 Task: Plan a trip to La Jagua de Ibirico, Colombia from 22nd December, 2023 to 30th December, 2023 for 2 adults. Place can be entire room with 1  bedroom having 1 bed and 1 bathroom. Property type can be hotel. Amenities needed are: washing machine.
Action: Mouse moved to (449, 102)
Screenshot: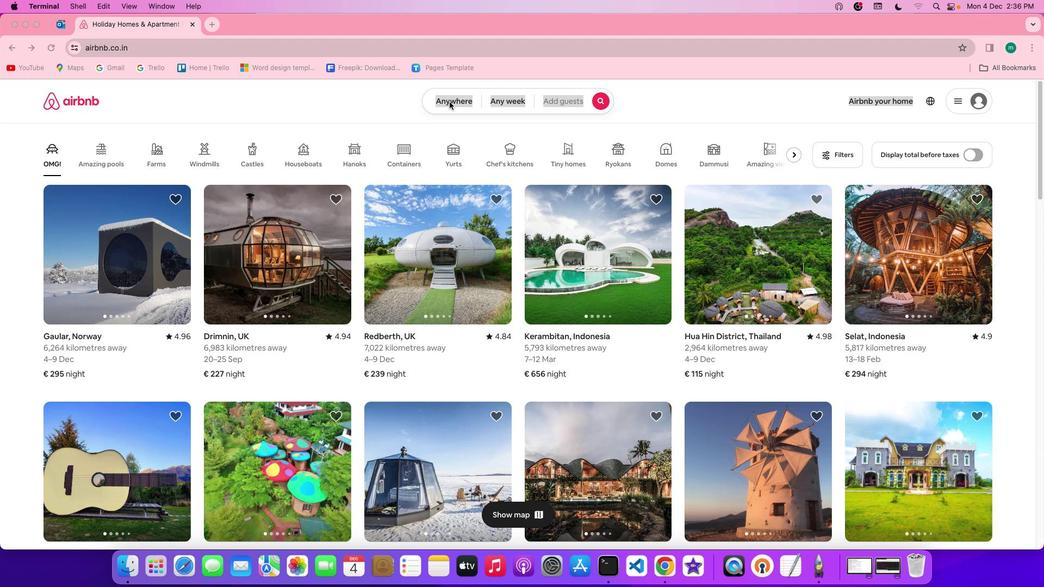 
Action: Mouse pressed left at (449, 102)
Screenshot: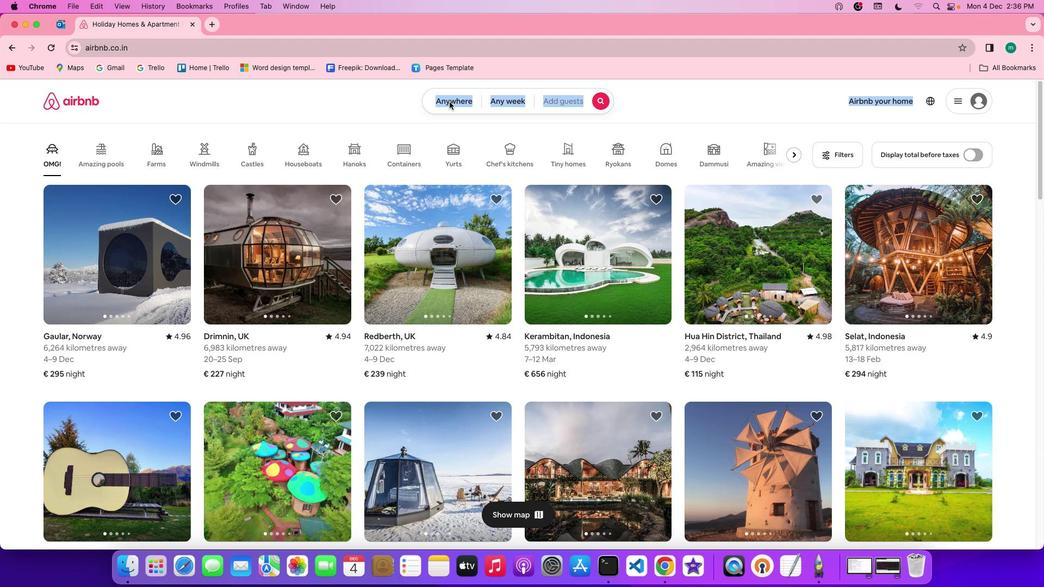 
Action: Mouse pressed left at (449, 102)
Screenshot: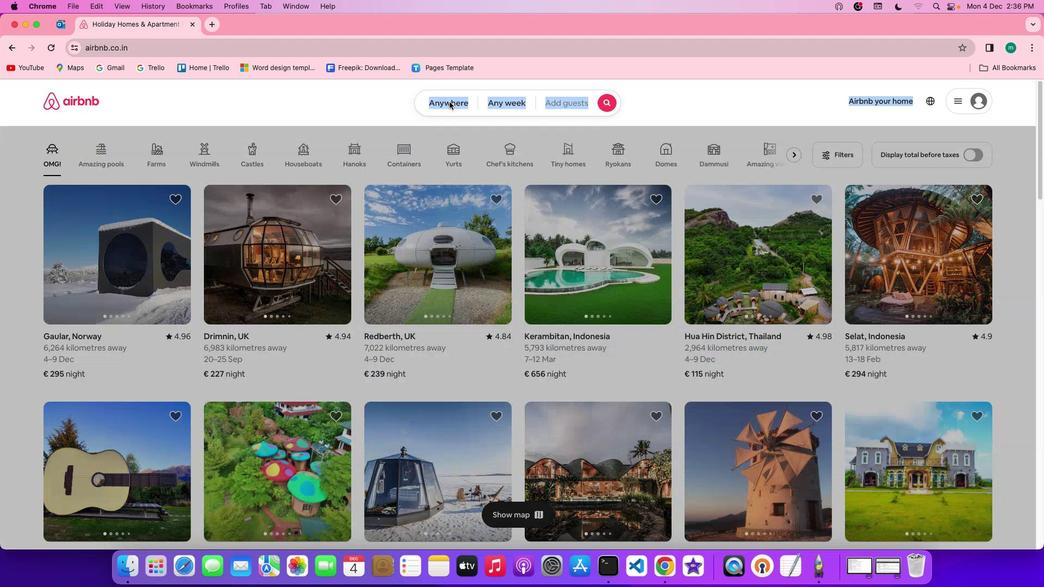
Action: Mouse moved to (374, 145)
Screenshot: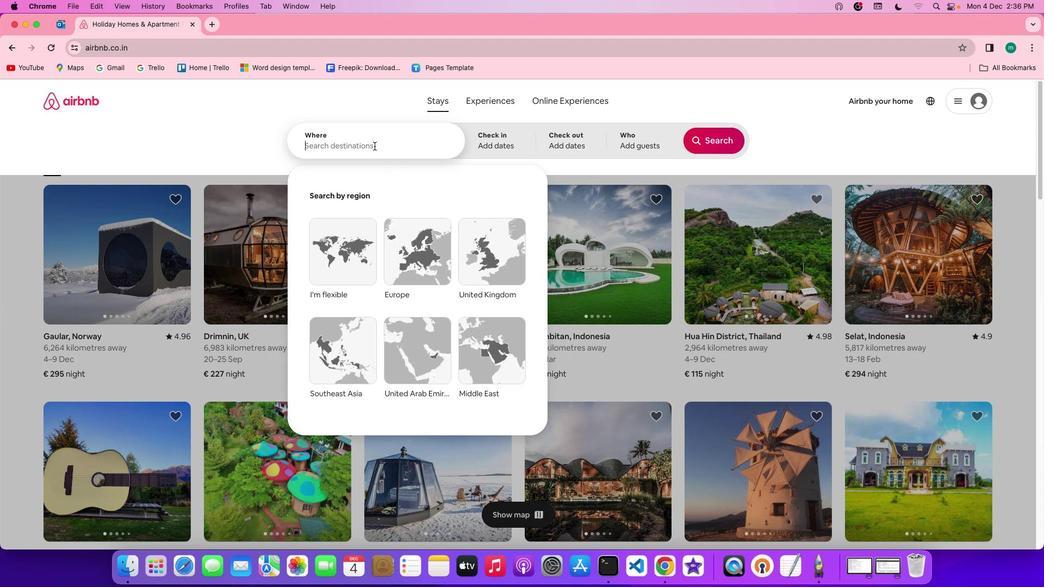 
Action: Mouse pressed left at (374, 145)
Screenshot: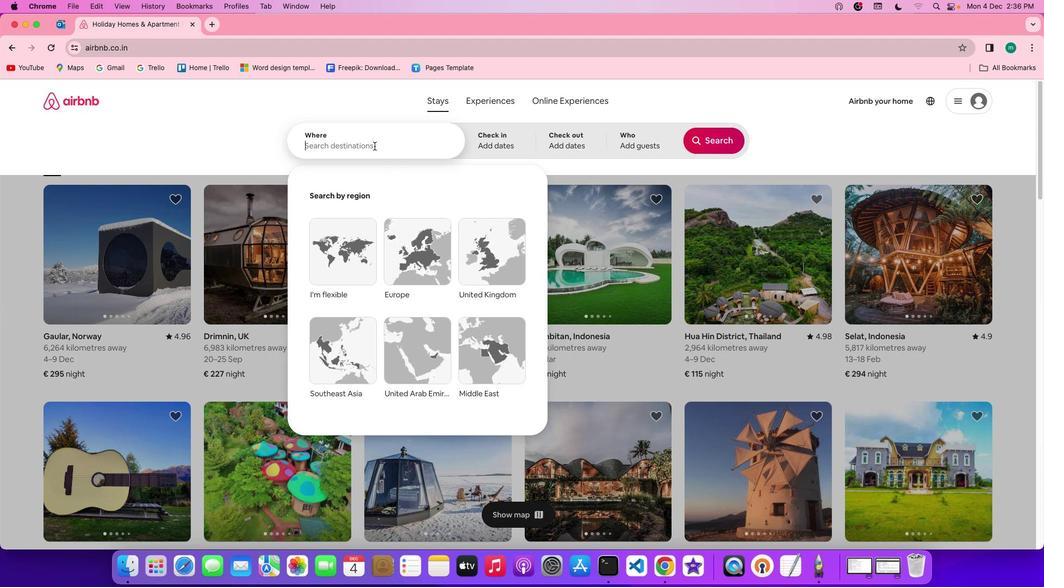 
Action: Key pressed Key.shift'L''a'Key.spaceKey.shift'J''a''g''u''a'Key.space'd''e'Key.spaceKey.shift'I''b''i''r''i''c''o'','Key.spaceKey.shift'c''o''l''u''m''b''i''a'
Screenshot: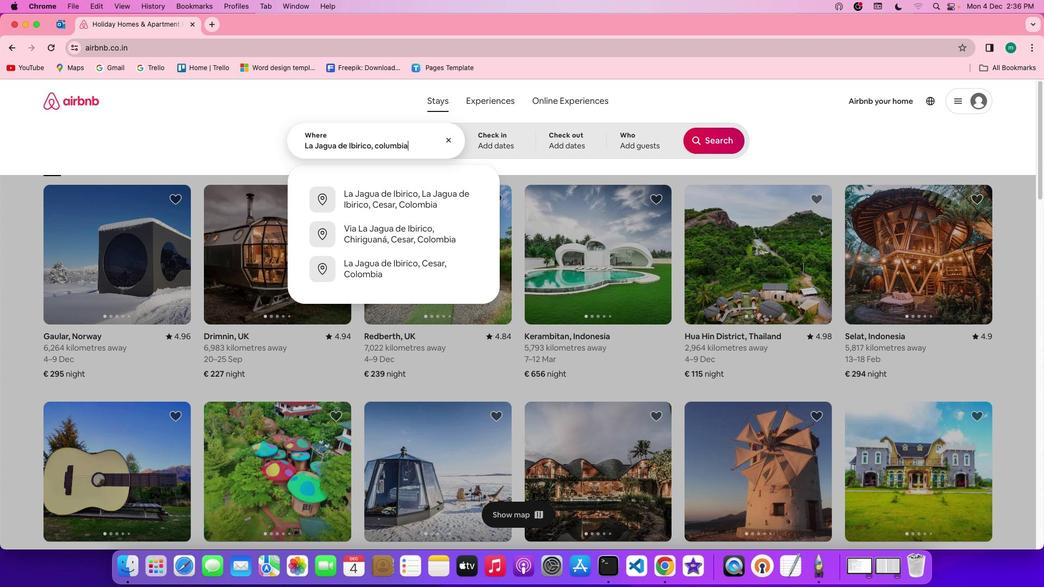 
Action: Mouse moved to (489, 134)
Screenshot: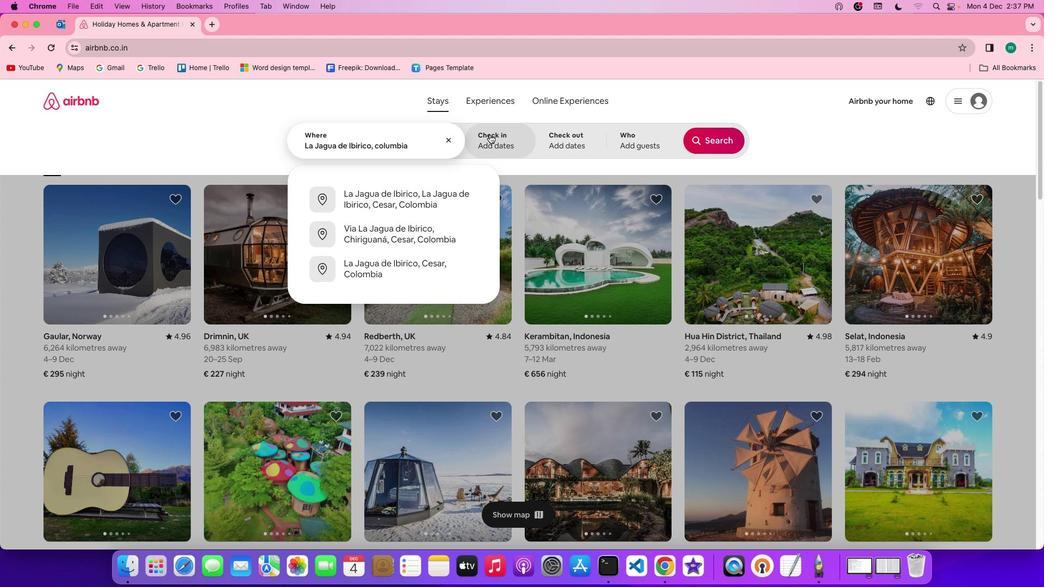 
Action: Mouse pressed left at (489, 134)
Screenshot: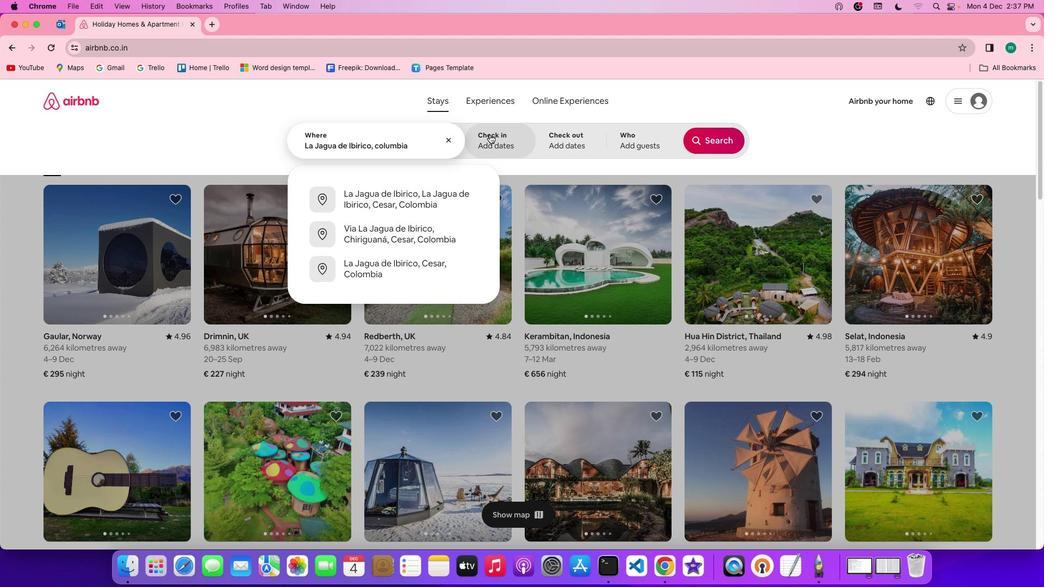 
Action: Mouse moved to (455, 351)
Screenshot: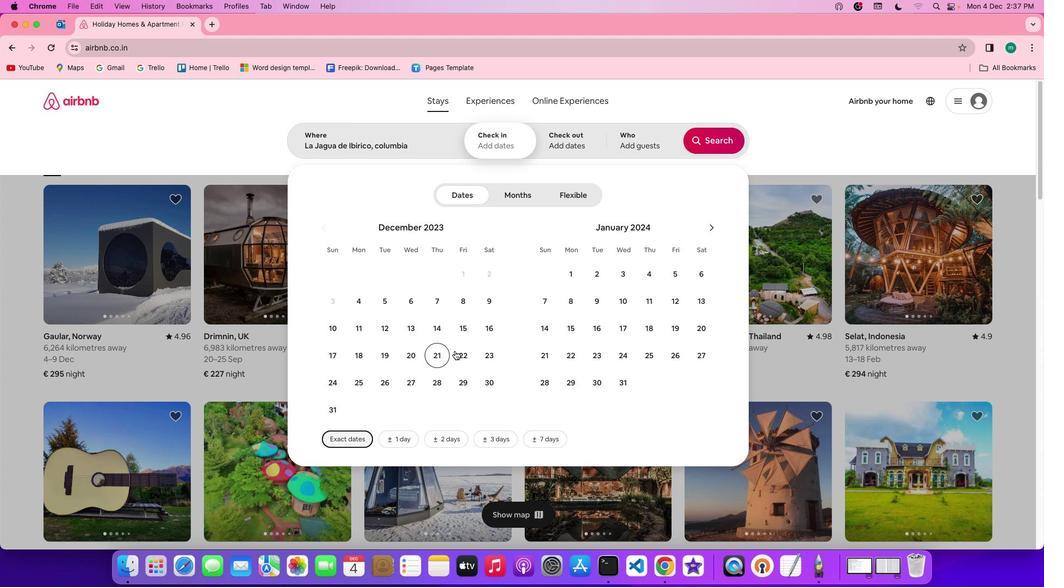 
Action: Mouse pressed left at (455, 351)
Screenshot: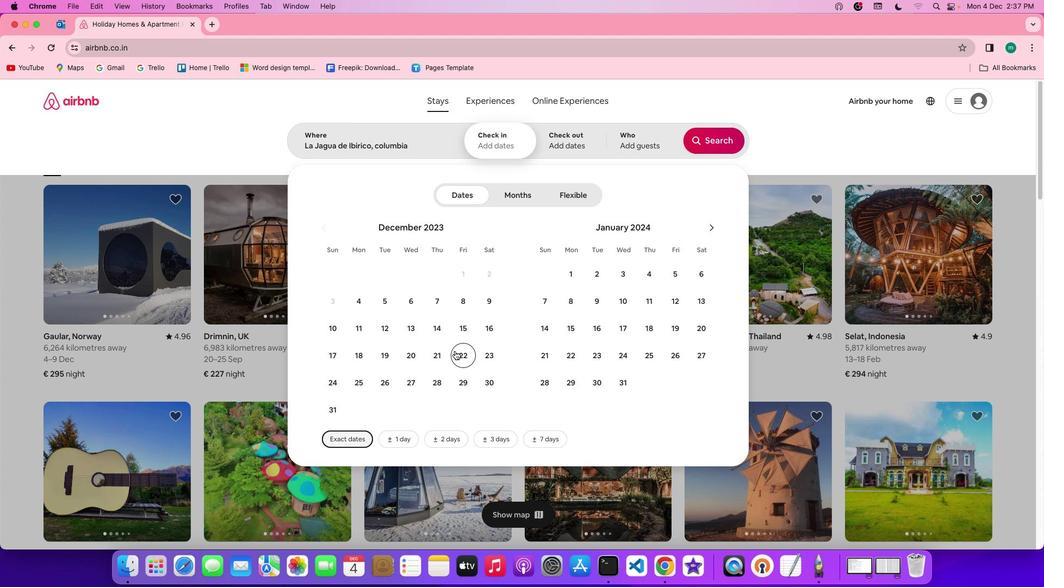 
Action: Mouse moved to (505, 337)
Screenshot: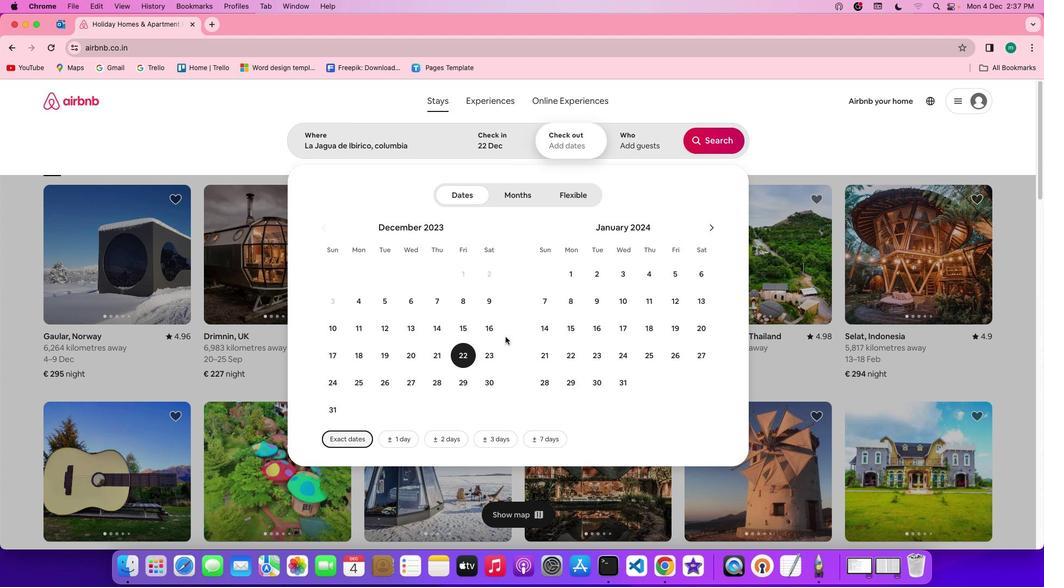 
Action: Mouse scrolled (505, 337) with delta (0, 0)
Screenshot: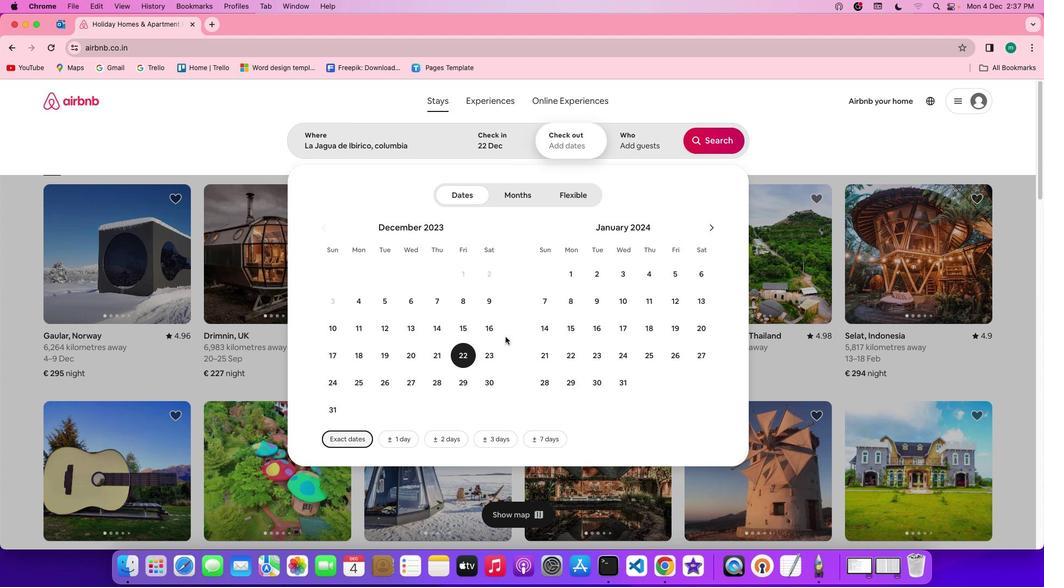 
Action: Mouse scrolled (505, 337) with delta (0, 0)
Screenshot: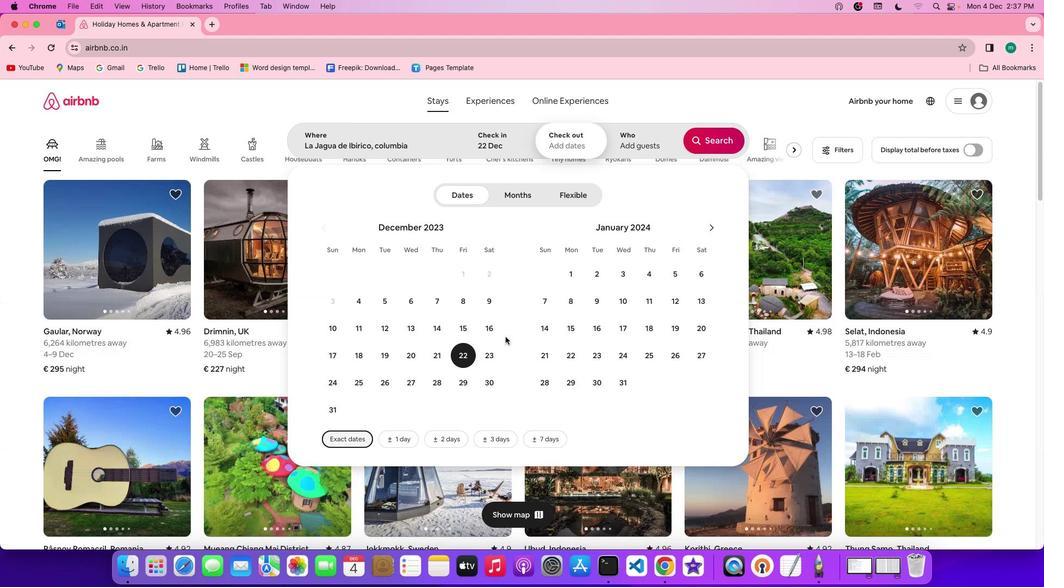 
Action: Mouse scrolled (505, 337) with delta (0, 0)
Screenshot: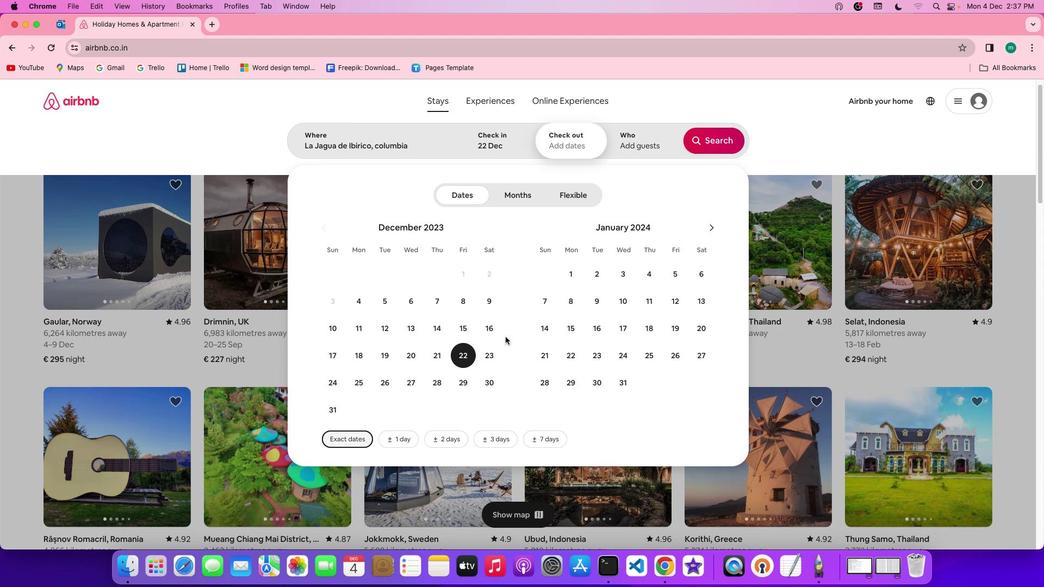 
Action: Mouse moved to (489, 377)
Screenshot: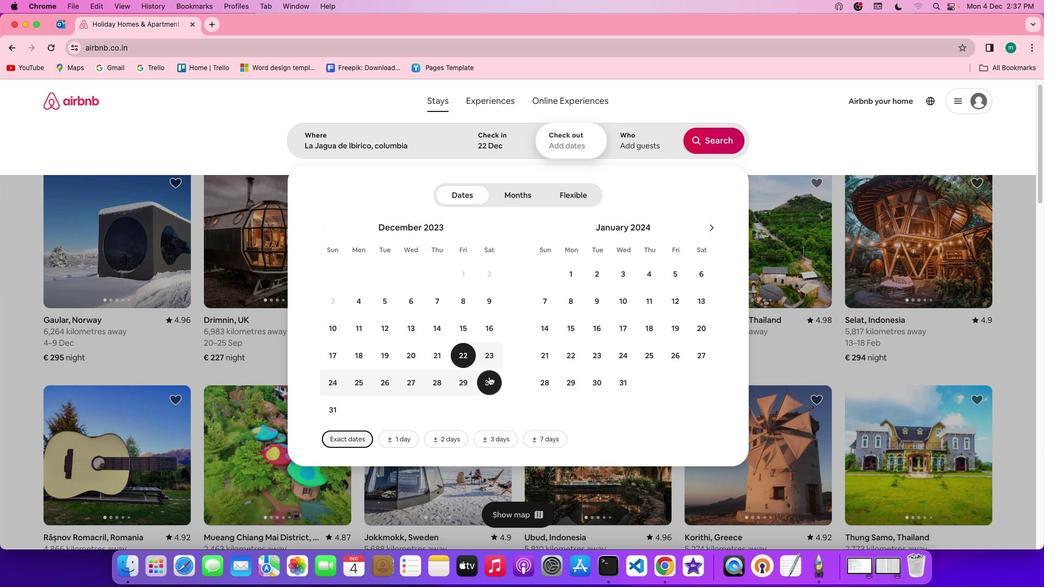 
Action: Mouse pressed left at (489, 377)
Screenshot: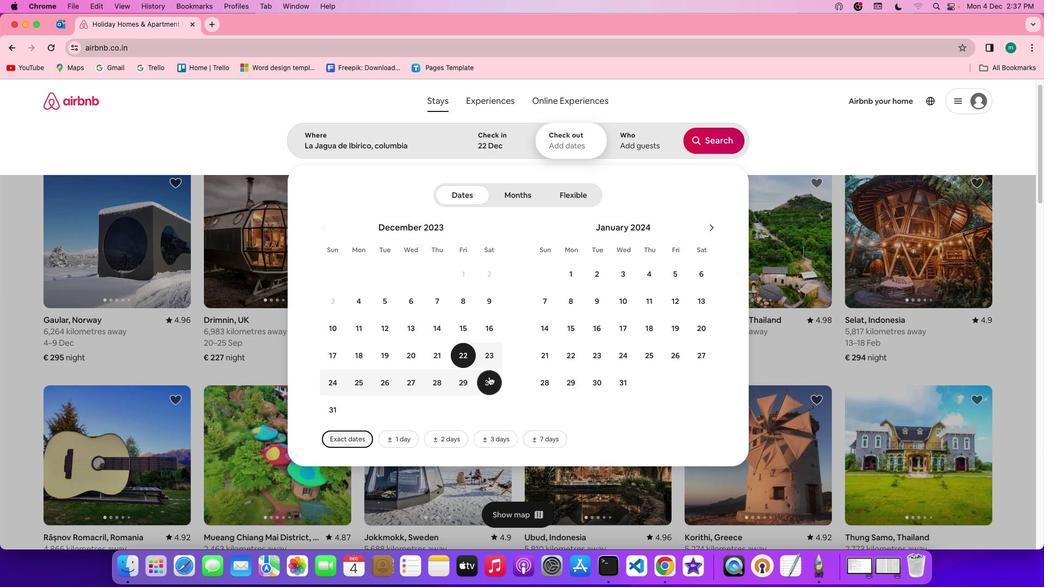 
Action: Mouse moved to (631, 145)
Screenshot: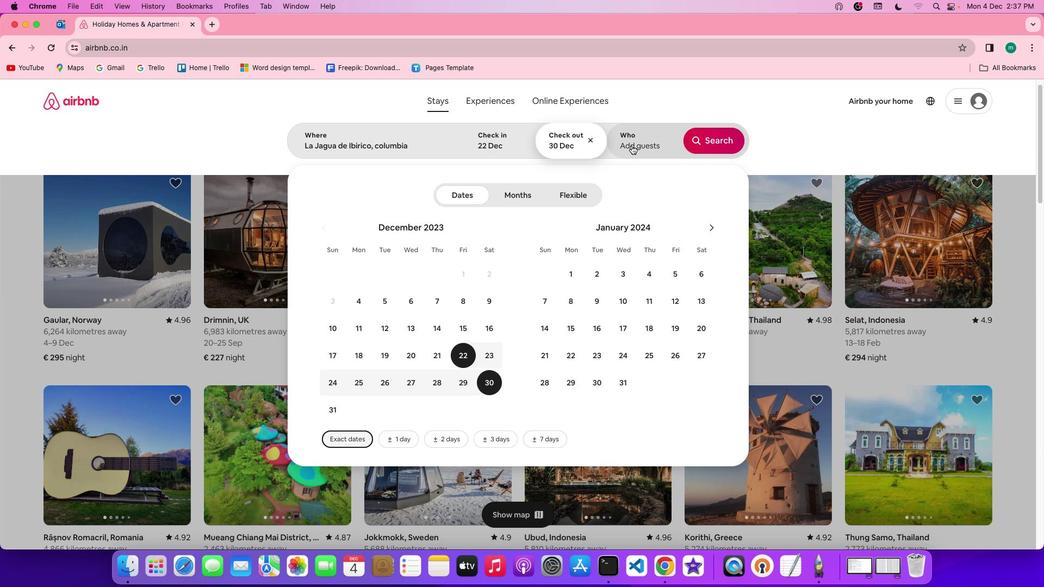 
Action: Mouse pressed left at (631, 145)
Screenshot: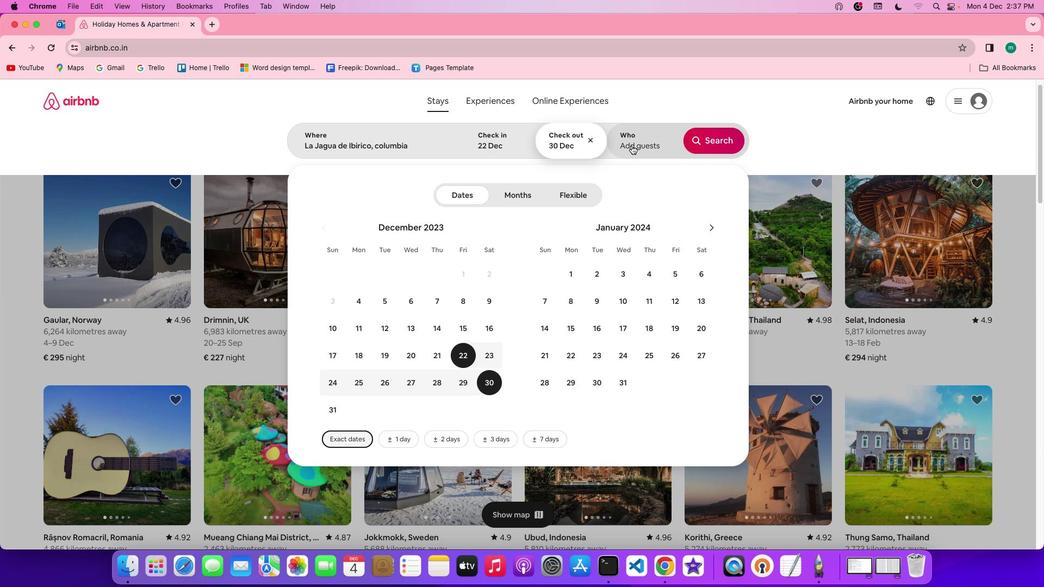 
Action: Mouse moved to (716, 194)
Screenshot: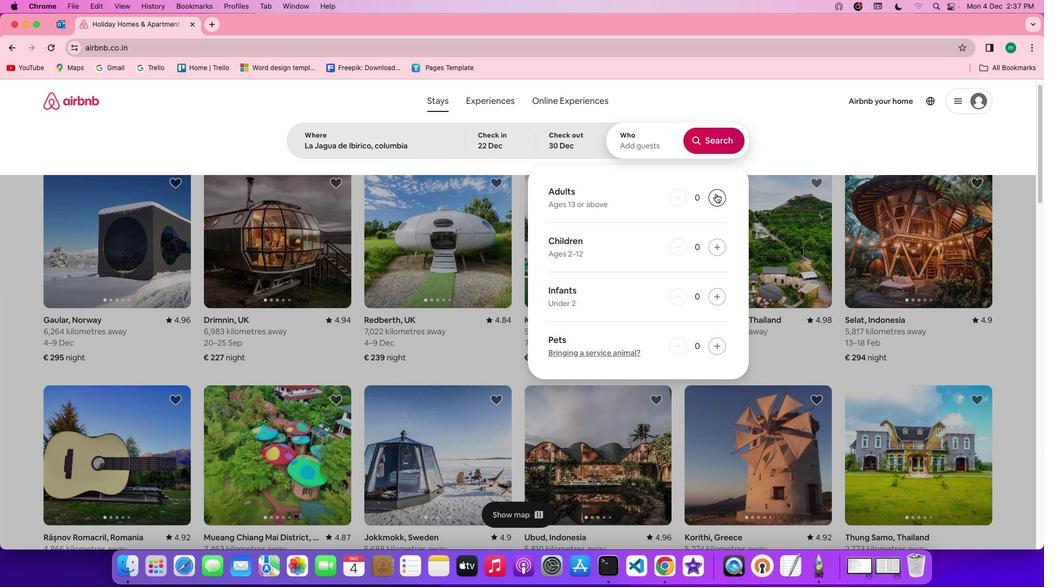 
Action: Mouse pressed left at (716, 194)
Screenshot: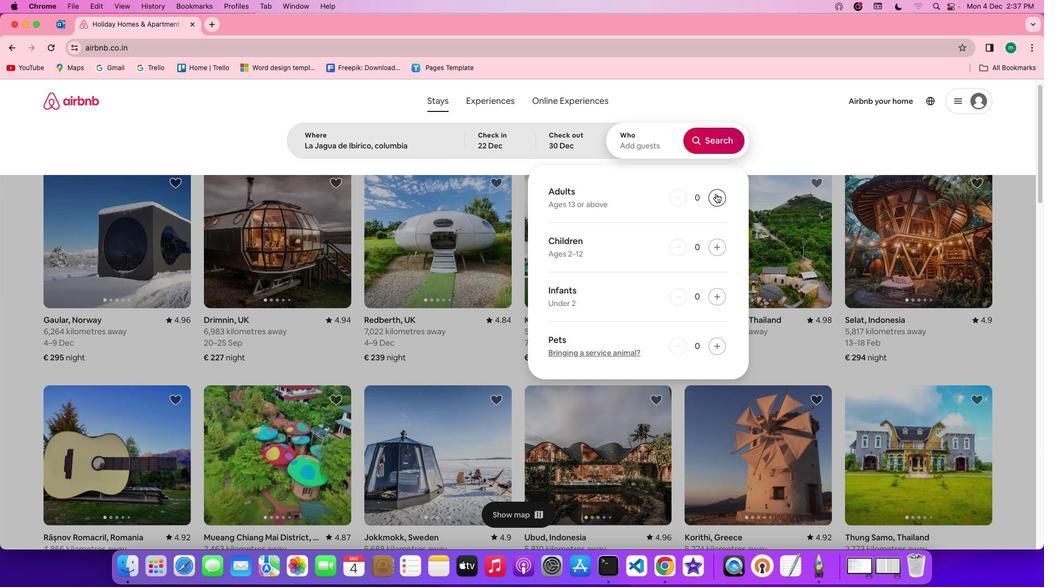 
Action: Mouse pressed left at (716, 194)
Screenshot: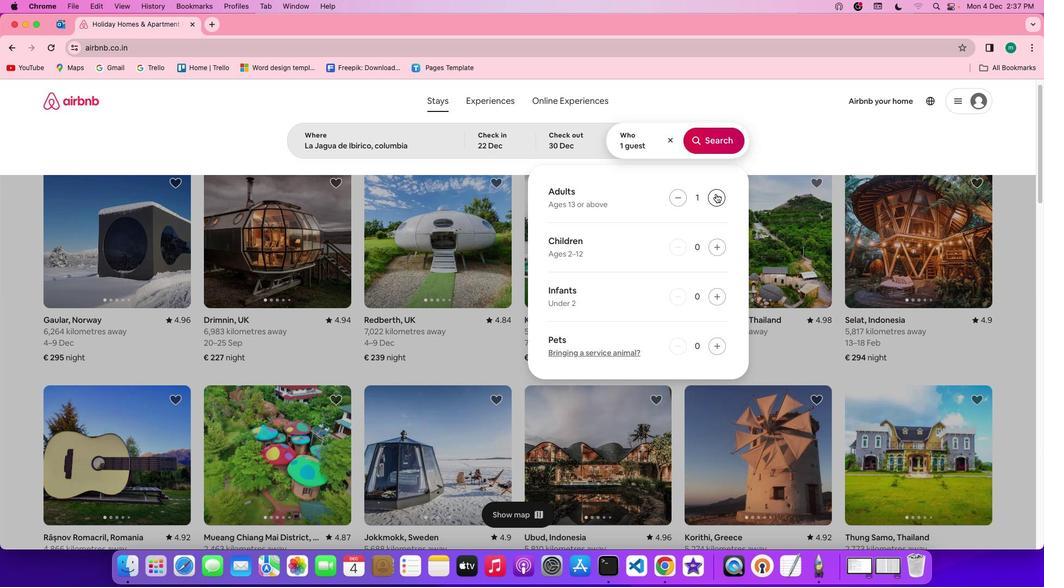 
Action: Mouse moved to (712, 146)
Screenshot: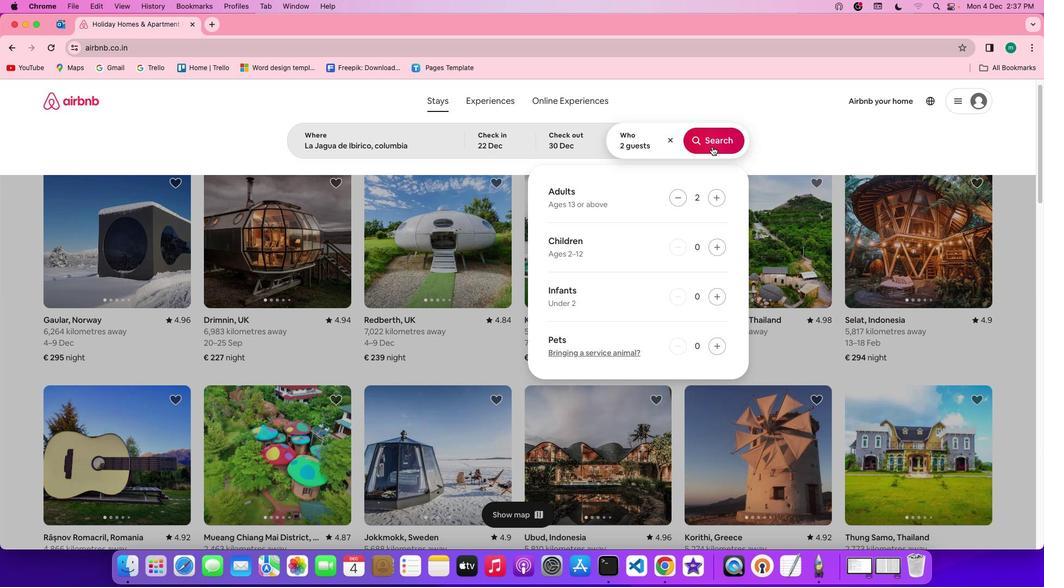 
Action: Mouse pressed left at (712, 146)
Screenshot: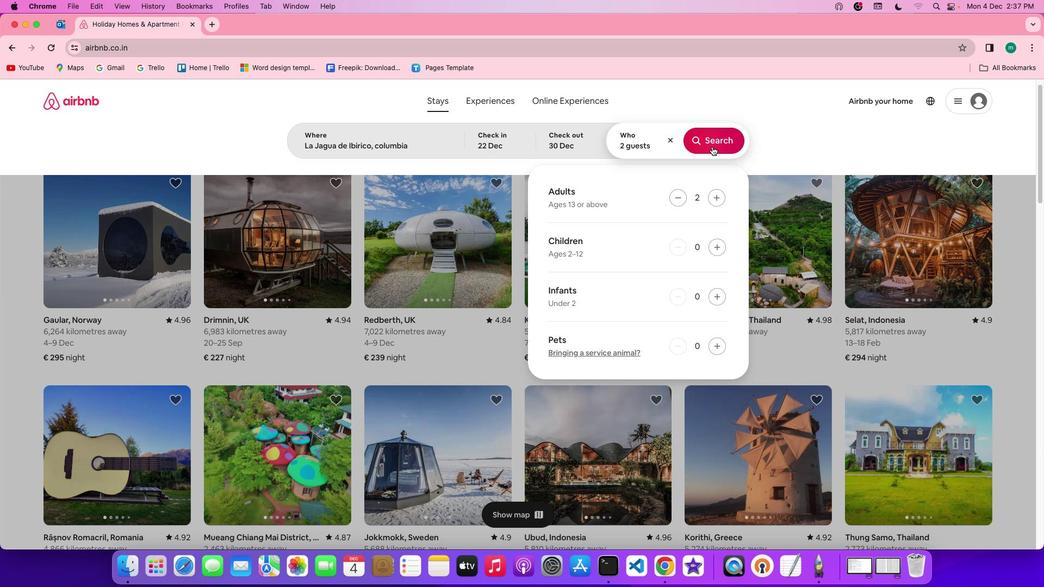 
Action: Mouse moved to (882, 142)
Screenshot: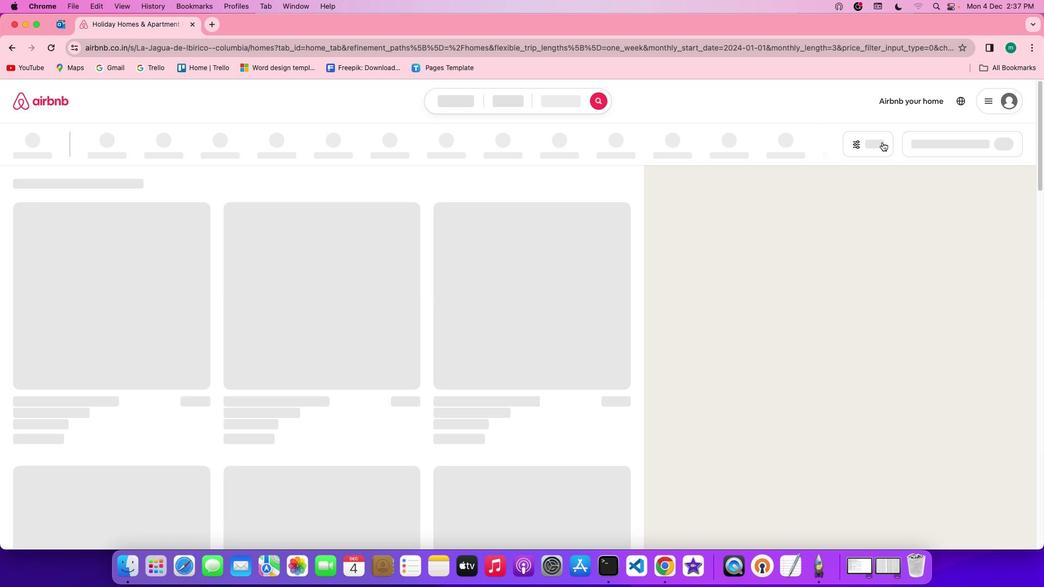 
Action: Mouse pressed left at (882, 142)
Screenshot: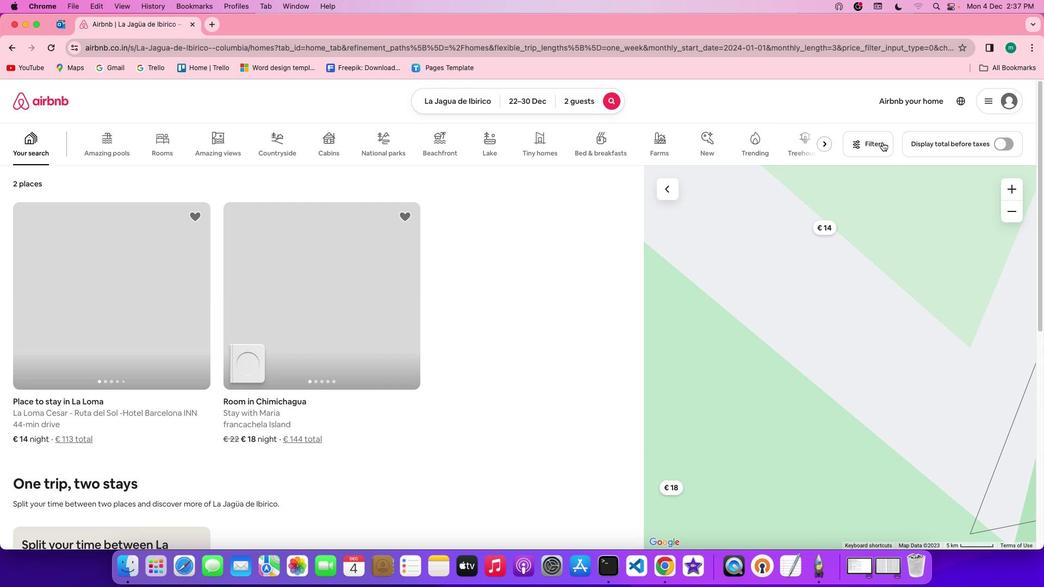 
Action: Mouse moved to (473, 394)
Screenshot: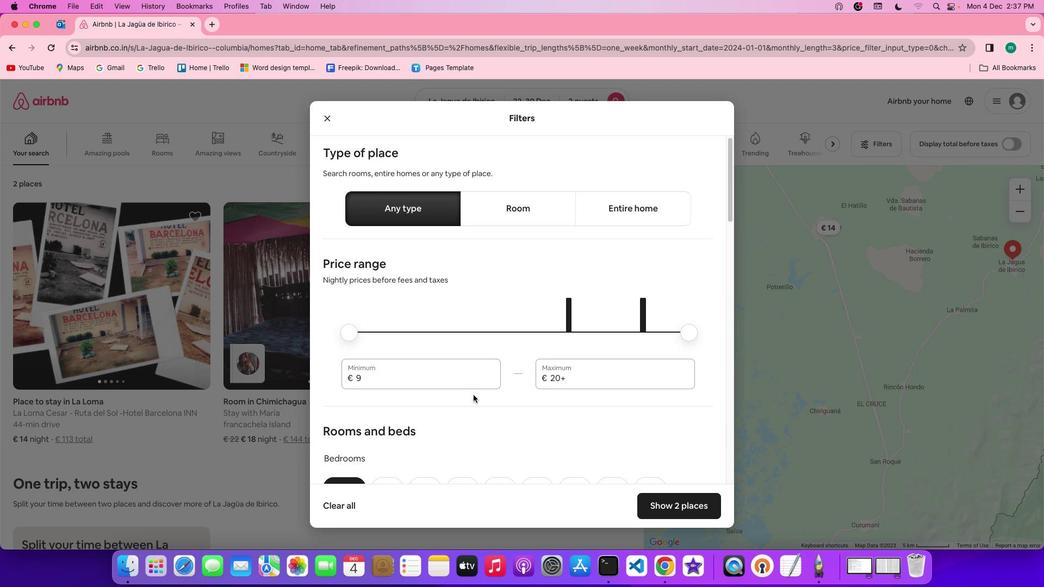 
Action: Mouse scrolled (473, 394) with delta (0, 0)
Screenshot: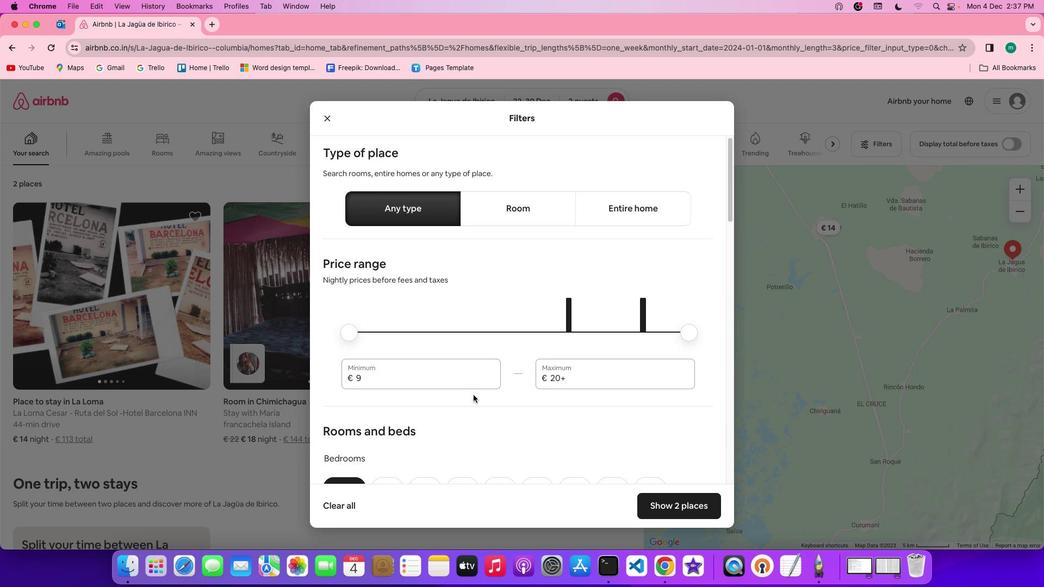 
Action: Mouse moved to (473, 394)
Screenshot: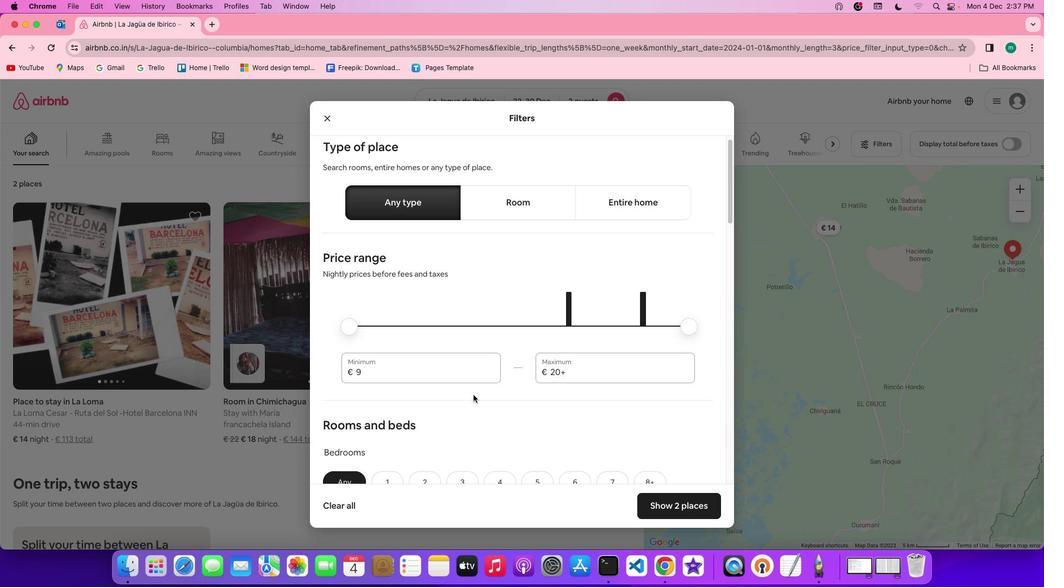 
Action: Mouse scrolled (473, 394) with delta (0, 0)
Screenshot: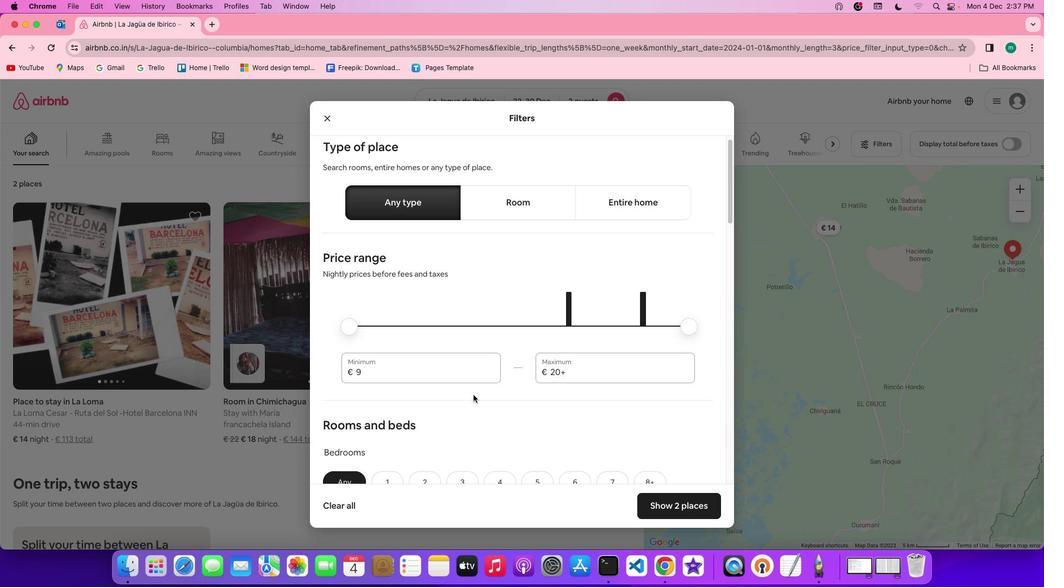 
Action: Mouse scrolled (473, 394) with delta (0, -1)
Screenshot: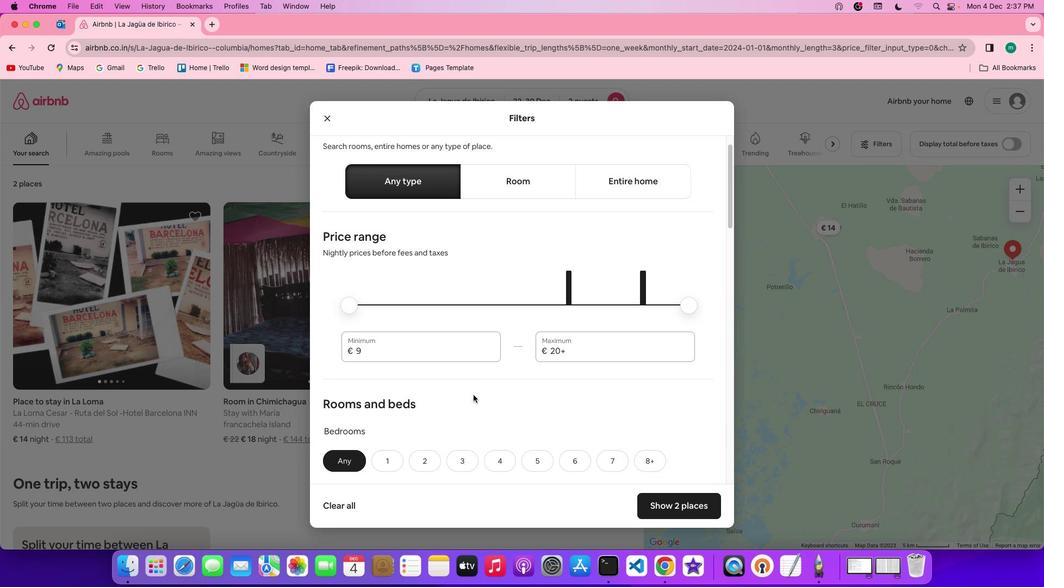 
Action: Mouse scrolled (473, 394) with delta (0, 0)
Screenshot: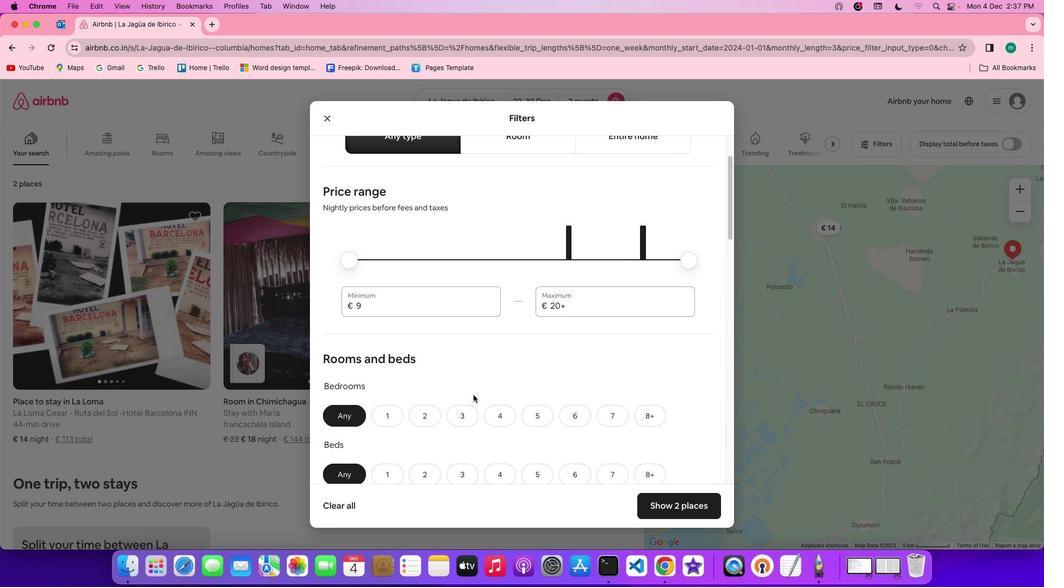 
Action: Mouse scrolled (473, 394) with delta (0, 0)
Screenshot: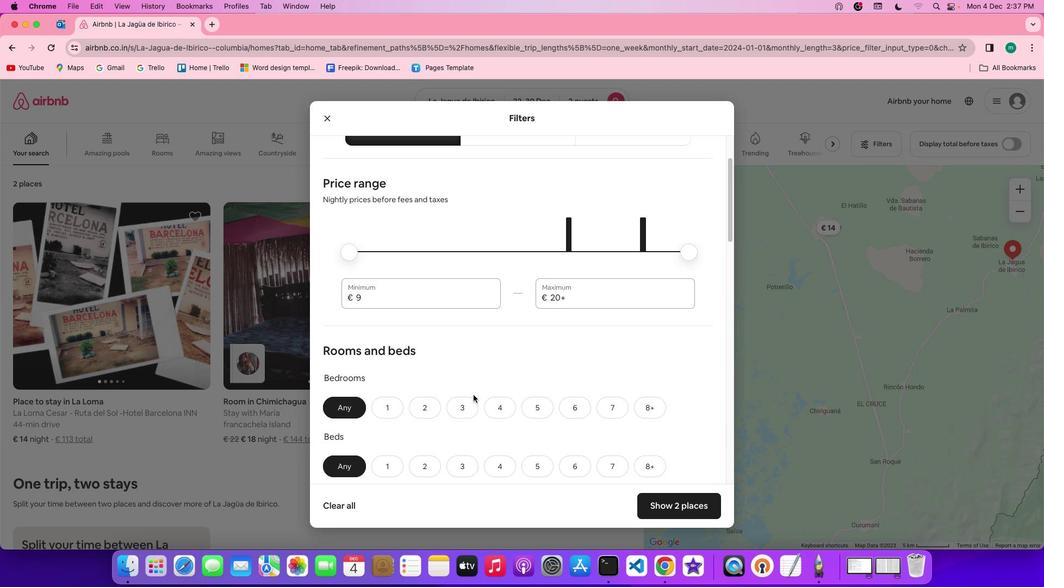 
Action: Mouse scrolled (473, 394) with delta (0, 0)
Screenshot: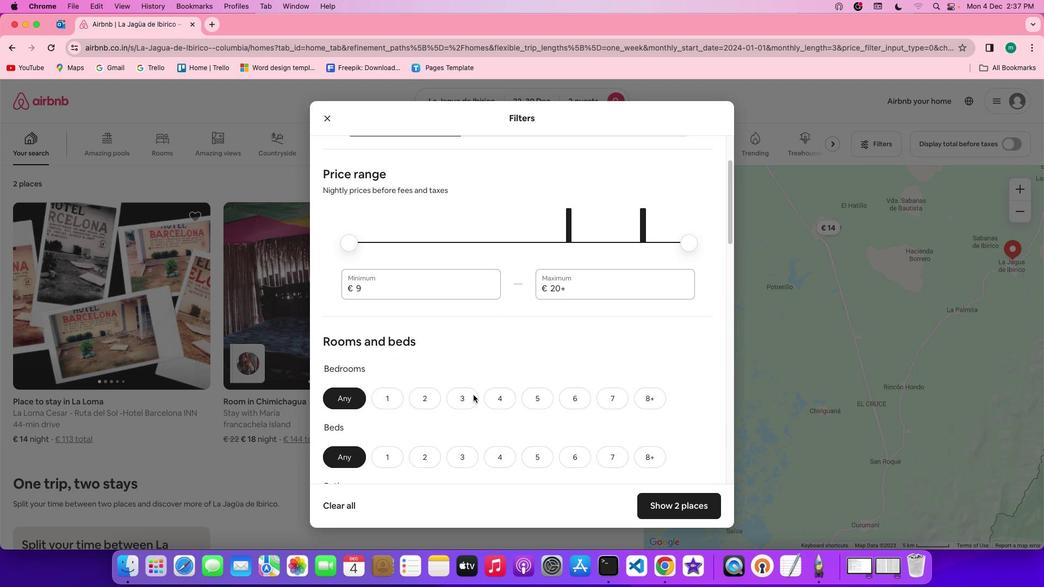 
Action: Mouse moved to (392, 376)
Screenshot: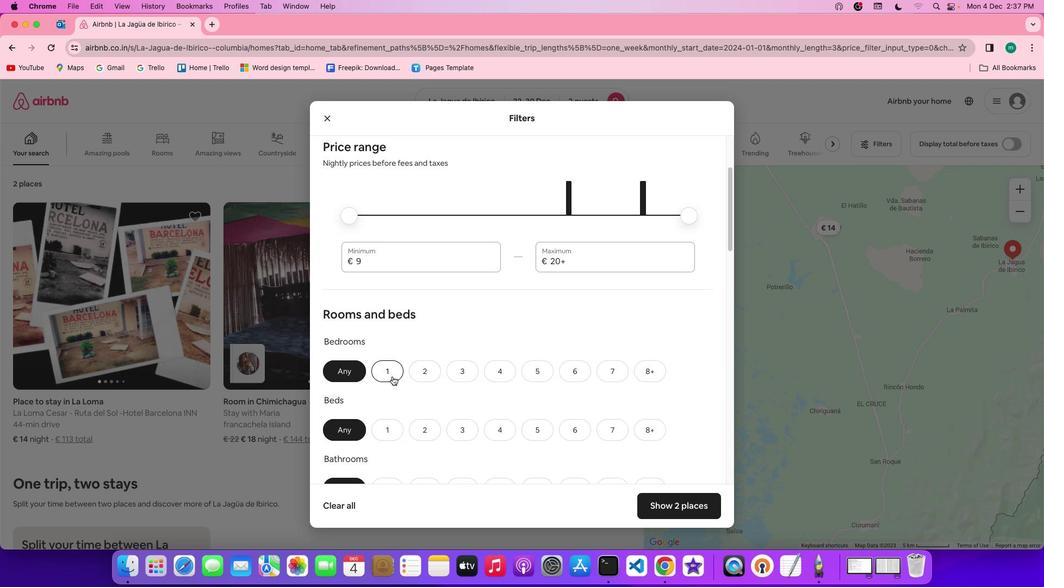 
Action: Mouse pressed left at (392, 376)
Screenshot: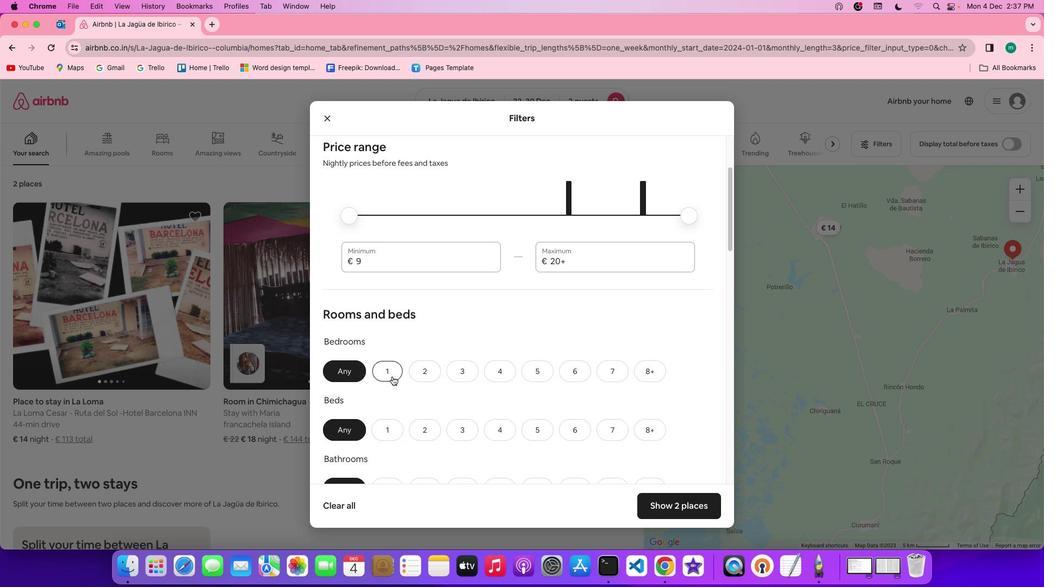 
Action: Mouse moved to (380, 431)
Screenshot: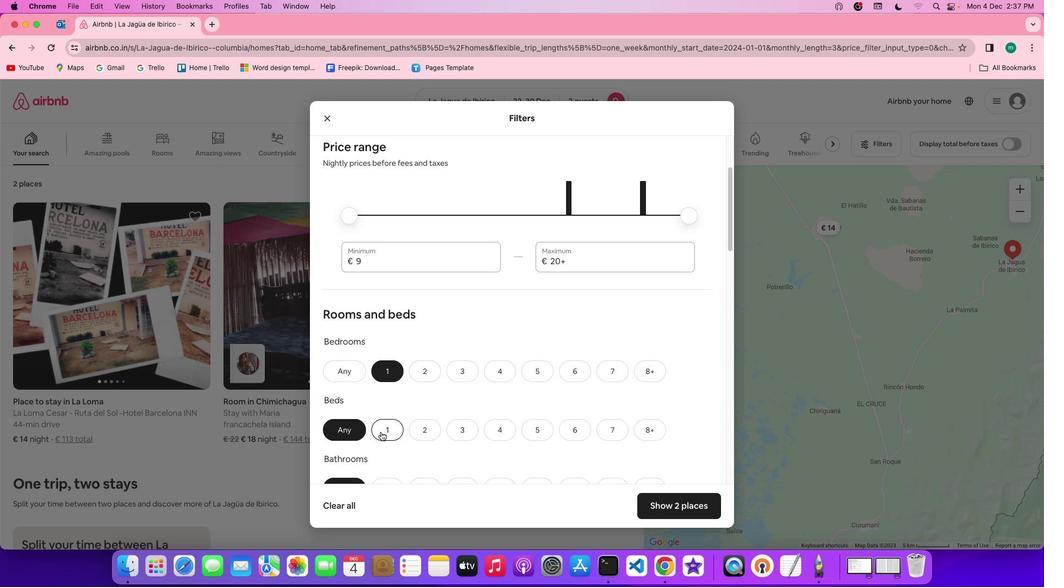 
Action: Mouse pressed left at (380, 431)
Screenshot: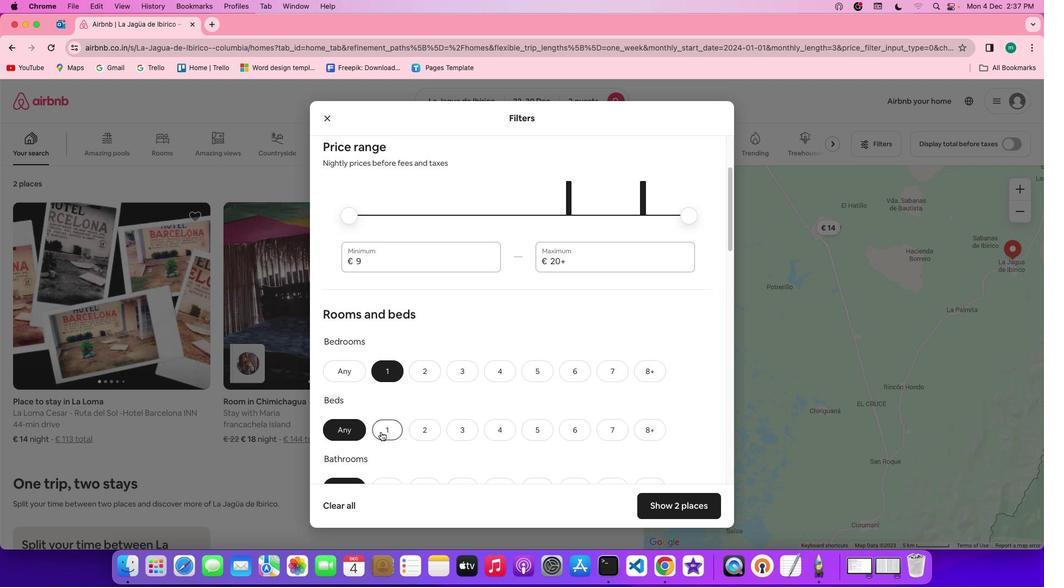 
Action: Mouse moved to (463, 456)
Screenshot: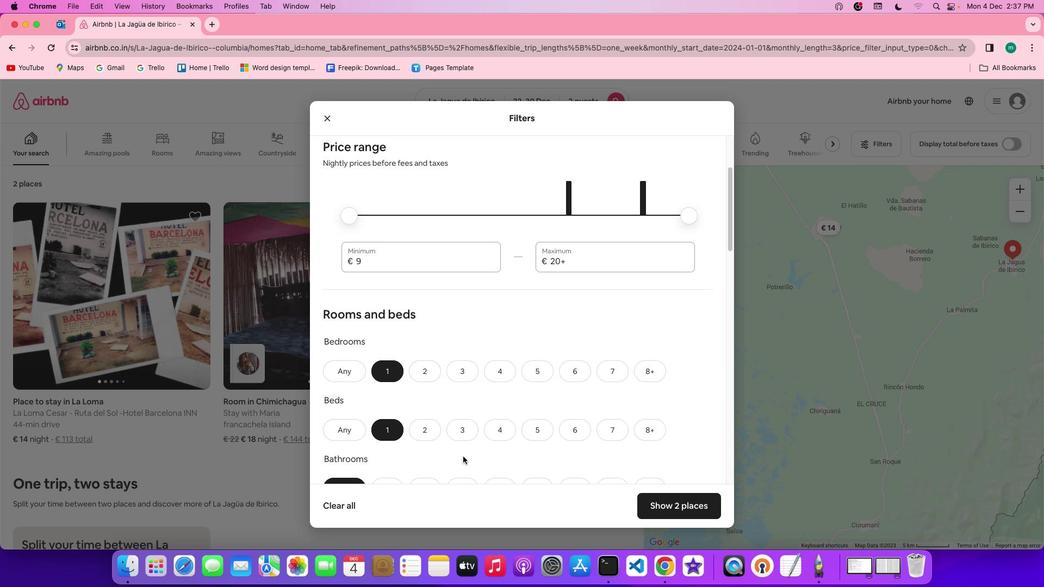 
Action: Mouse scrolled (463, 456) with delta (0, 0)
Screenshot: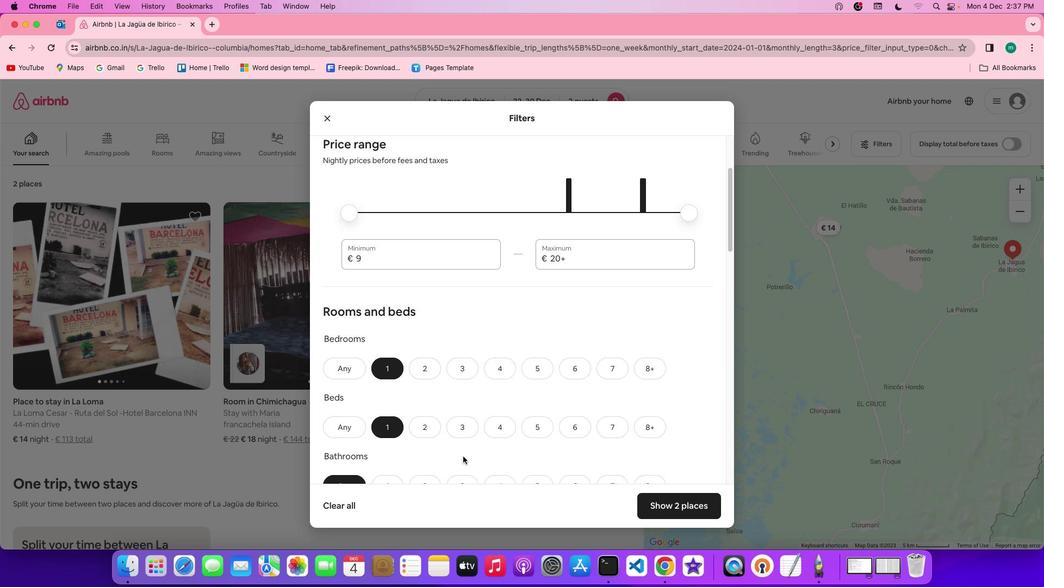
Action: Mouse scrolled (463, 456) with delta (0, 0)
Screenshot: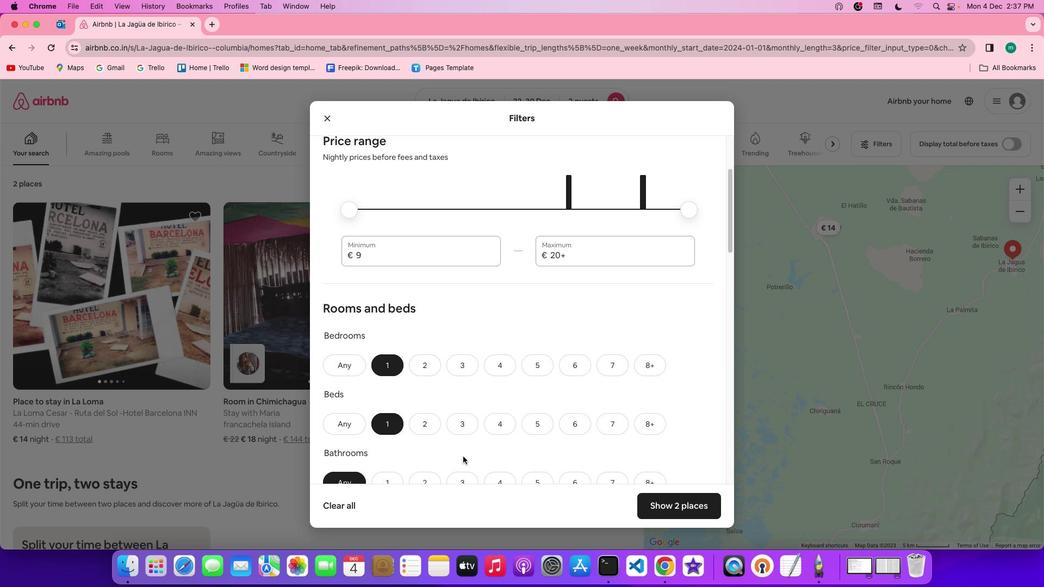 
Action: Mouse scrolled (463, 456) with delta (0, 0)
Screenshot: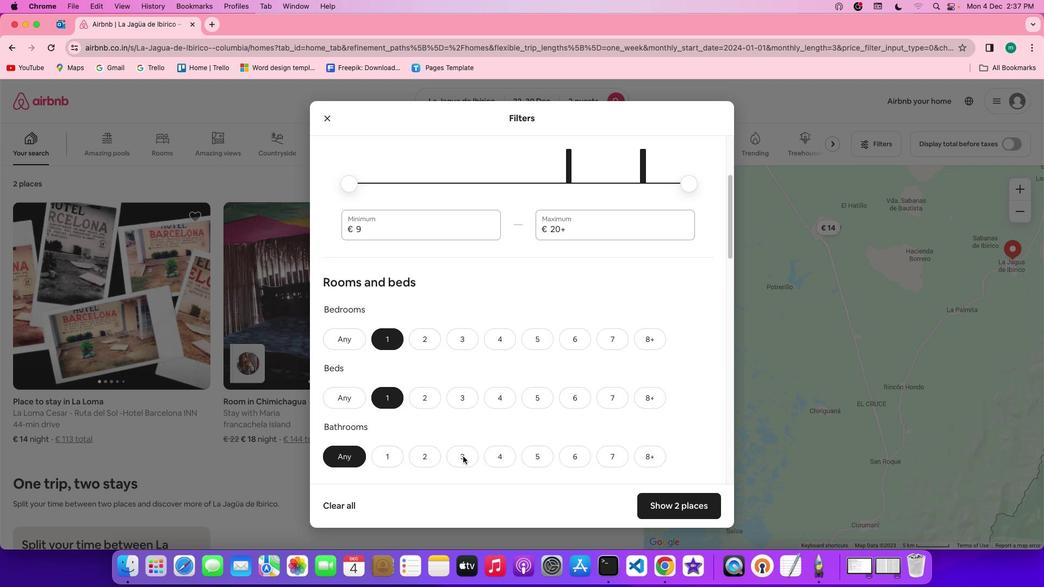 
Action: Mouse moved to (463, 456)
Screenshot: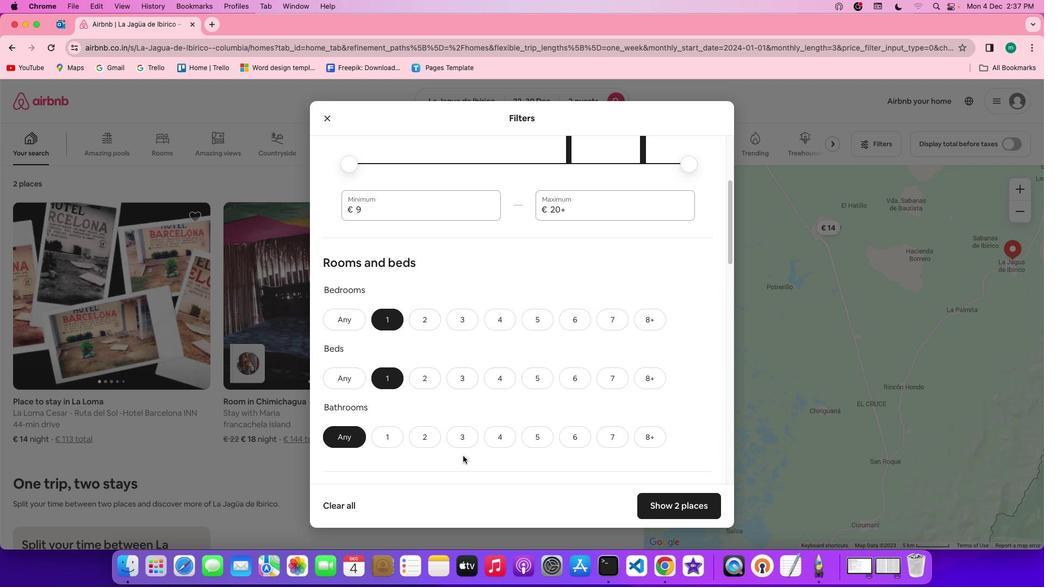 
Action: Mouse scrolled (463, 456) with delta (0, 0)
Screenshot: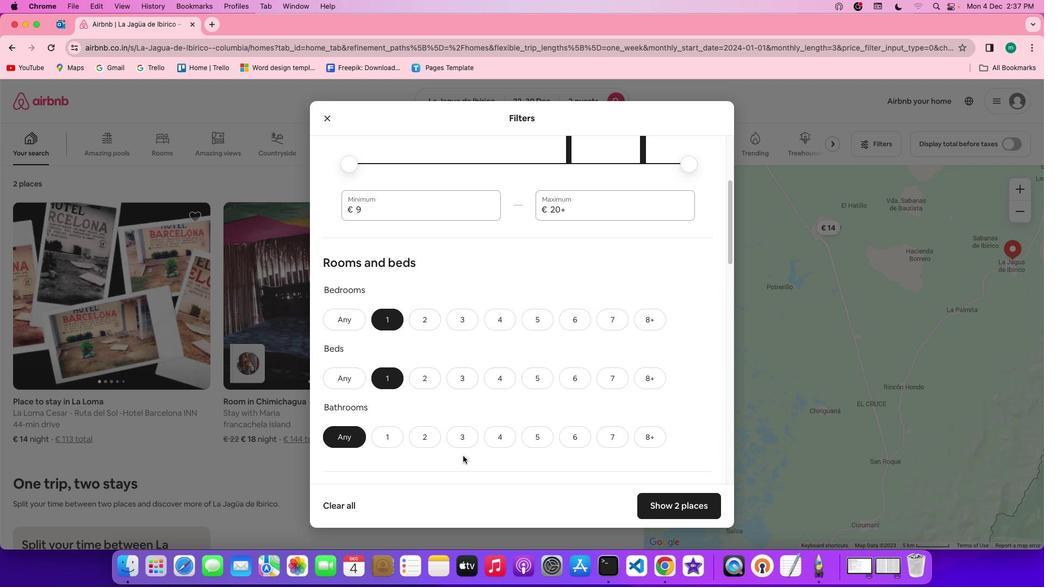 
Action: Mouse scrolled (463, 456) with delta (0, 0)
Screenshot: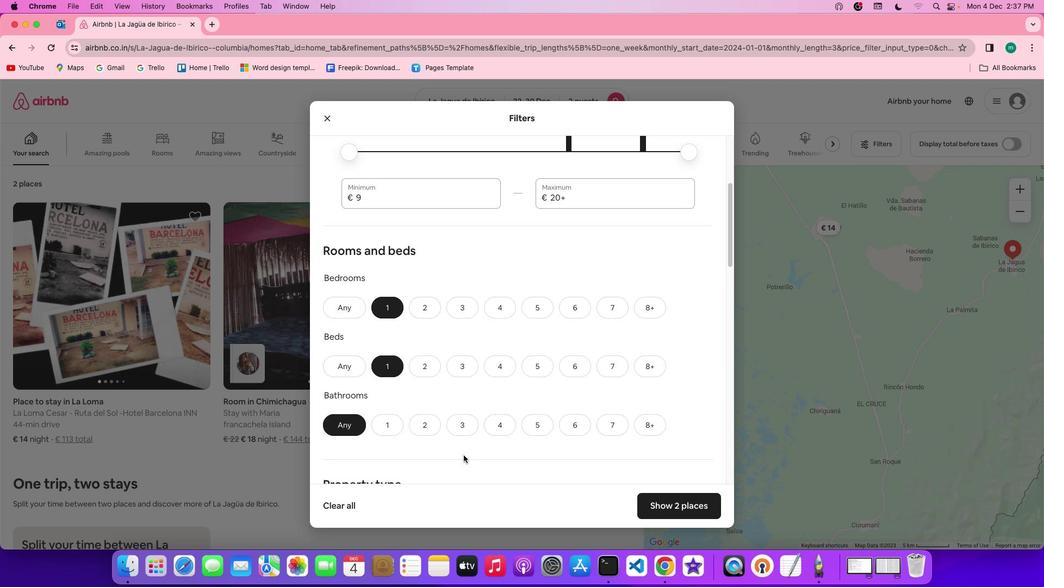 
Action: Mouse scrolled (463, 456) with delta (0, -1)
Screenshot: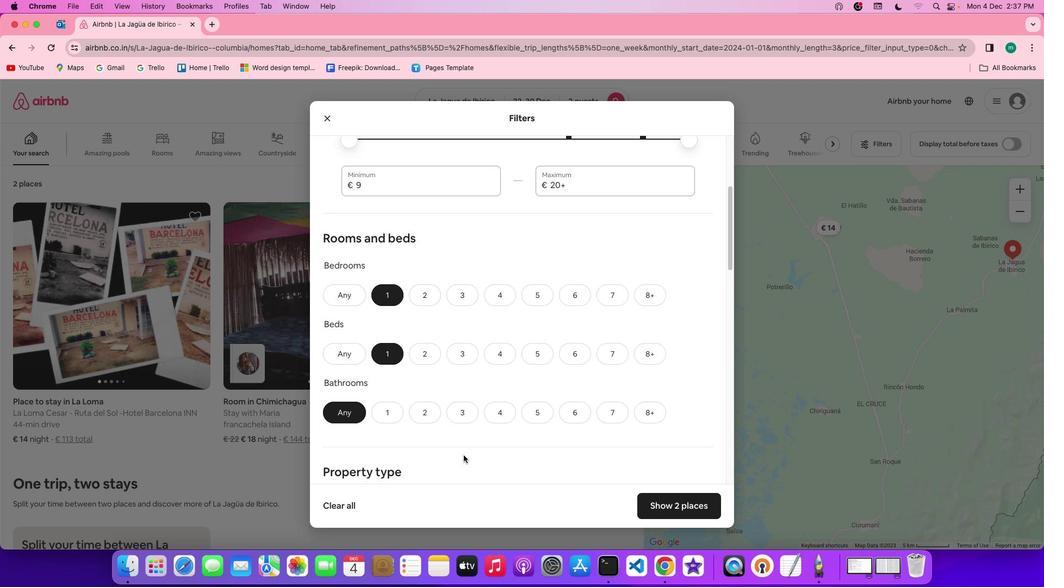 
Action: Mouse moved to (386, 372)
Screenshot: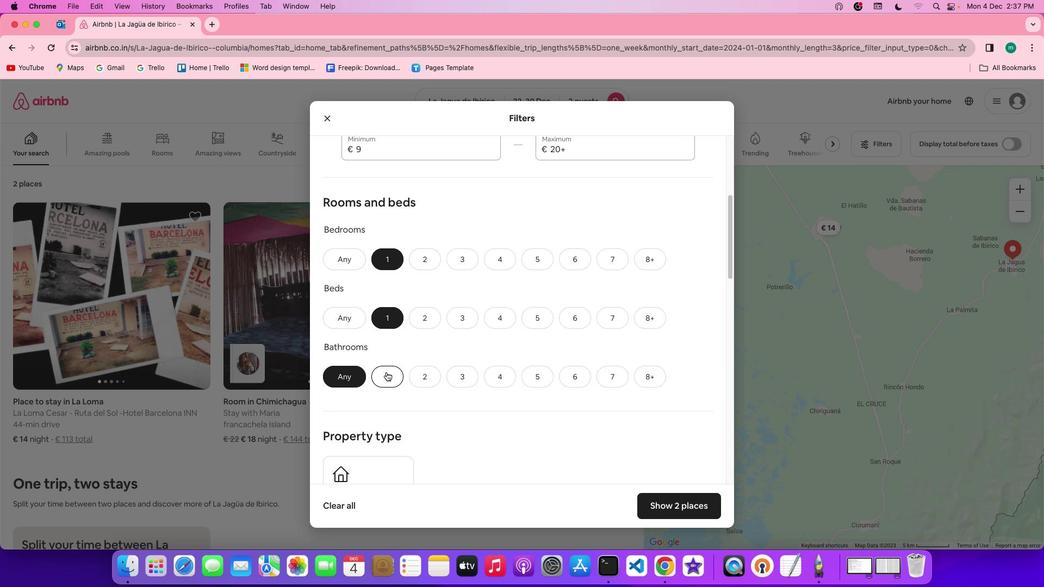 
Action: Mouse pressed left at (386, 372)
Screenshot: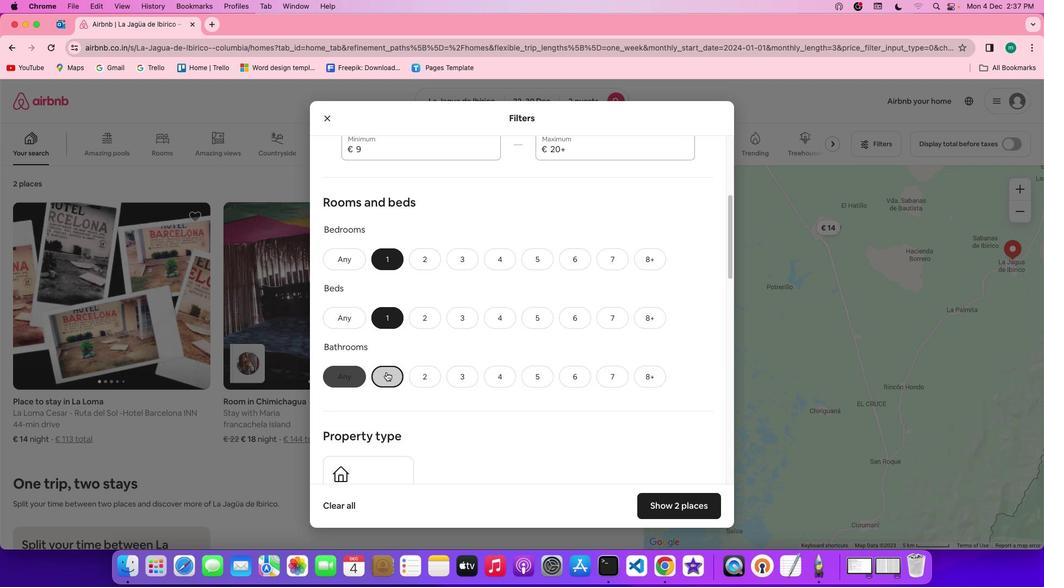 
Action: Mouse moved to (499, 384)
Screenshot: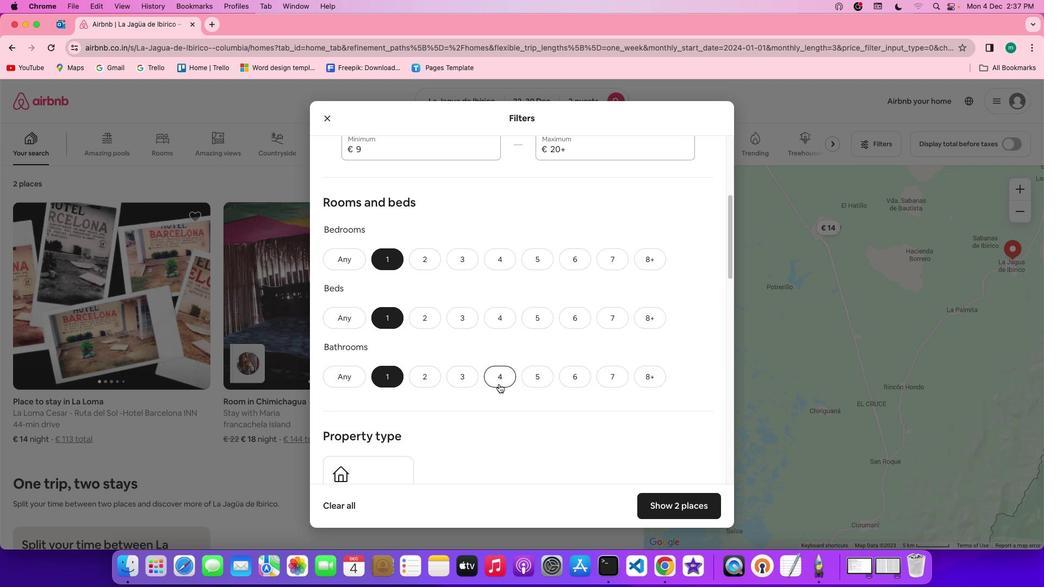 
Action: Mouse scrolled (499, 384) with delta (0, 0)
Screenshot: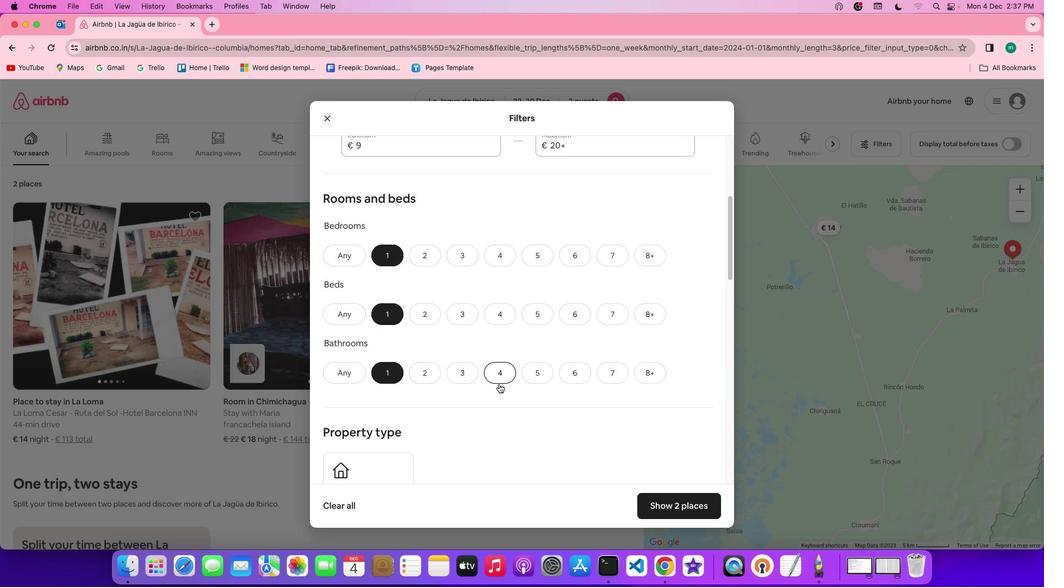 
Action: Mouse scrolled (499, 384) with delta (0, 0)
Screenshot: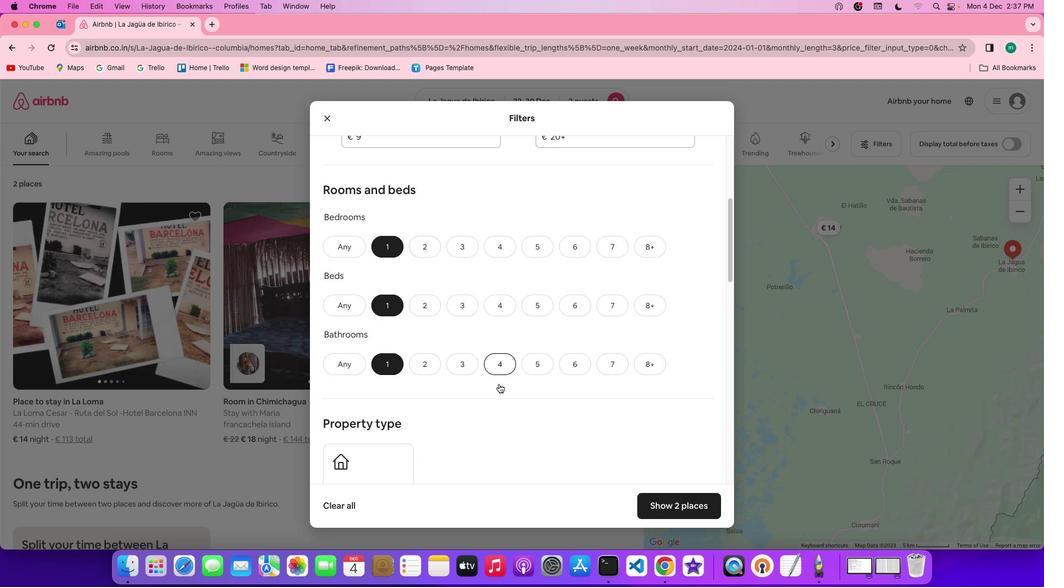 
Action: Mouse scrolled (499, 384) with delta (0, -1)
Screenshot: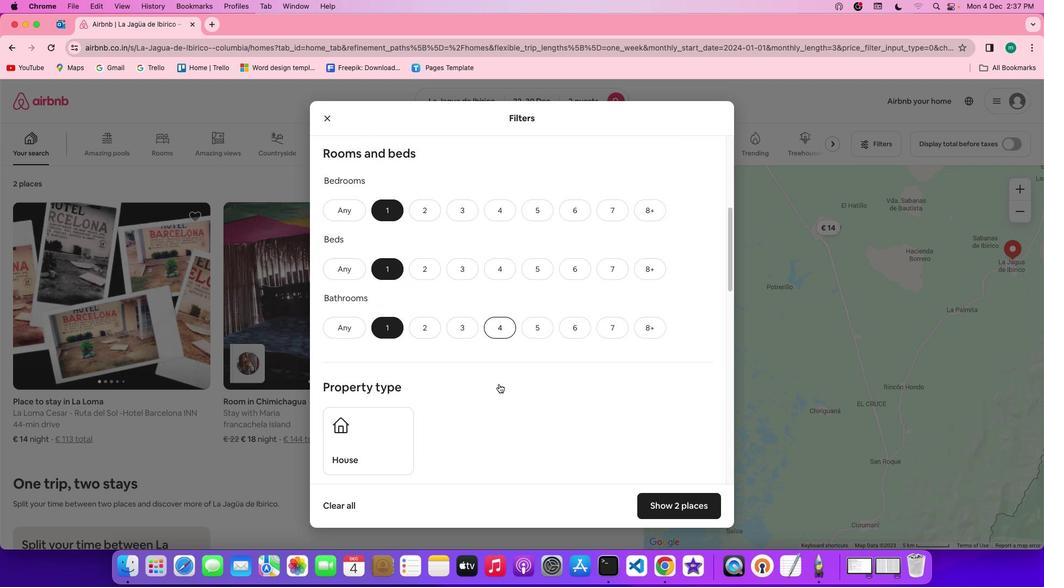 
Action: Mouse scrolled (499, 384) with delta (0, 0)
Screenshot: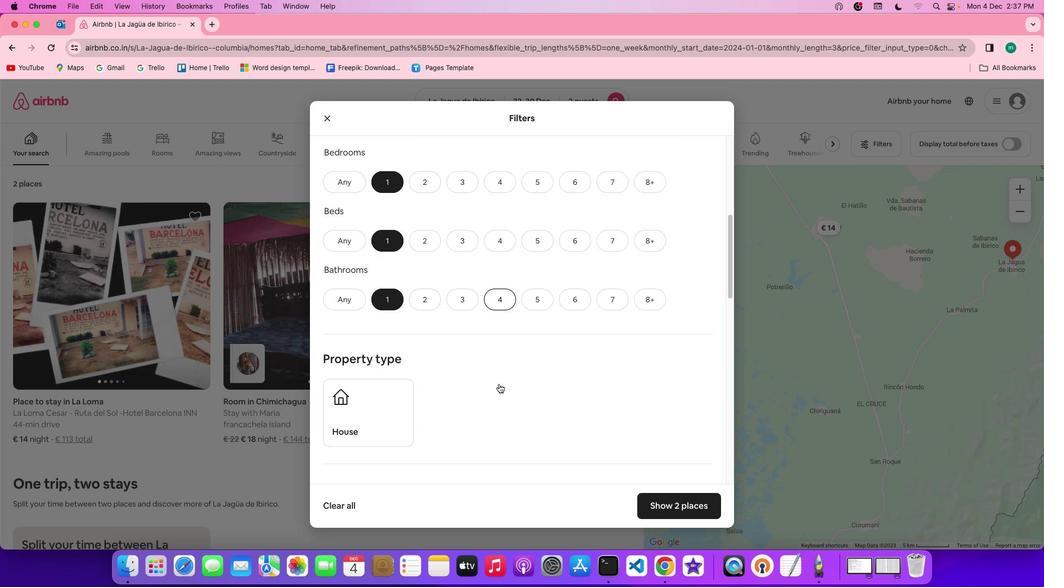 
Action: Mouse scrolled (499, 384) with delta (0, 0)
Screenshot: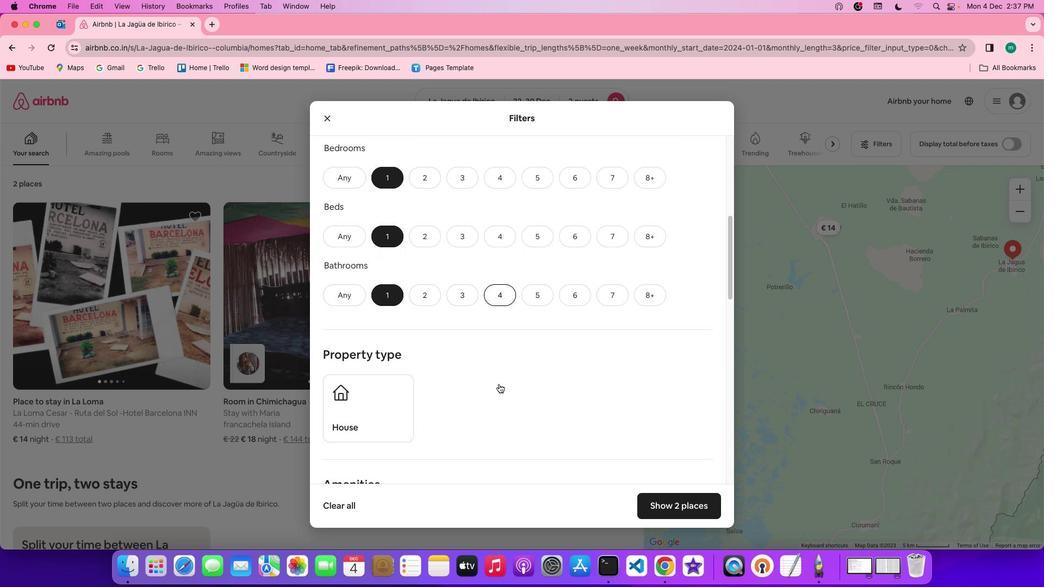 
Action: Mouse scrolled (499, 384) with delta (0, 0)
Screenshot: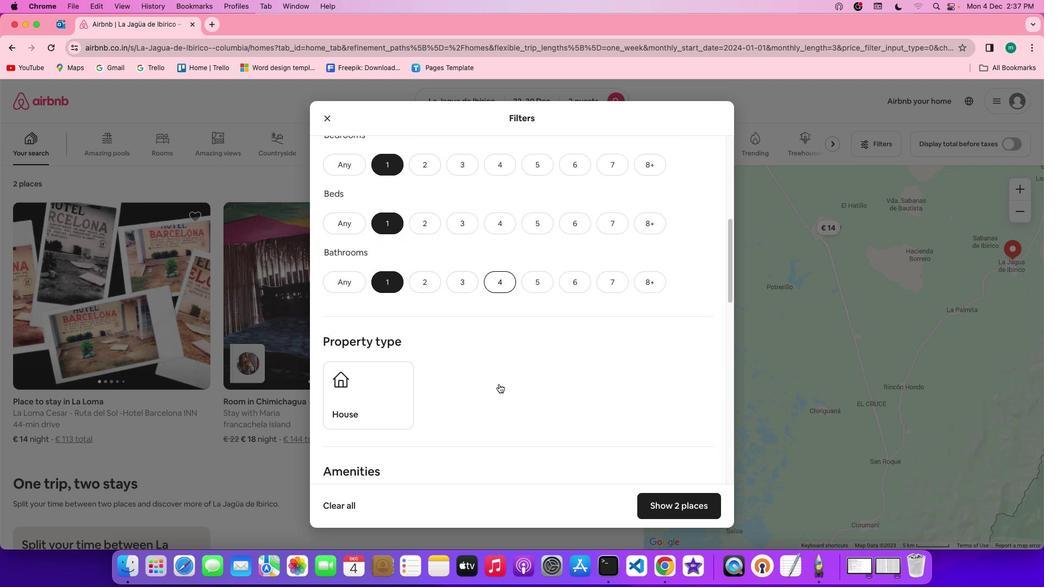 
Action: Mouse scrolled (499, 384) with delta (0, 0)
Screenshot: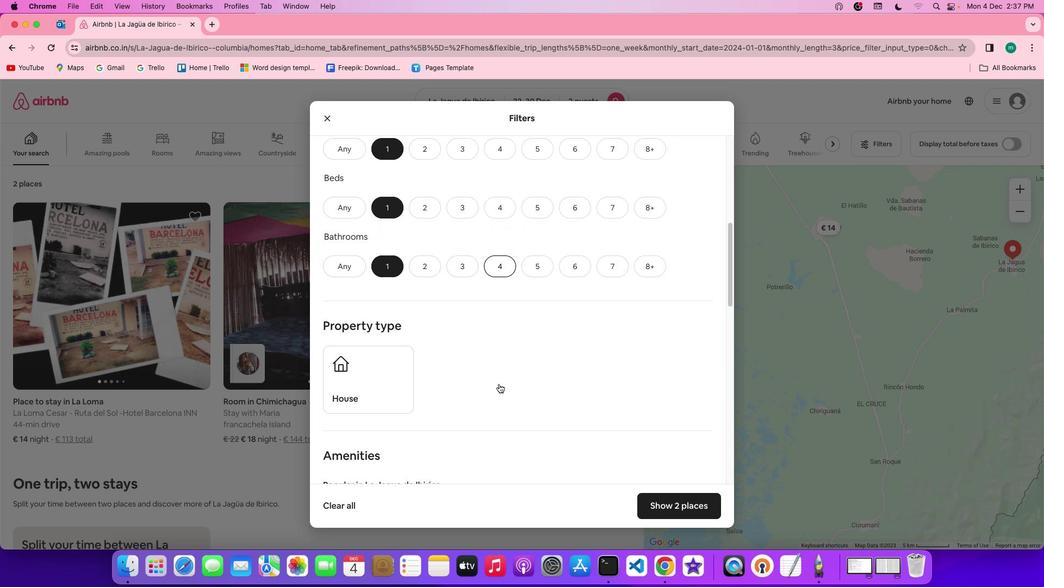 
Action: Mouse scrolled (499, 384) with delta (0, 0)
Screenshot: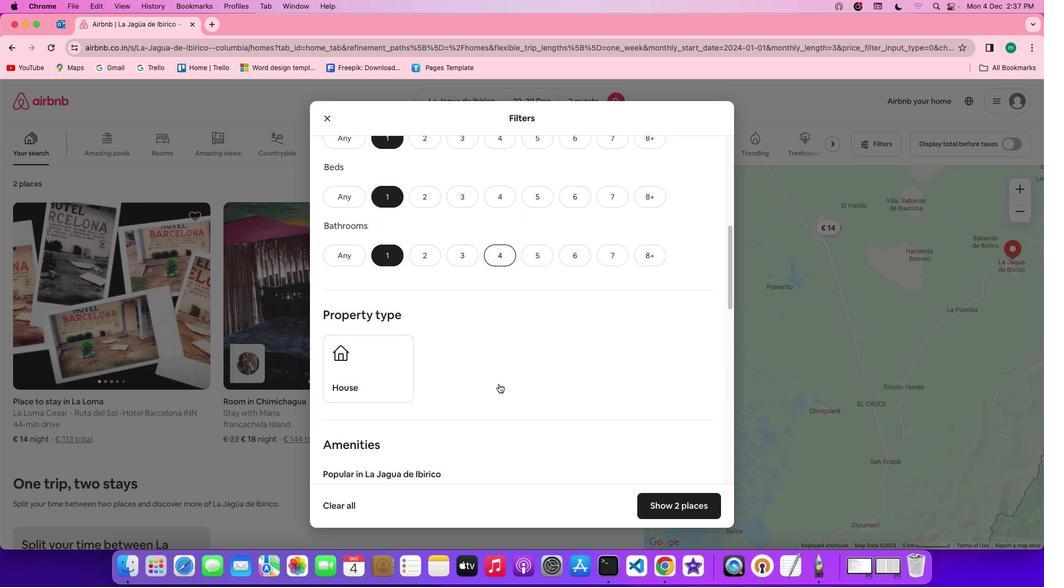 
Action: Mouse scrolled (499, 384) with delta (0, -1)
Screenshot: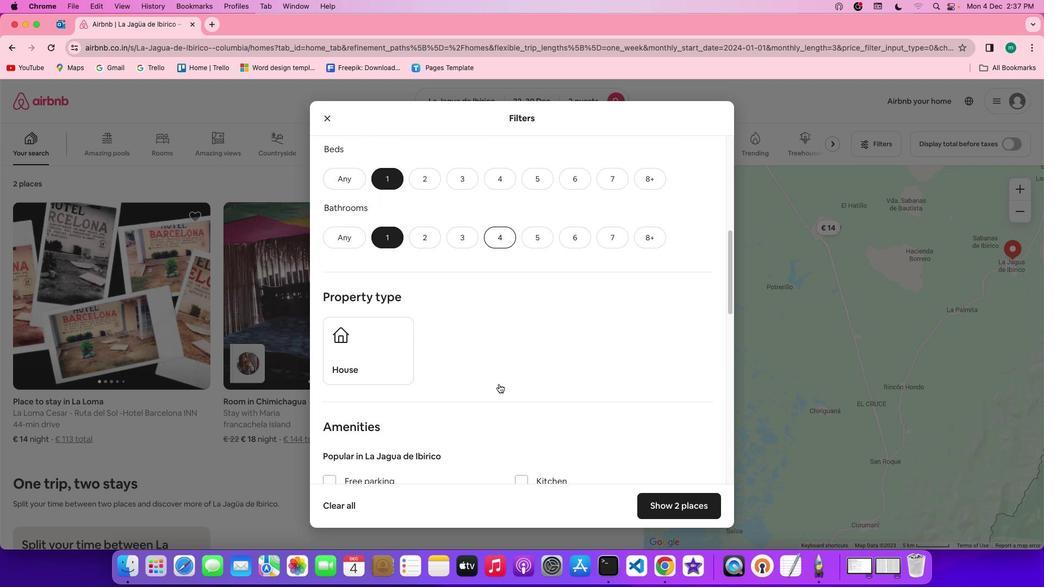 
Action: Mouse scrolled (499, 384) with delta (0, 0)
Screenshot: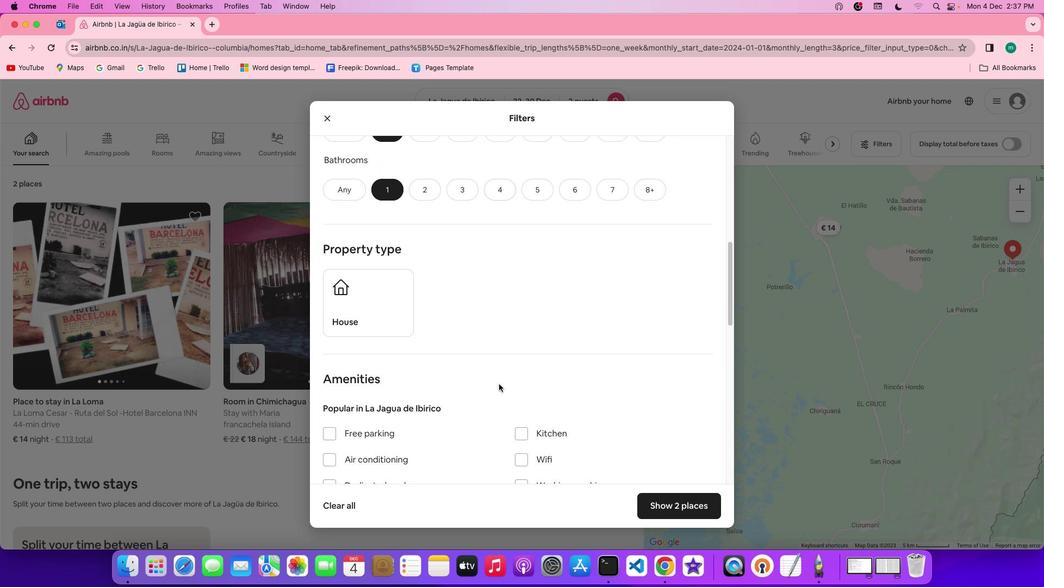 
Action: Mouse scrolled (499, 384) with delta (0, 0)
Screenshot: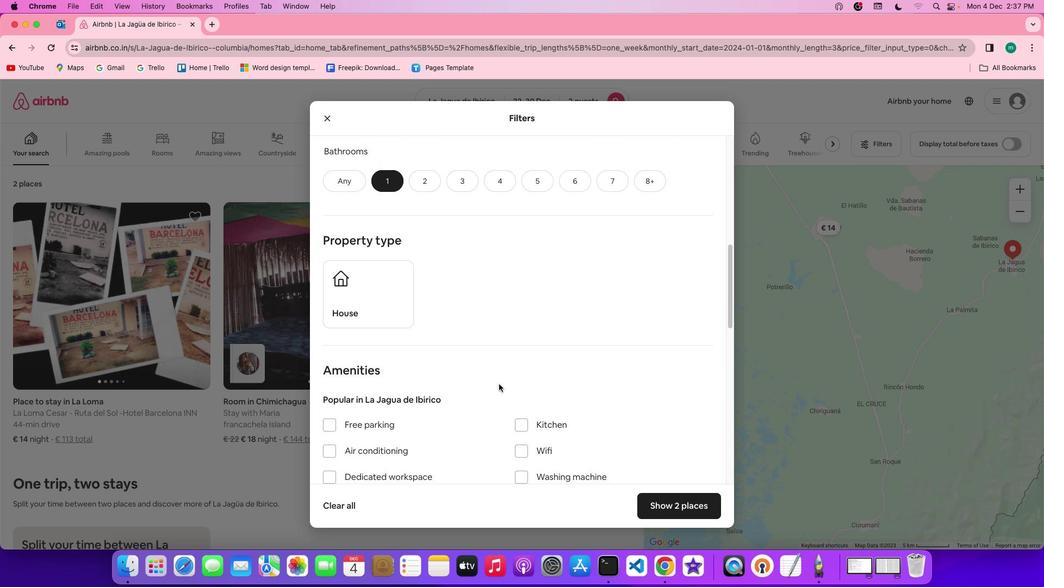 
Action: Mouse scrolled (499, 384) with delta (0, 0)
Screenshot: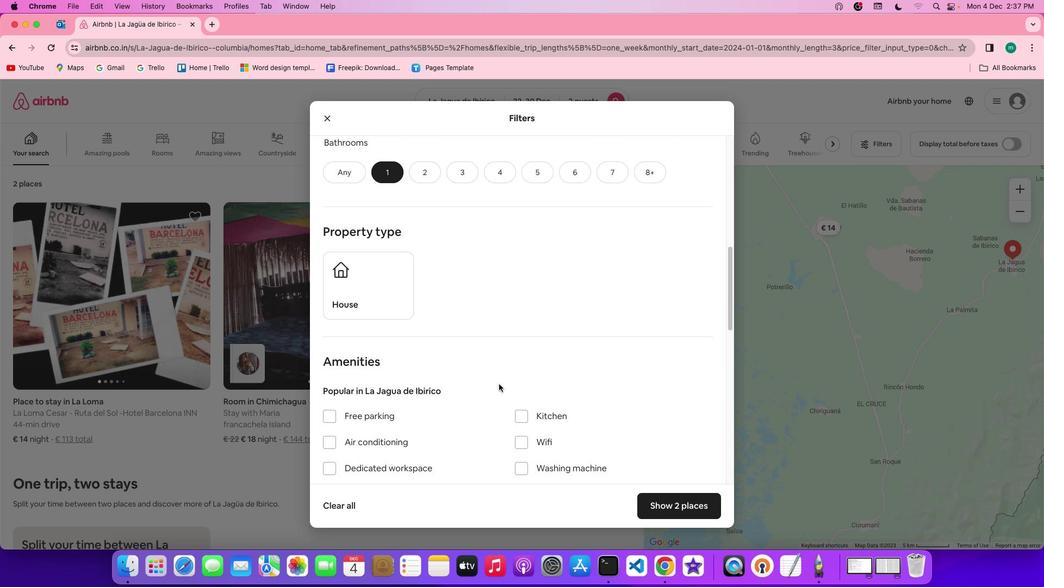 
Action: Mouse scrolled (499, 384) with delta (0, 0)
Screenshot: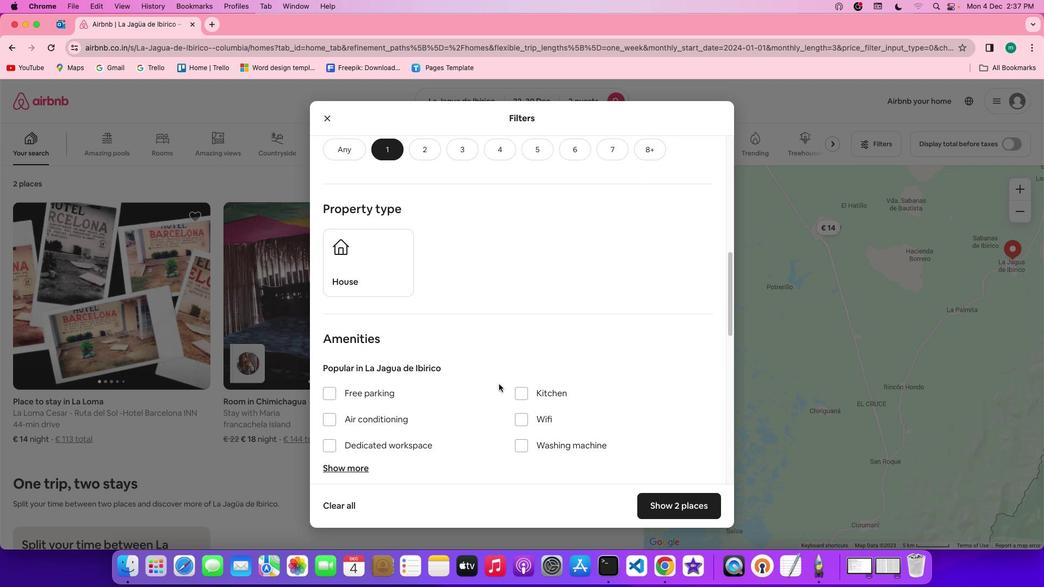 
Action: Mouse scrolled (499, 384) with delta (0, 0)
Screenshot: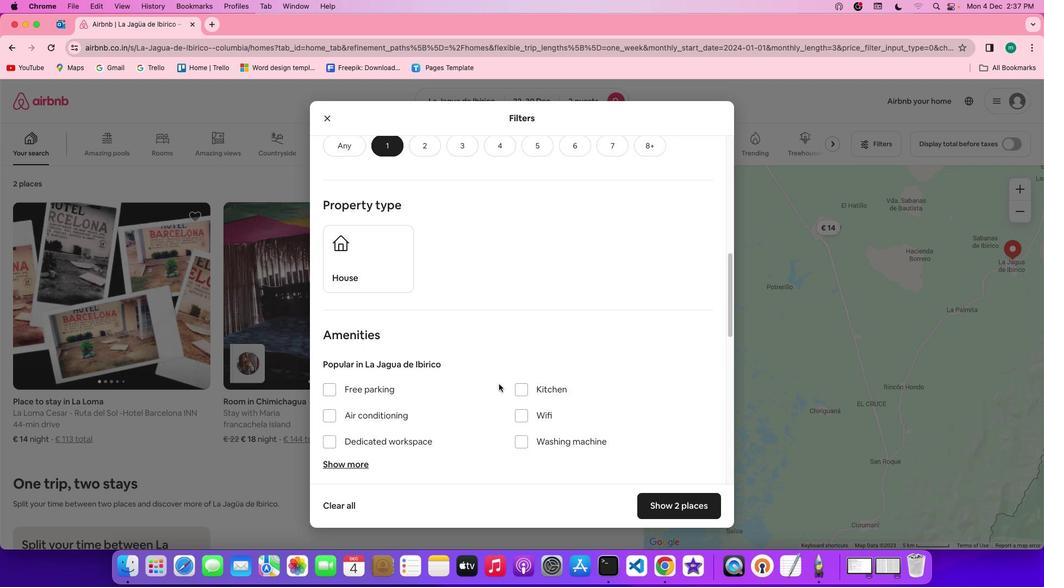 
Action: Mouse scrolled (499, 384) with delta (0, 0)
Screenshot: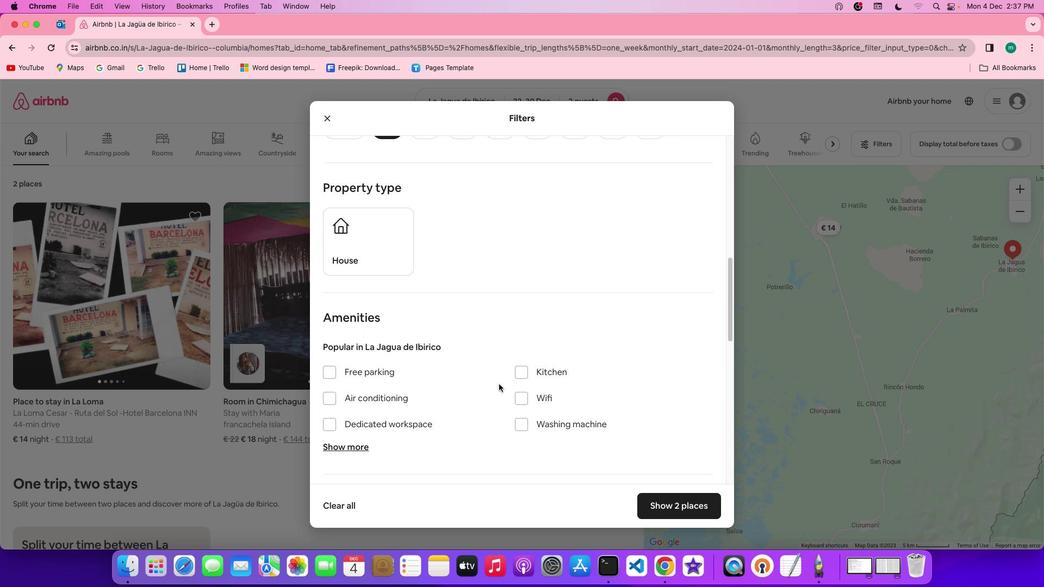 
Action: Mouse scrolled (499, 384) with delta (0, 0)
Screenshot: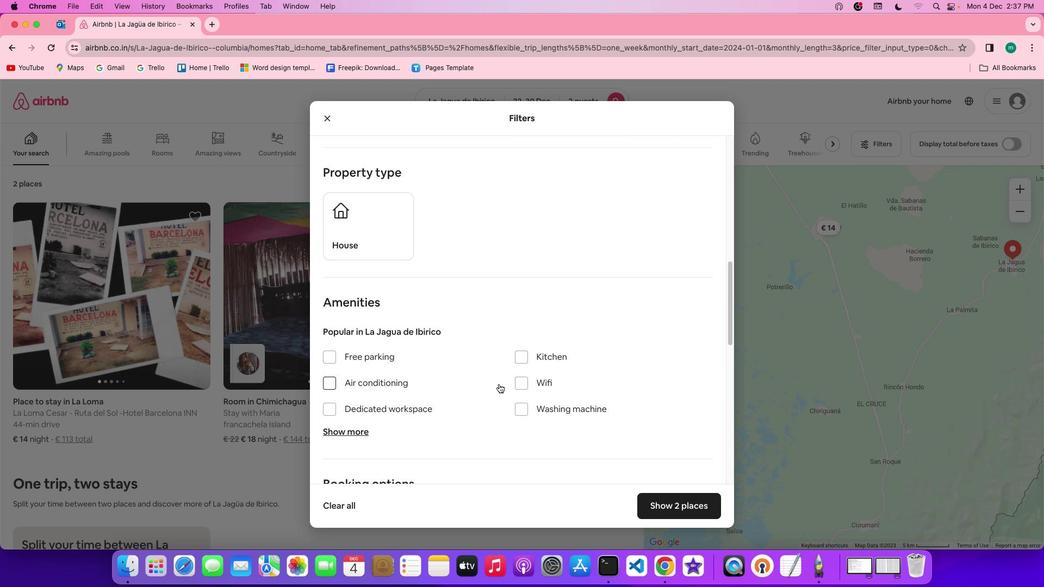 
Action: Mouse scrolled (499, 384) with delta (0, 0)
Screenshot: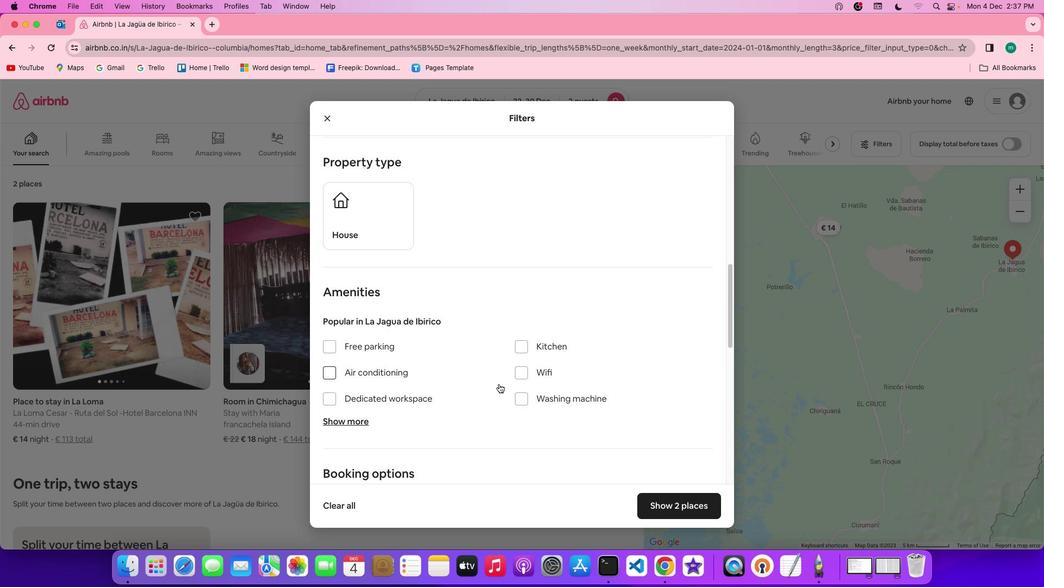 
Action: Mouse scrolled (499, 384) with delta (0, 0)
Screenshot: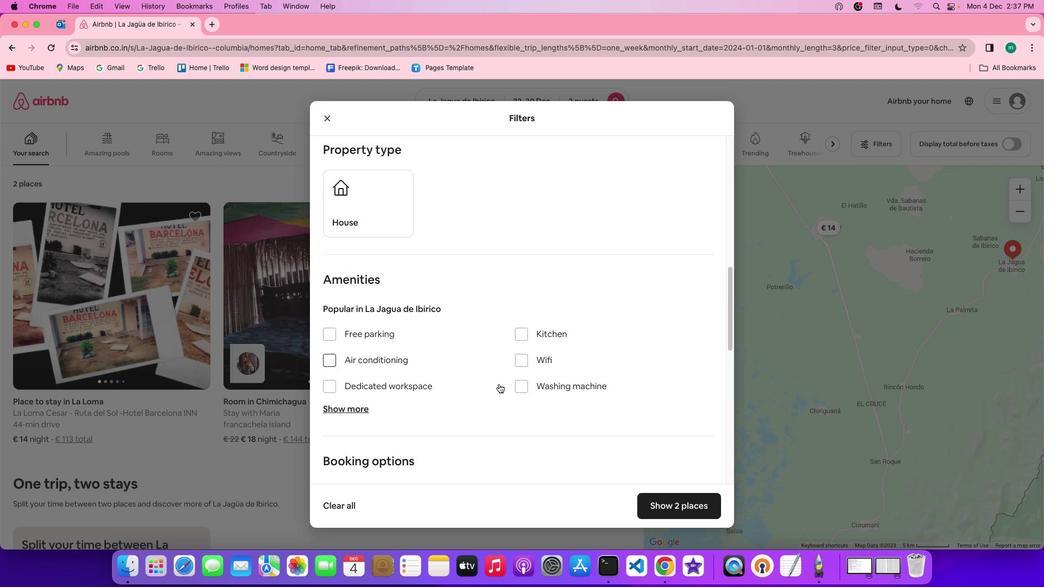 
Action: Mouse scrolled (499, 384) with delta (0, 0)
Screenshot: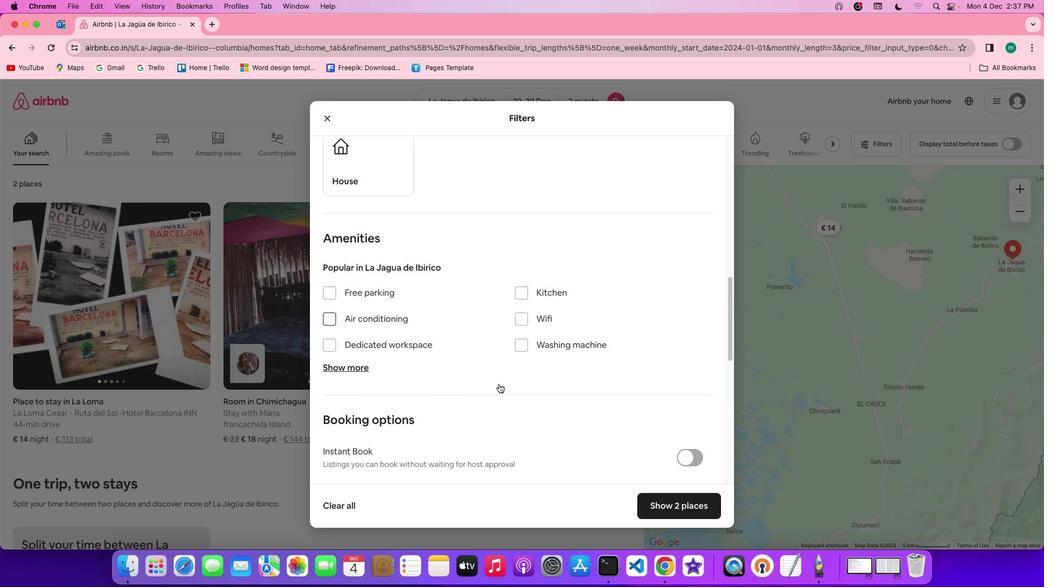 
Action: Mouse scrolled (499, 384) with delta (0, 0)
Screenshot: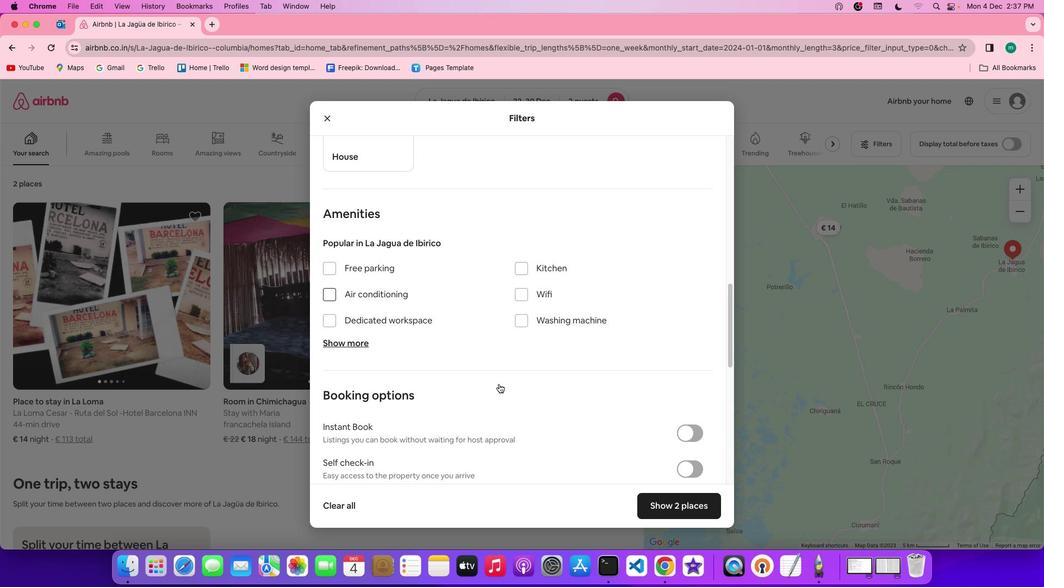 
Action: Mouse scrolled (499, 384) with delta (0, 0)
Screenshot: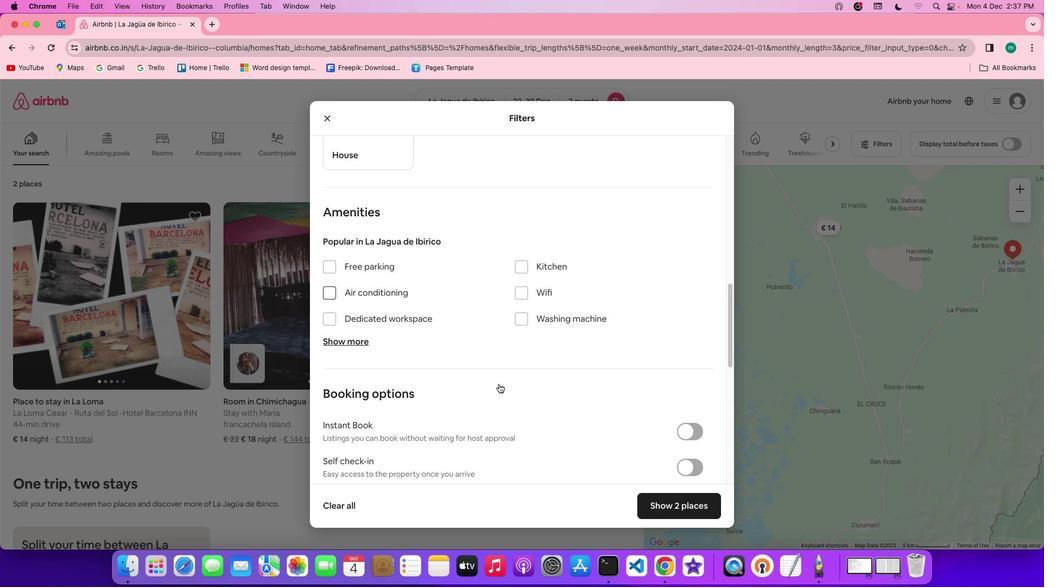 
Action: Mouse scrolled (499, 384) with delta (0, 0)
Screenshot: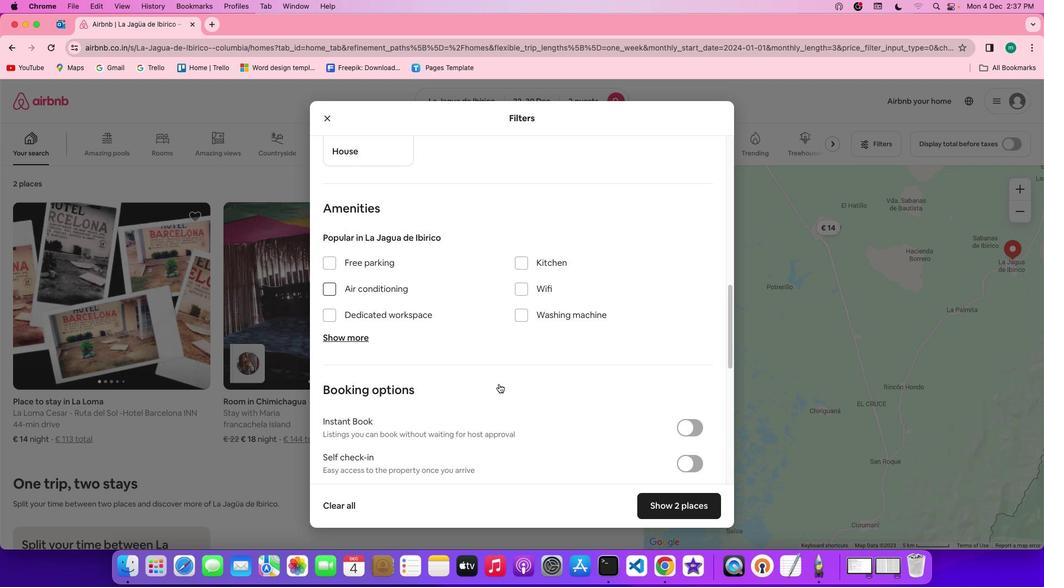 
Action: Mouse scrolled (499, 384) with delta (0, 0)
Screenshot: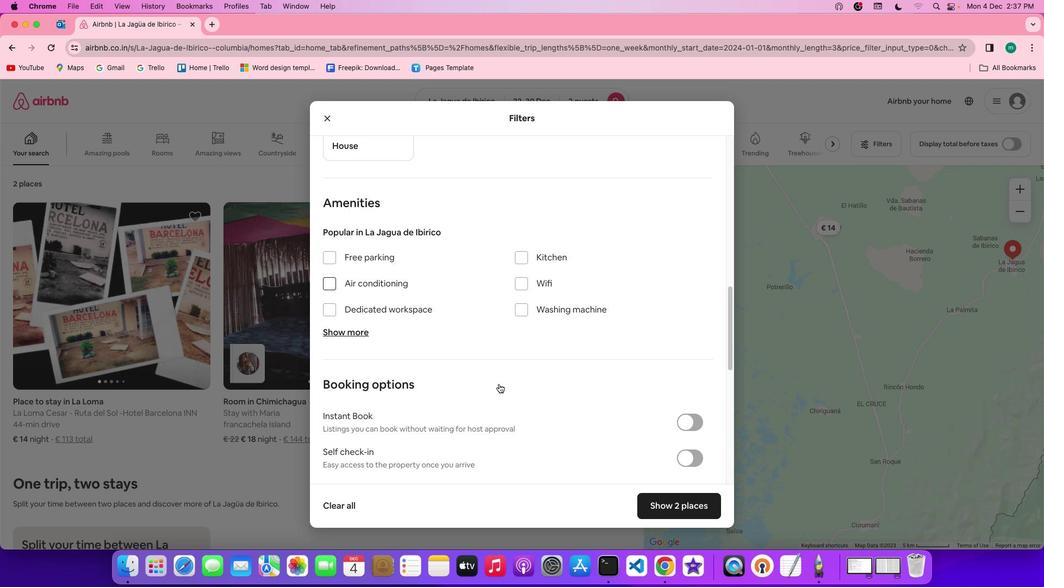 
Action: Mouse scrolled (499, 384) with delta (0, 0)
Screenshot: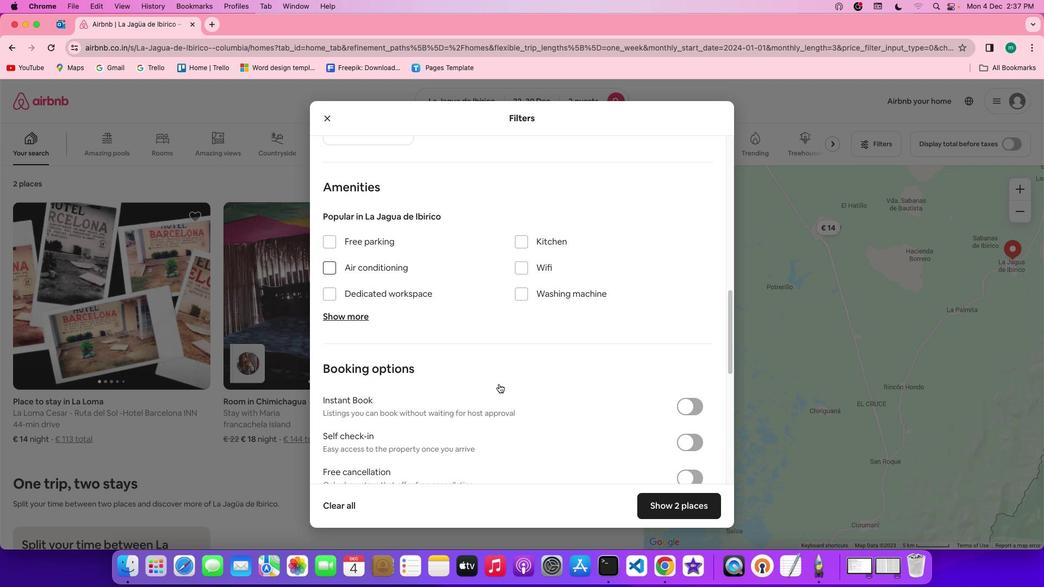 
Action: Mouse scrolled (499, 384) with delta (0, 0)
Screenshot: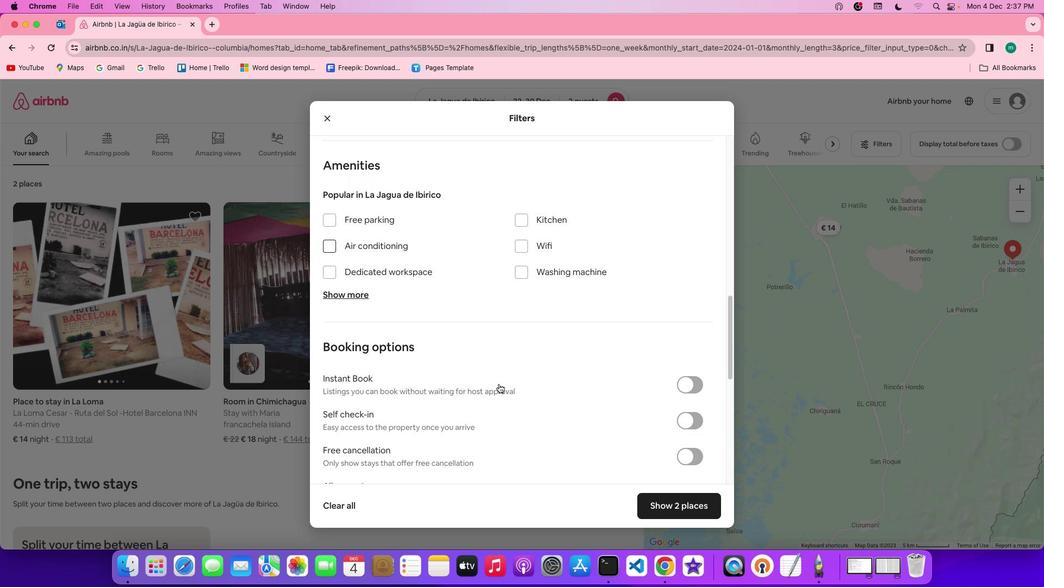 
Action: Mouse scrolled (499, 384) with delta (0, 0)
Screenshot: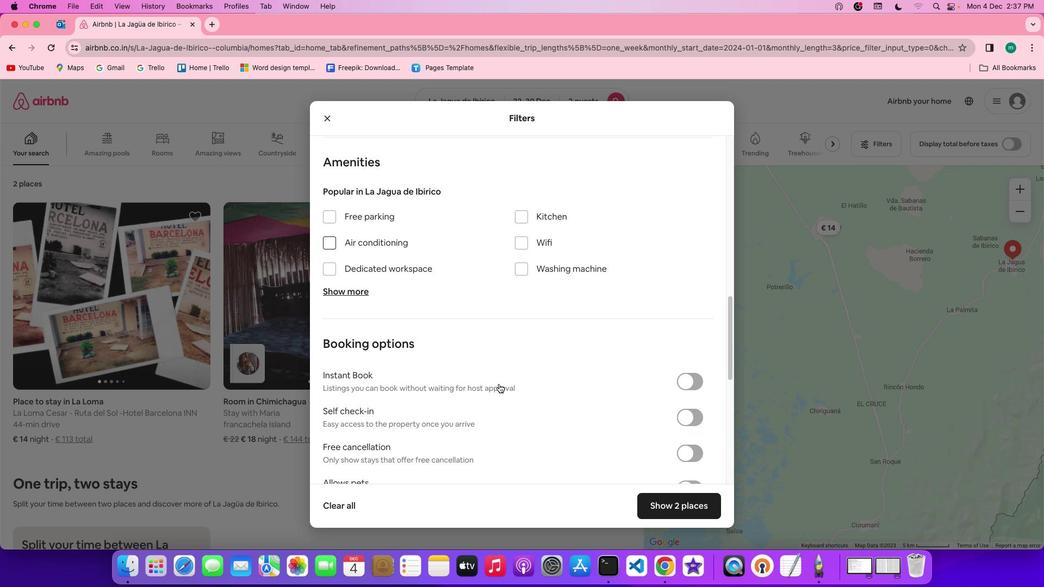 
Action: Mouse scrolled (499, 384) with delta (0, 0)
Screenshot: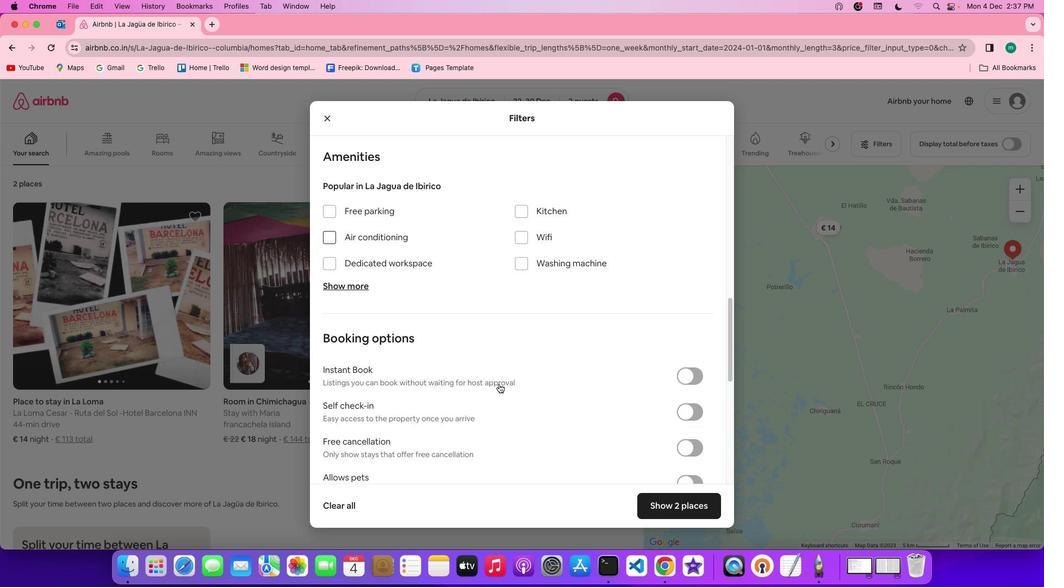 
Action: Mouse scrolled (499, 384) with delta (0, 0)
Screenshot: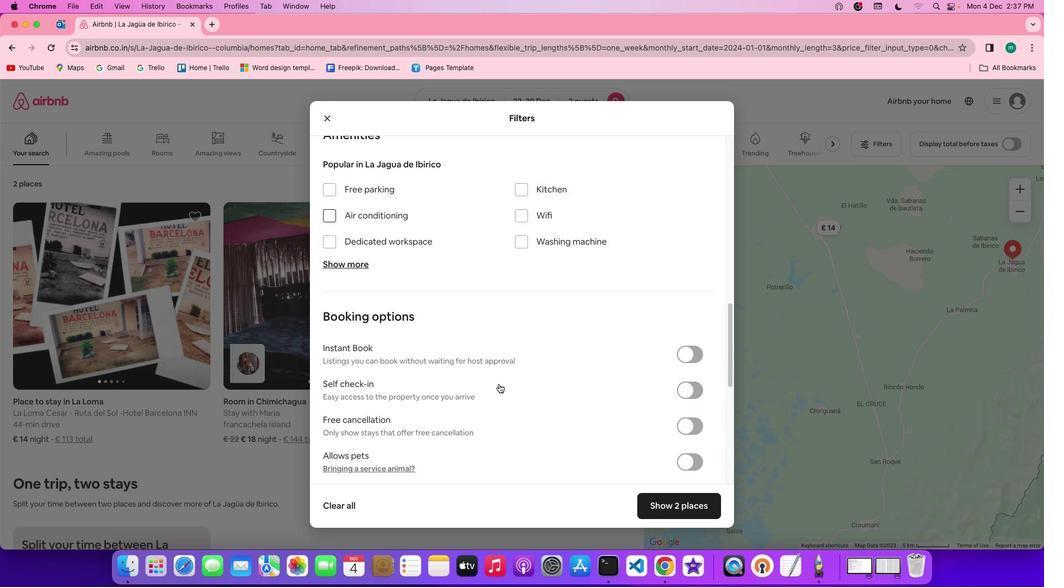 
Action: Mouse scrolled (499, 384) with delta (0, 0)
Screenshot: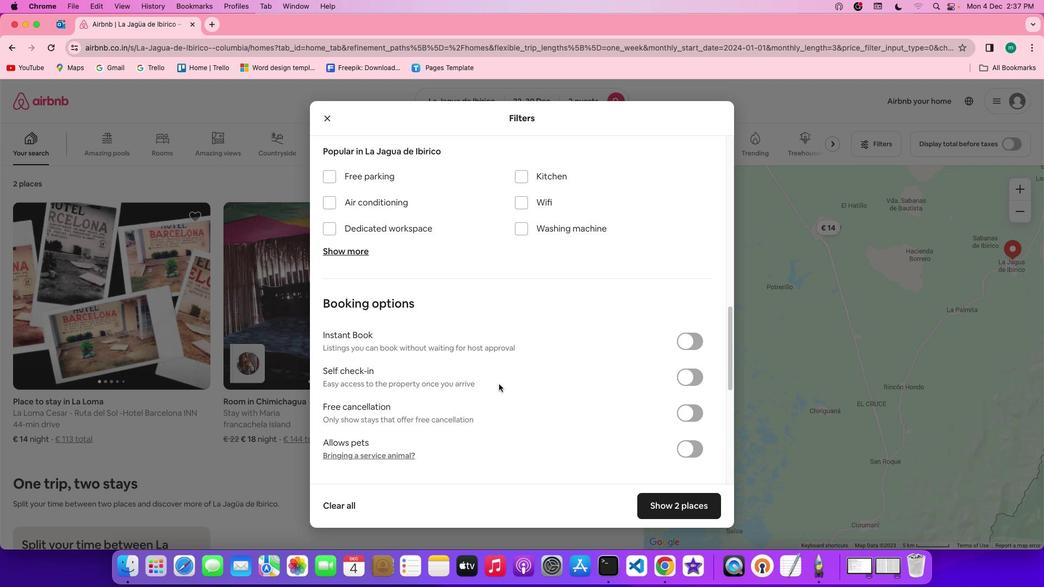 
Action: Mouse scrolled (499, 384) with delta (0, 0)
Screenshot: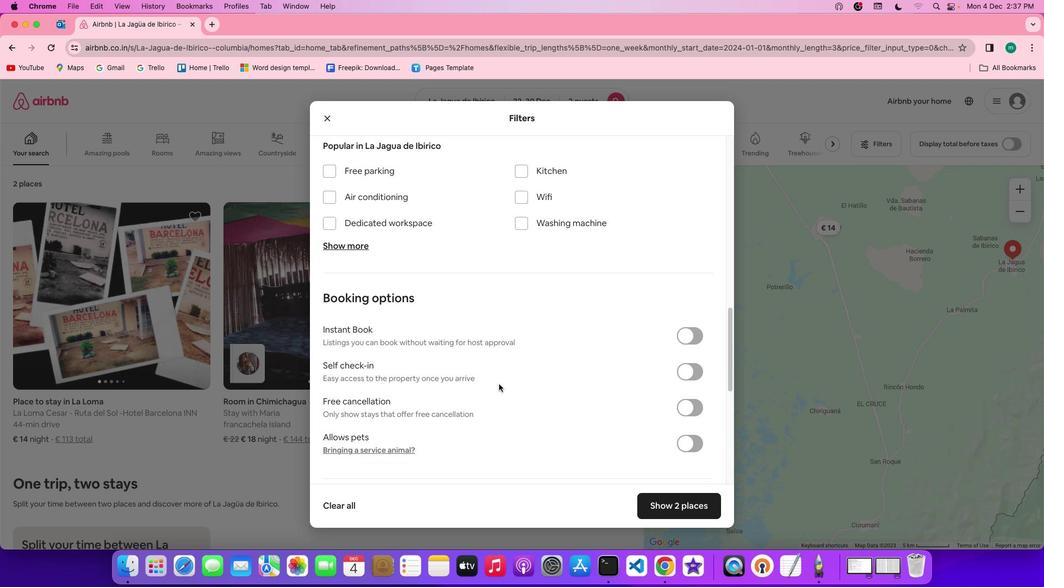 
Action: Mouse scrolled (499, 384) with delta (0, 0)
Screenshot: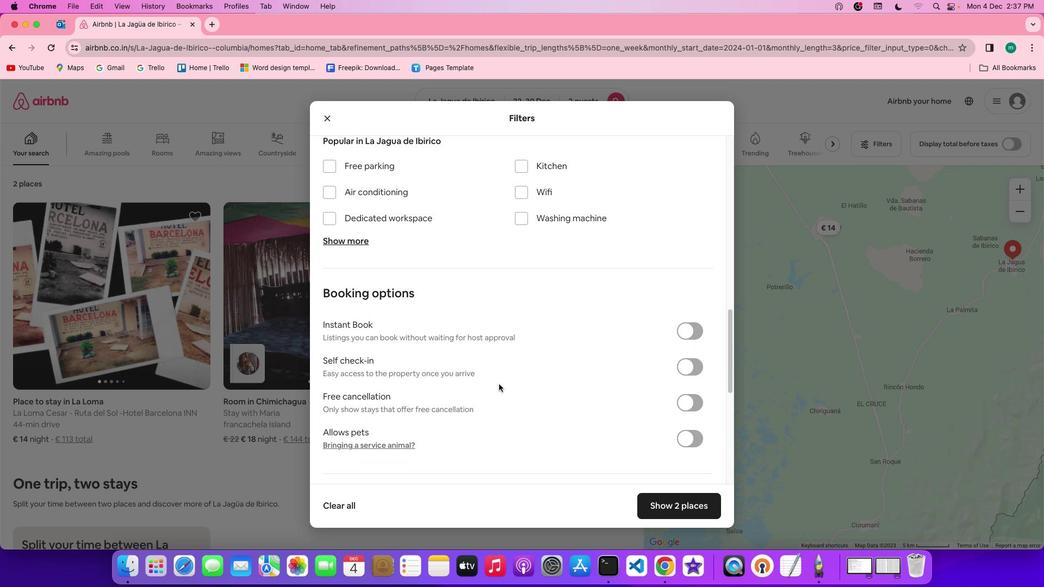 
Action: Mouse scrolled (499, 384) with delta (0, 0)
Screenshot: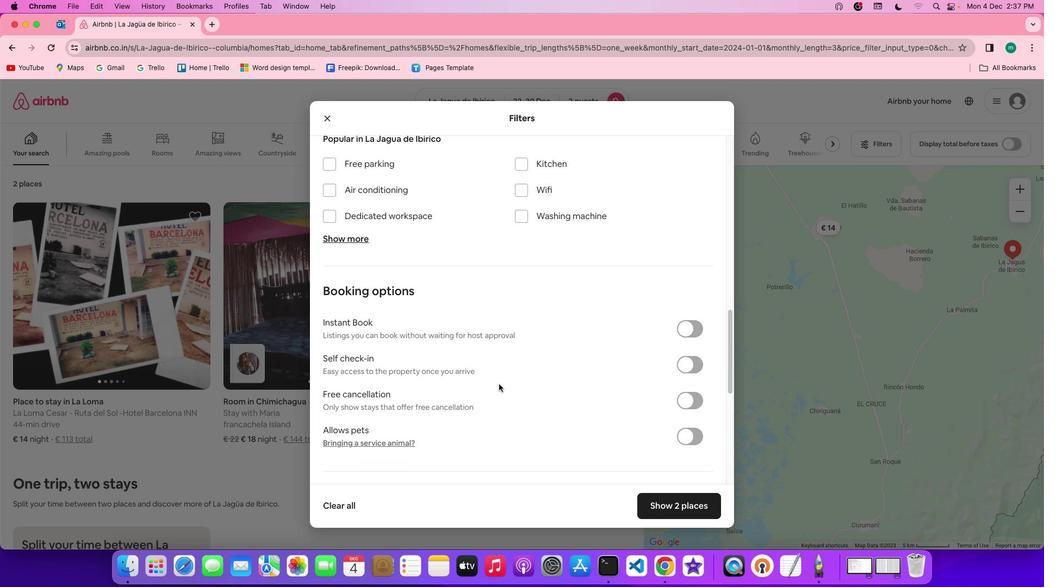 
Action: Mouse scrolled (499, 384) with delta (0, 0)
Screenshot: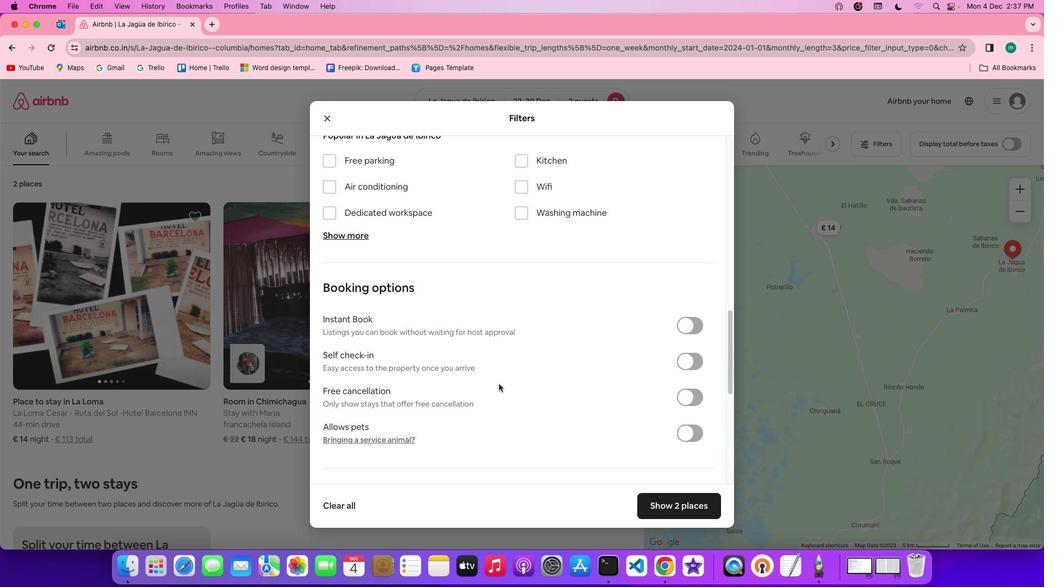 
Action: Mouse scrolled (499, 384) with delta (0, 0)
Screenshot: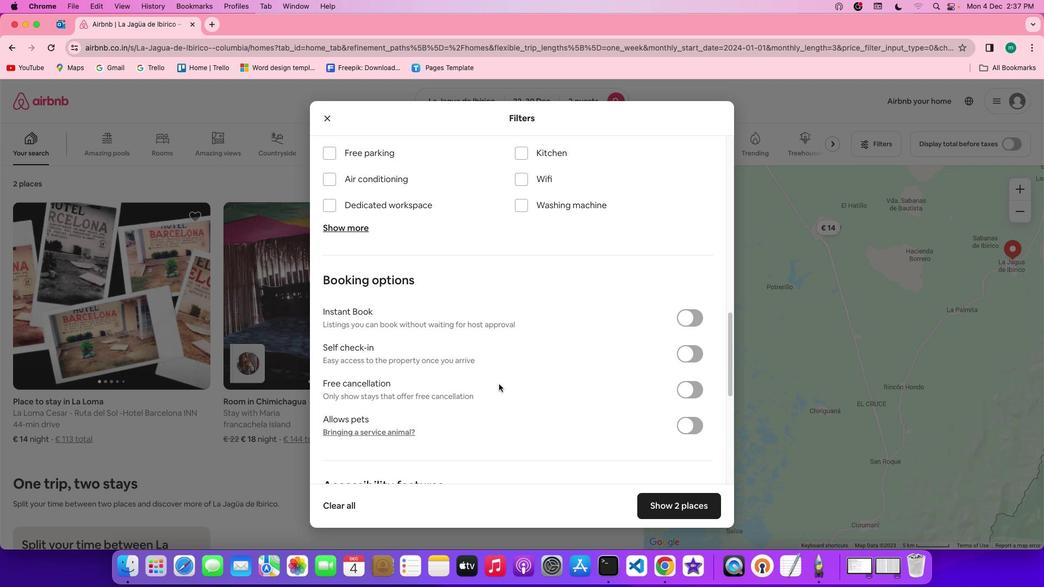 
Action: Mouse moved to (544, 384)
Screenshot: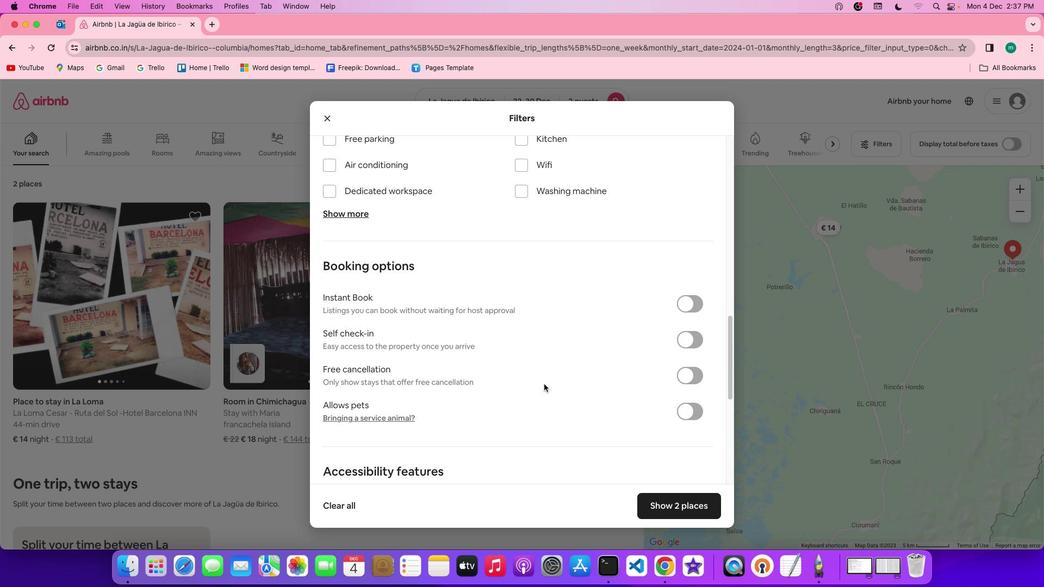 
Action: Mouse scrolled (544, 384) with delta (0, 0)
Screenshot: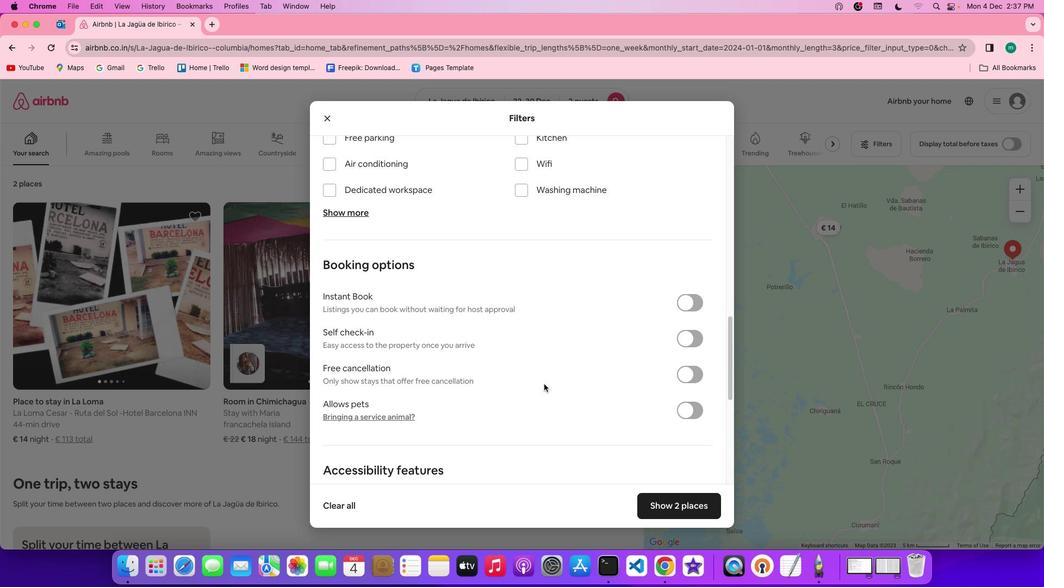 
Action: Mouse scrolled (544, 384) with delta (0, 0)
Screenshot: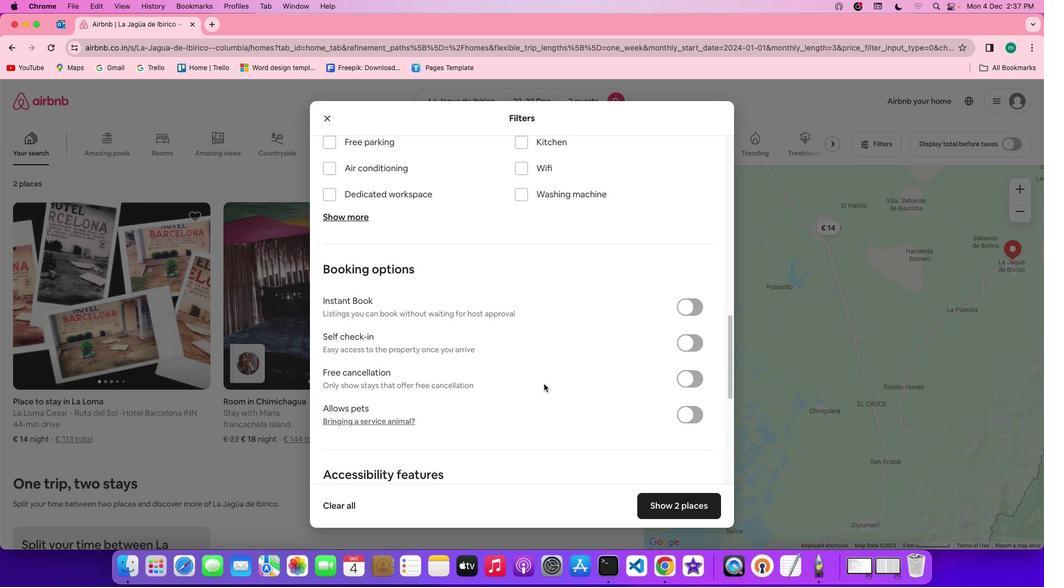 
Action: Mouse scrolled (544, 384) with delta (0, 0)
Screenshot: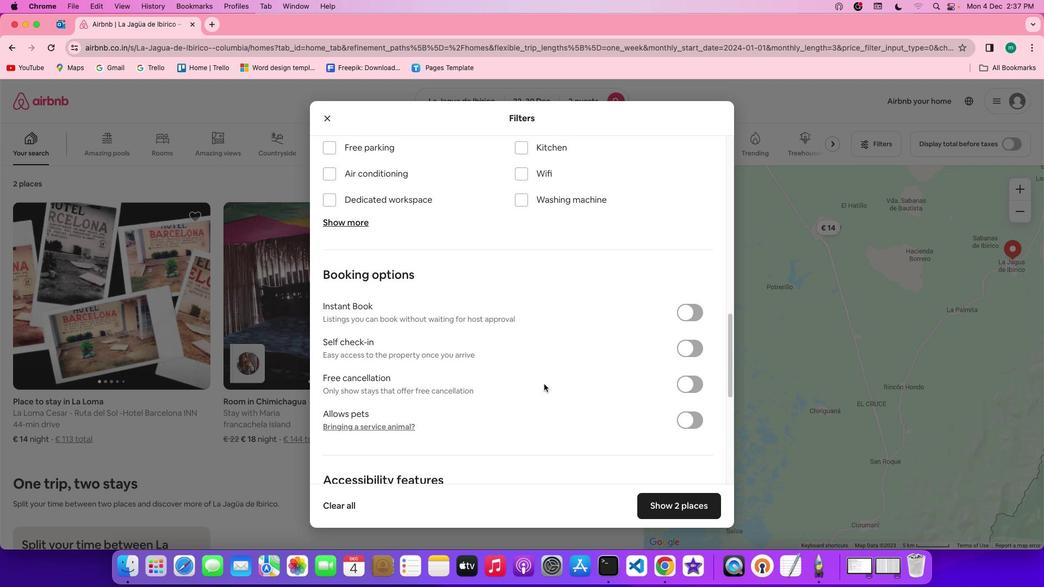 
Action: Mouse scrolled (544, 384) with delta (0, 0)
Screenshot: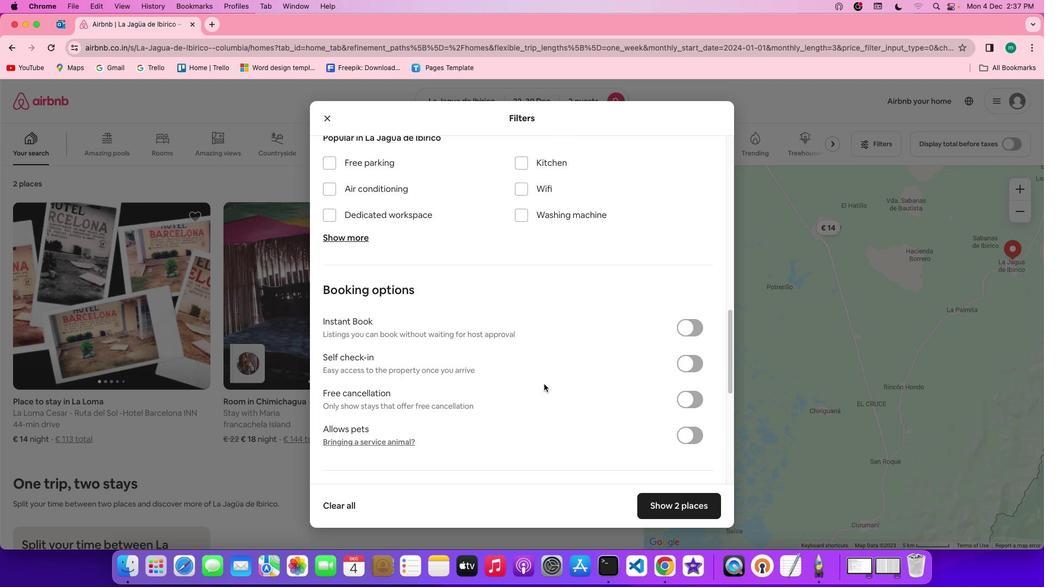 
Action: Mouse scrolled (544, 384) with delta (0, 0)
Screenshot: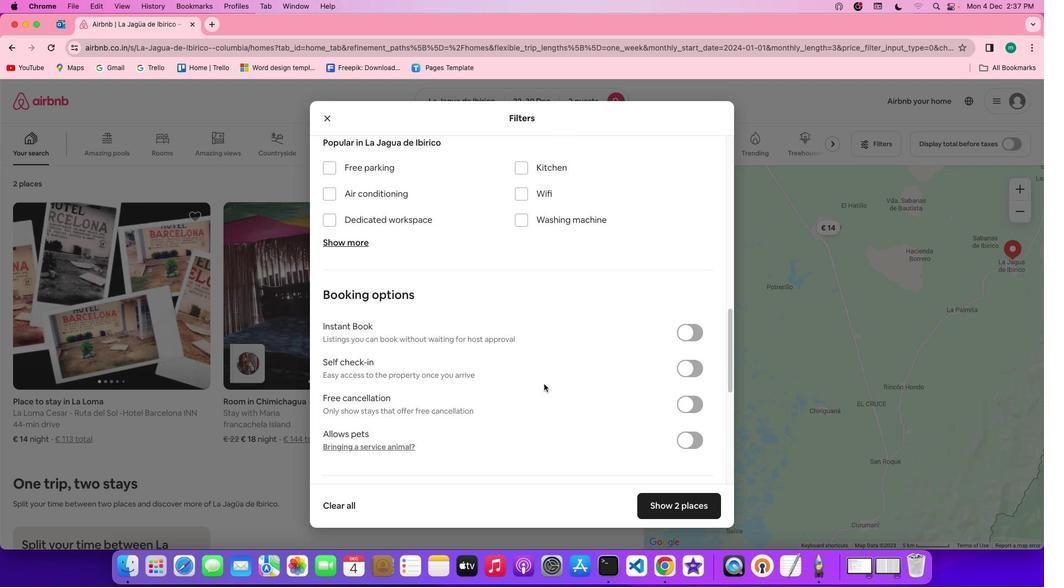 
Action: Mouse moved to (526, 226)
Screenshot: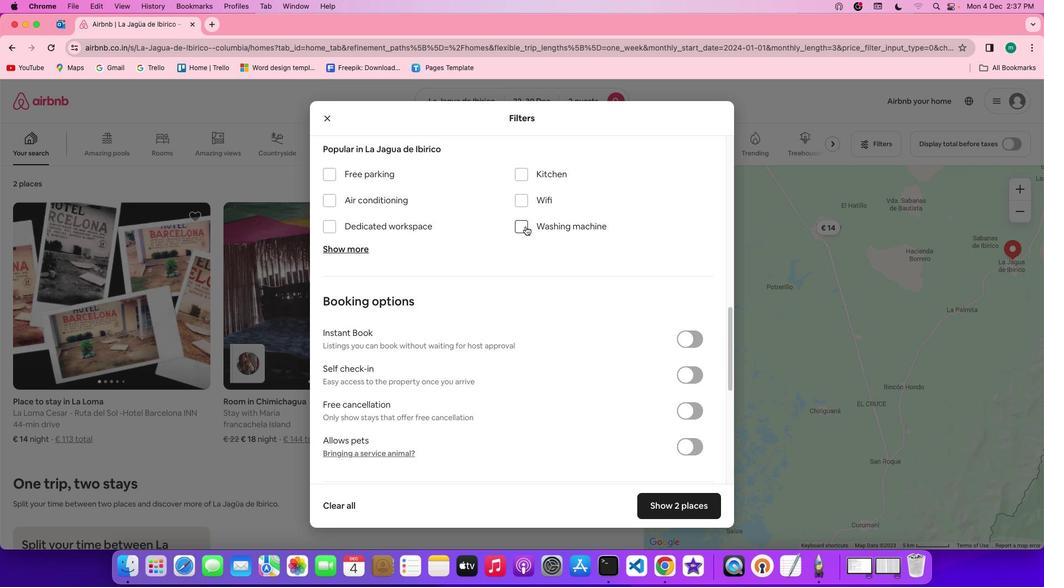 
Action: Mouse pressed left at (526, 226)
Screenshot: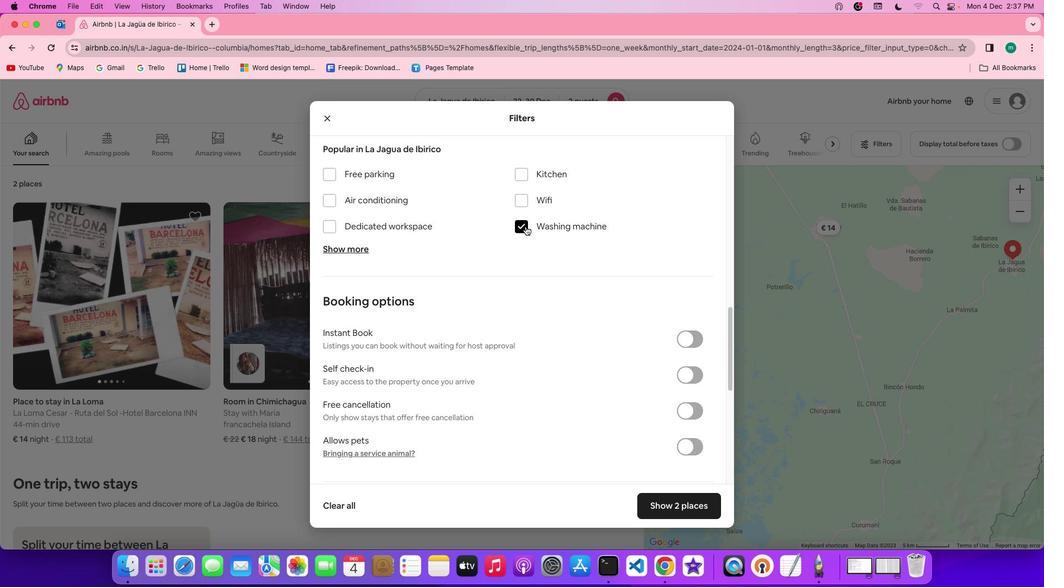 
Action: Mouse moved to (683, 437)
Screenshot: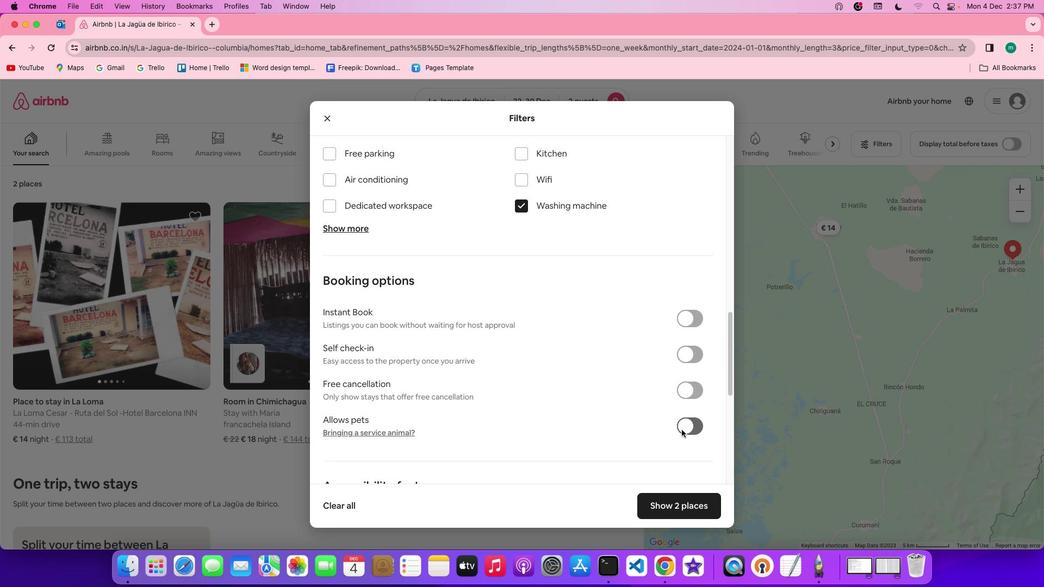 
Action: Mouse scrolled (683, 437) with delta (0, 0)
Screenshot: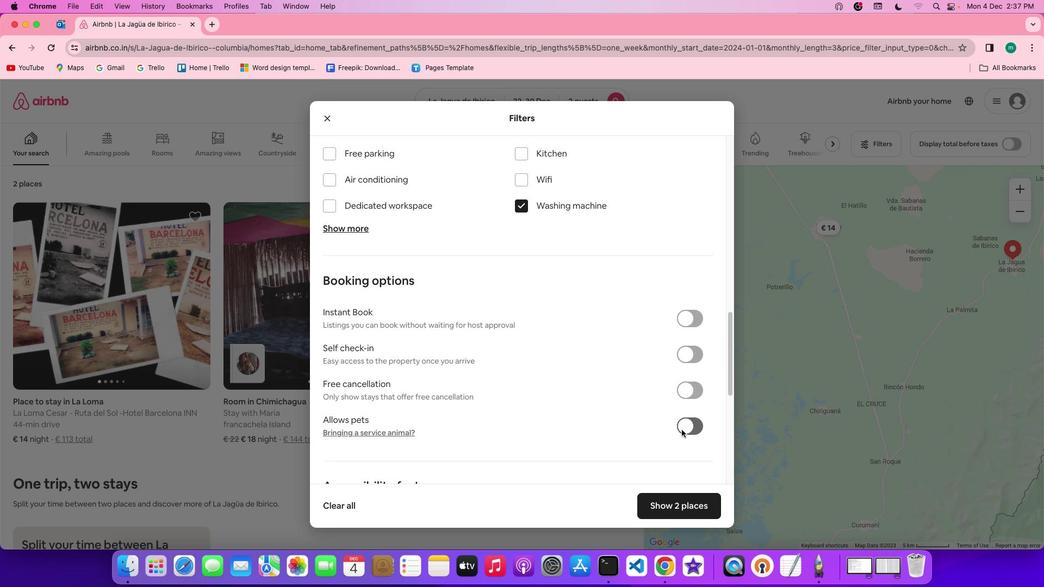 
Action: Mouse moved to (682, 434)
Screenshot: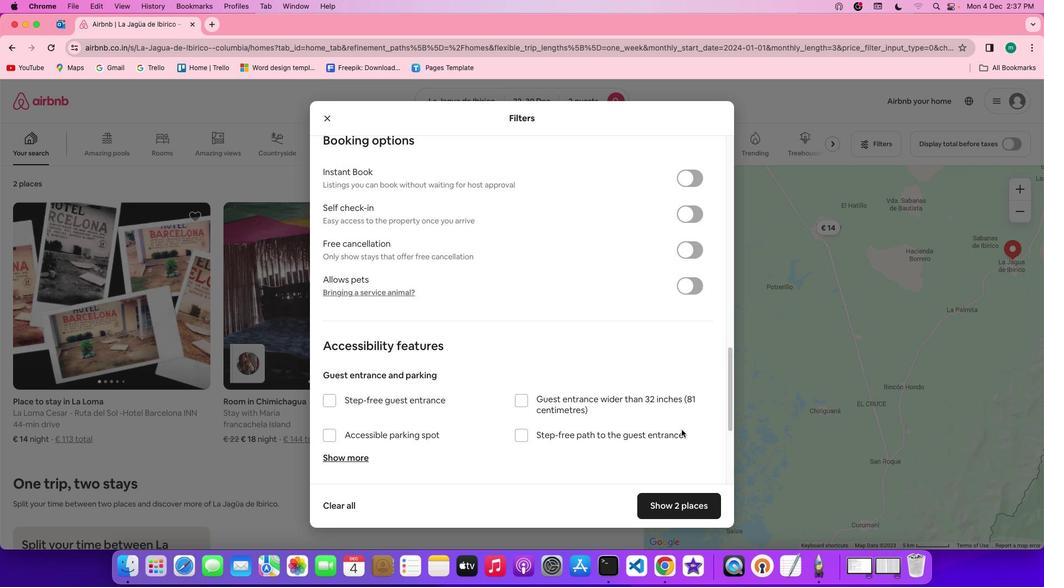 
Action: Mouse scrolled (682, 434) with delta (0, 0)
Screenshot: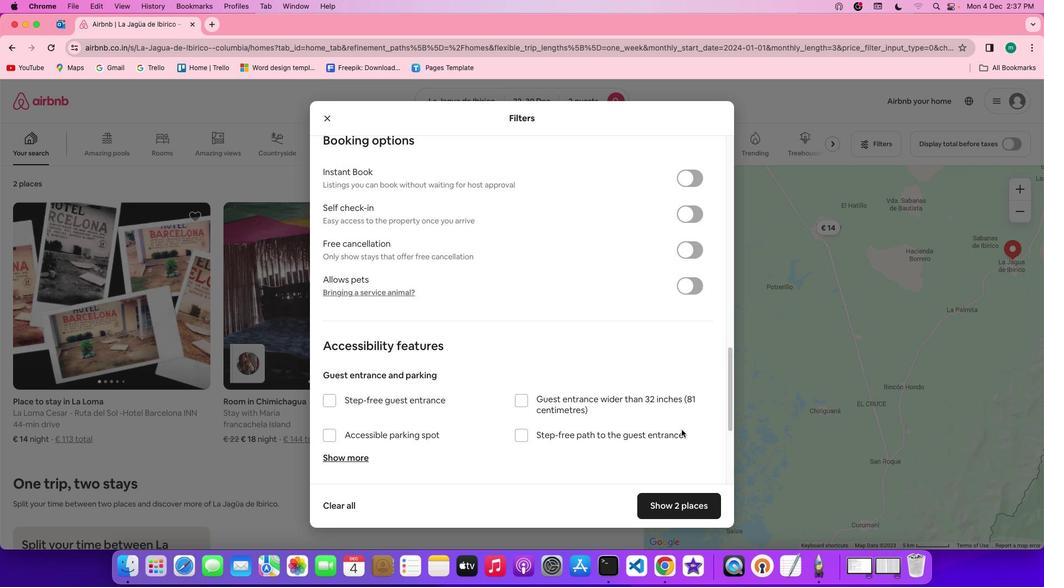 
Action: Mouse moved to (682, 434)
Screenshot: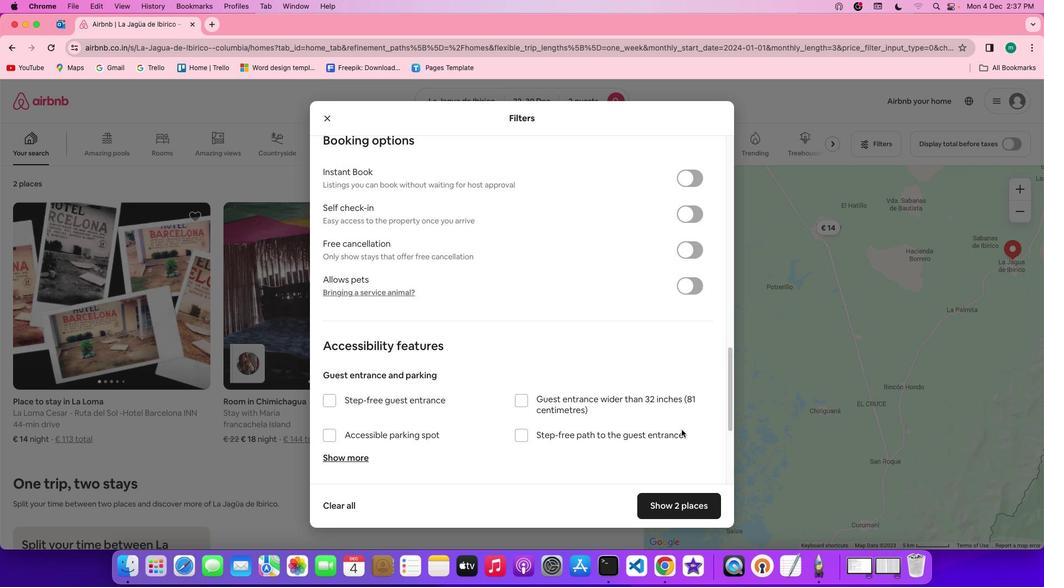 
Action: Mouse scrolled (682, 434) with delta (0, -1)
Screenshot: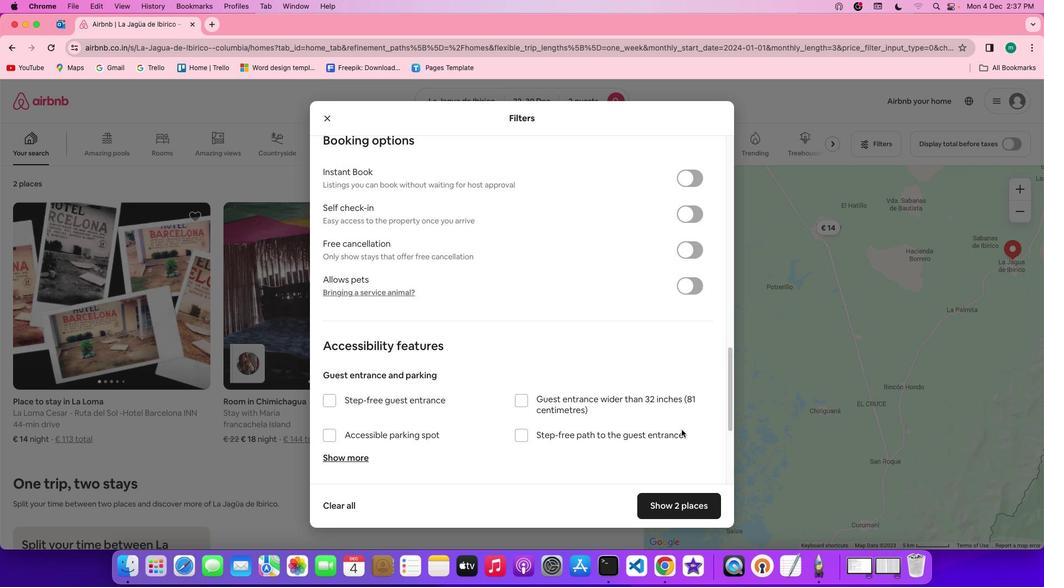 
Action: Mouse moved to (682, 433)
Screenshot: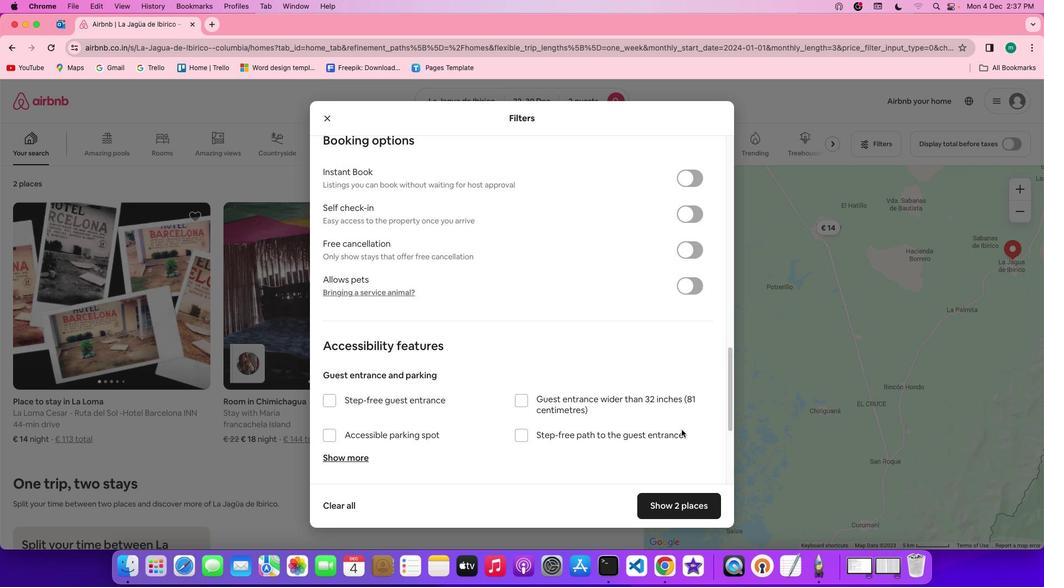 
Action: Mouse scrolled (682, 433) with delta (0, -2)
Screenshot: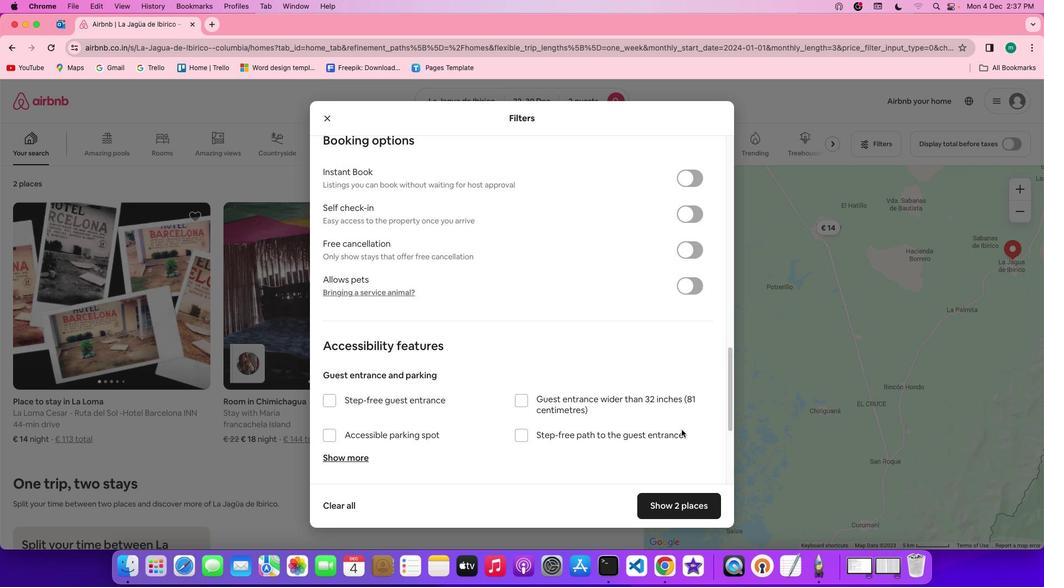 
Action: Mouse moved to (681, 430)
Screenshot: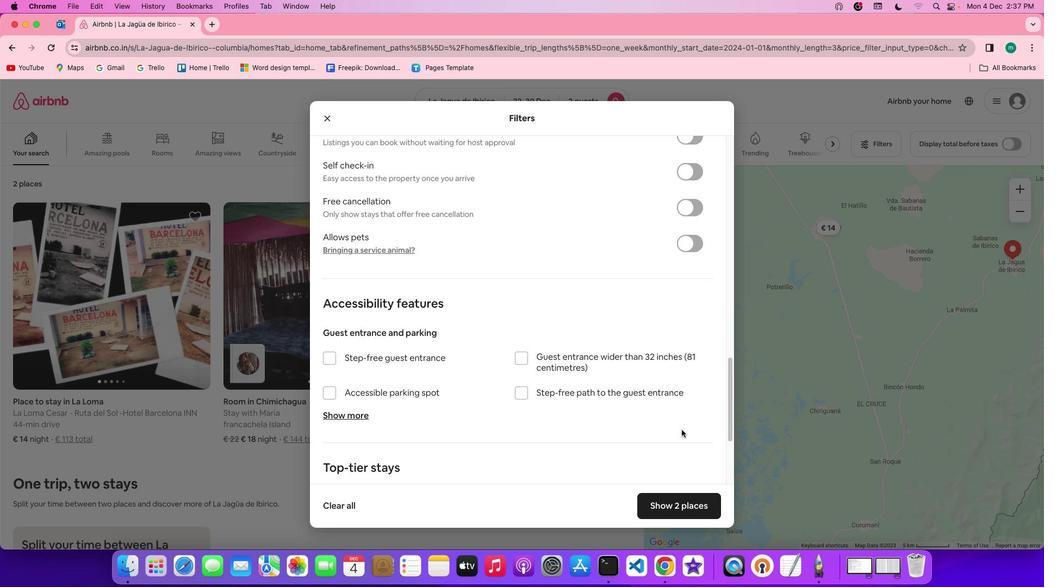 
Action: Mouse scrolled (681, 430) with delta (0, 0)
Screenshot: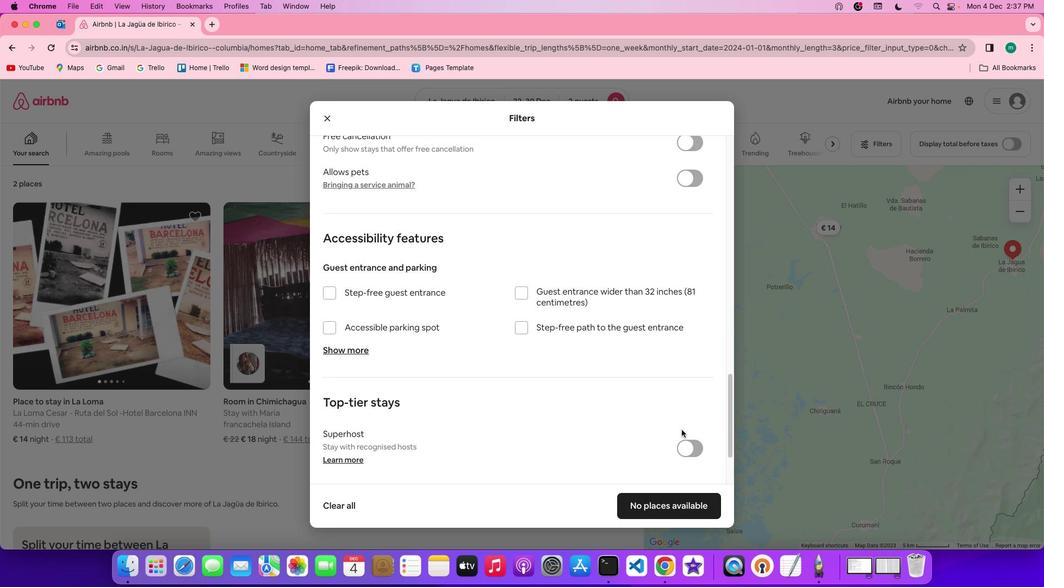 
Action: Mouse scrolled (681, 430) with delta (0, 0)
Screenshot: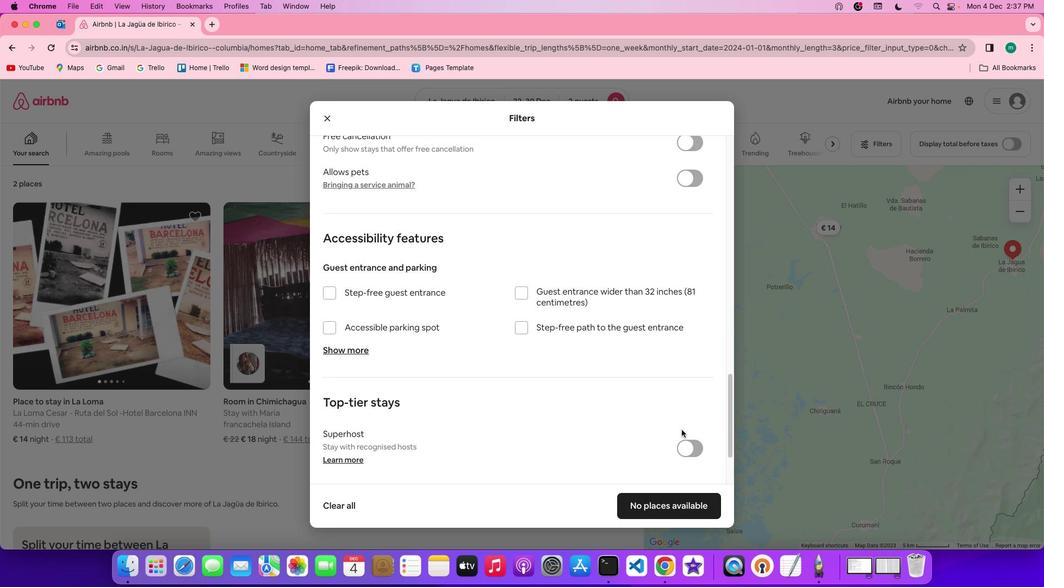
Action: Mouse scrolled (681, 430) with delta (0, -1)
Screenshot: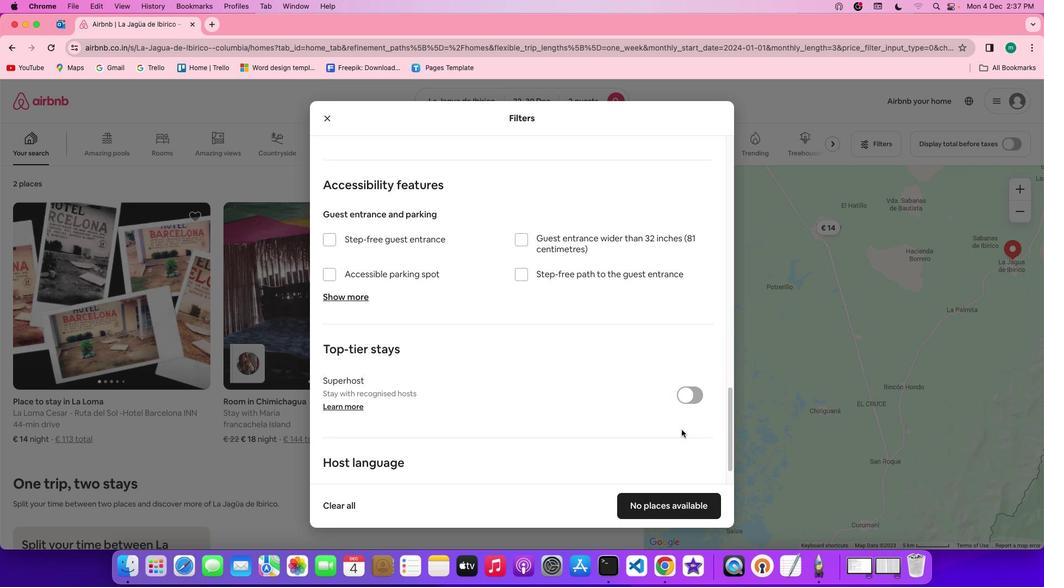 
Action: Mouse scrolled (681, 430) with delta (0, -2)
Screenshot: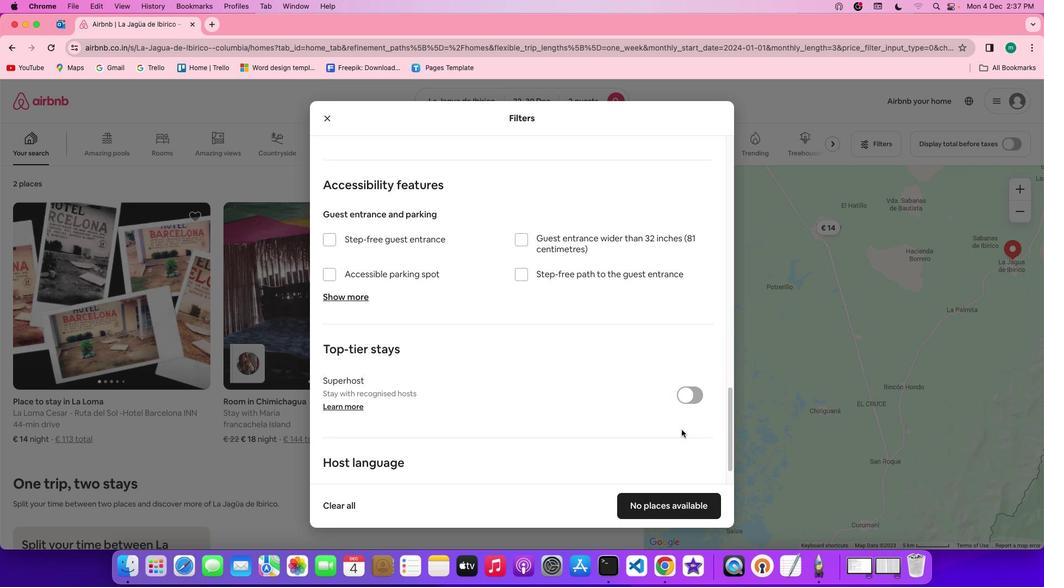 
Action: Mouse scrolled (681, 430) with delta (0, -3)
Screenshot: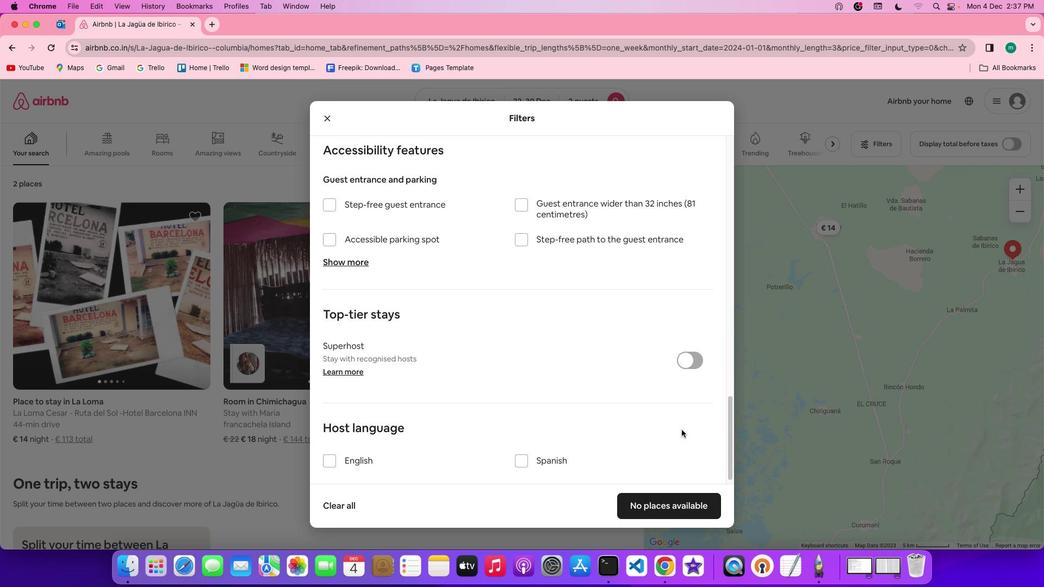 
Action: Mouse scrolled (681, 430) with delta (0, 0)
Screenshot: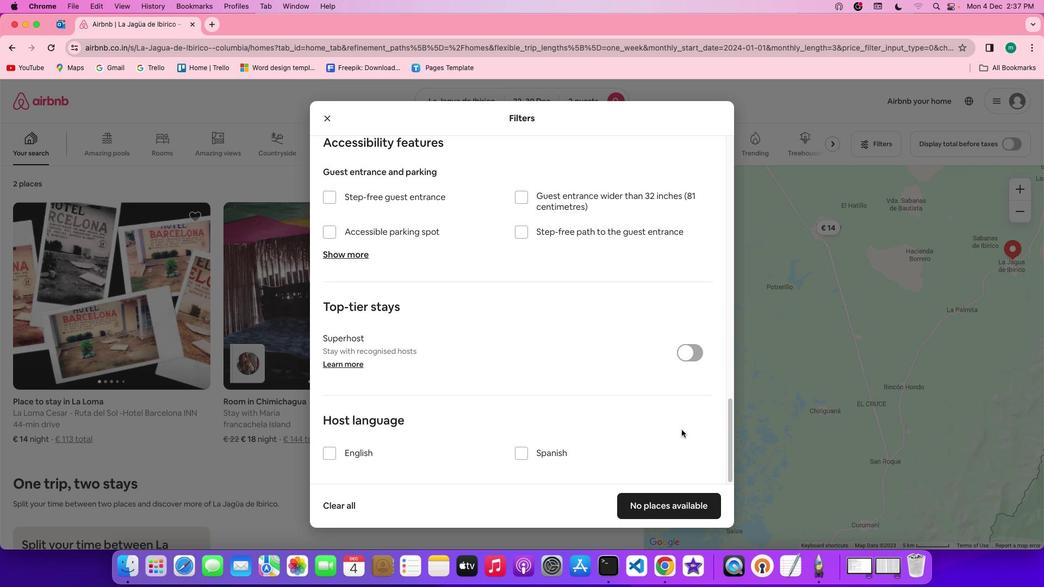 
Action: Mouse scrolled (681, 430) with delta (0, 0)
Screenshot: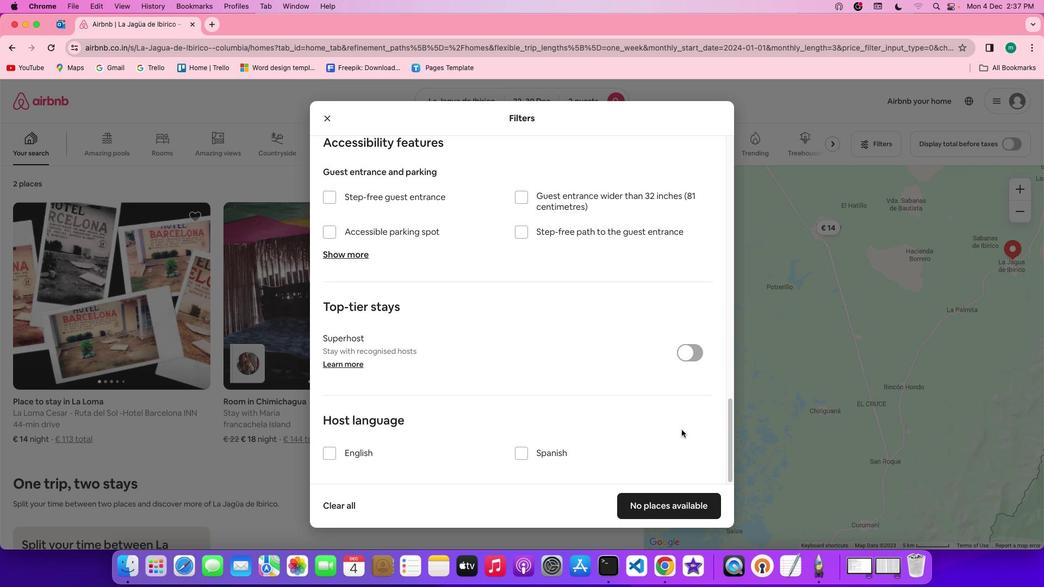 
Action: Mouse scrolled (681, 430) with delta (0, -1)
Screenshot: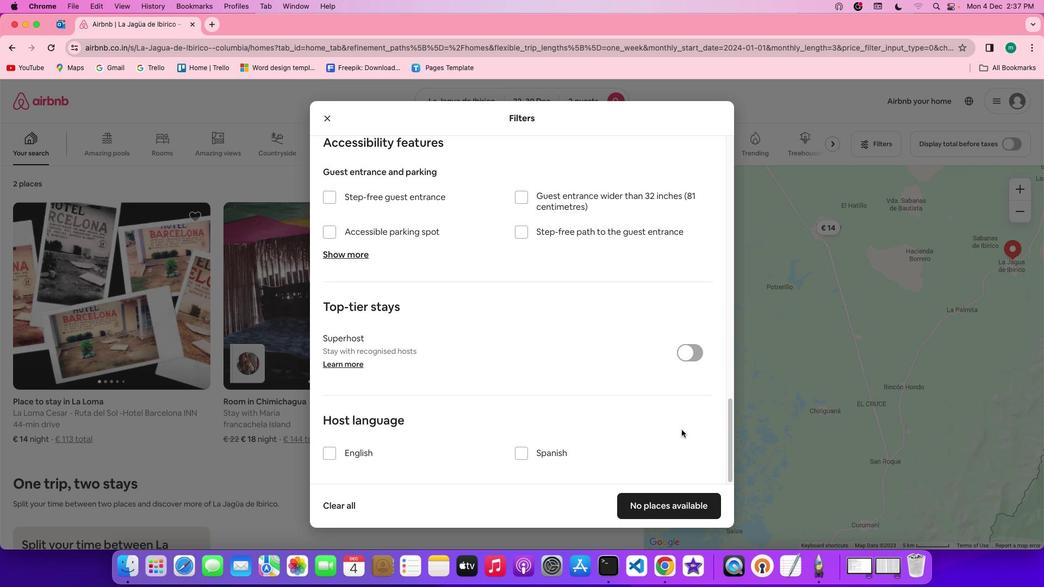
Action: Mouse scrolled (681, 430) with delta (0, -2)
Screenshot: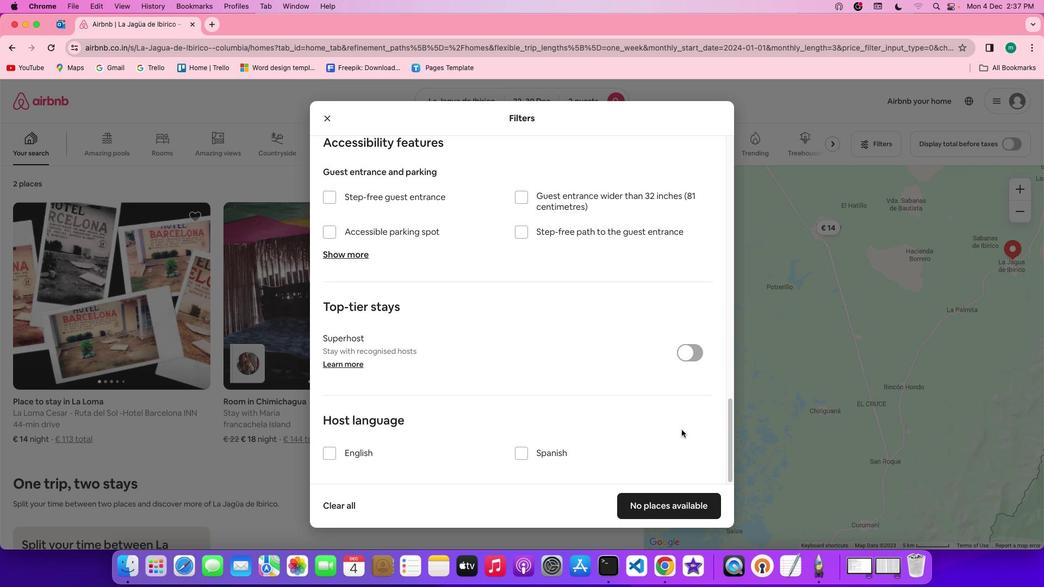 
Action: Mouse scrolled (681, 430) with delta (0, -3)
Screenshot: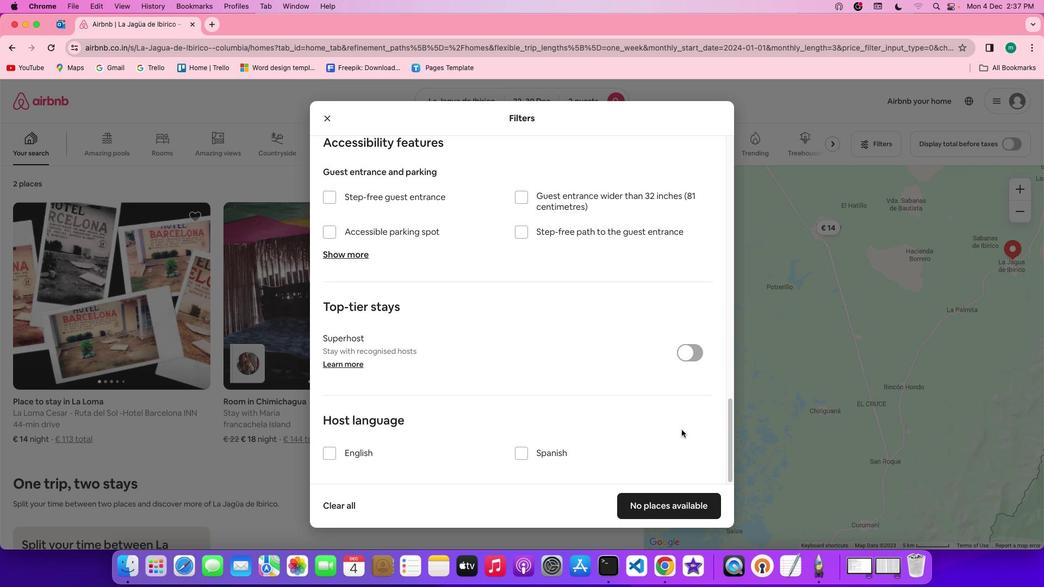 
Action: Mouse scrolled (681, 430) with delta (0, -3)
Screenshot: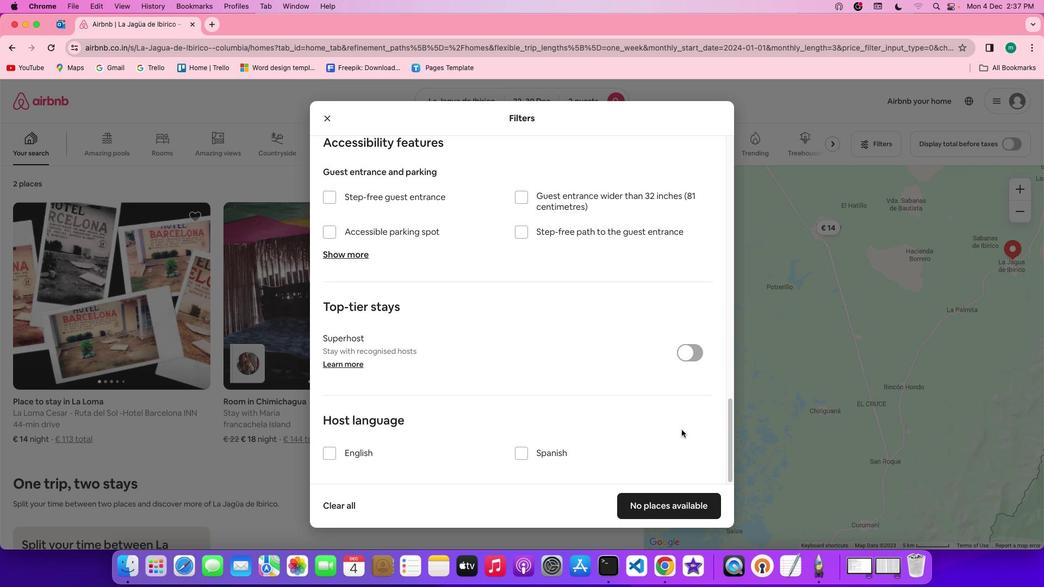 
Action: Mouse moved to (690, 504)
Screenshot: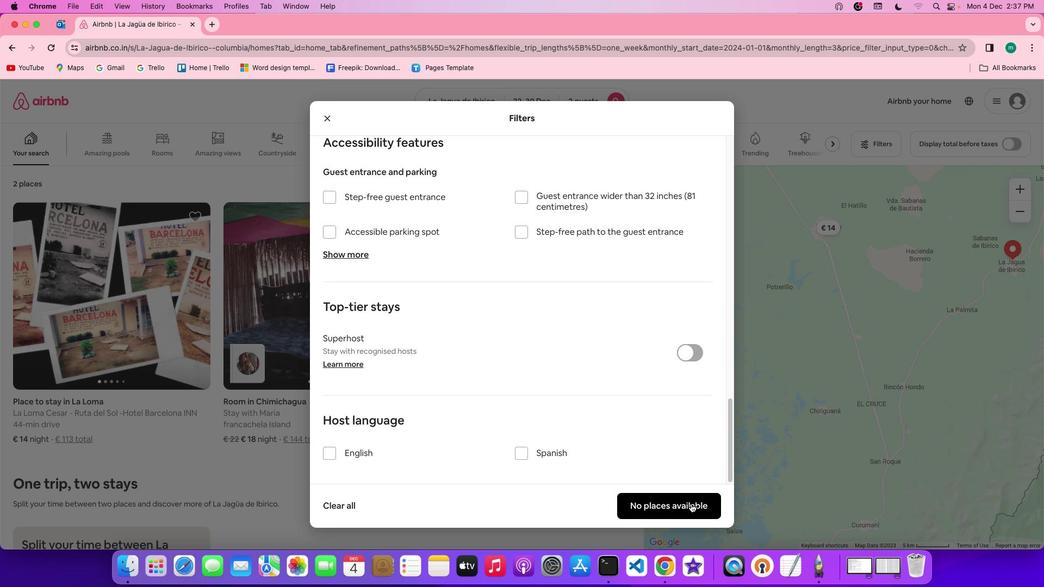 
Action: Mouse pressed left at (690, 504)
Screenshot: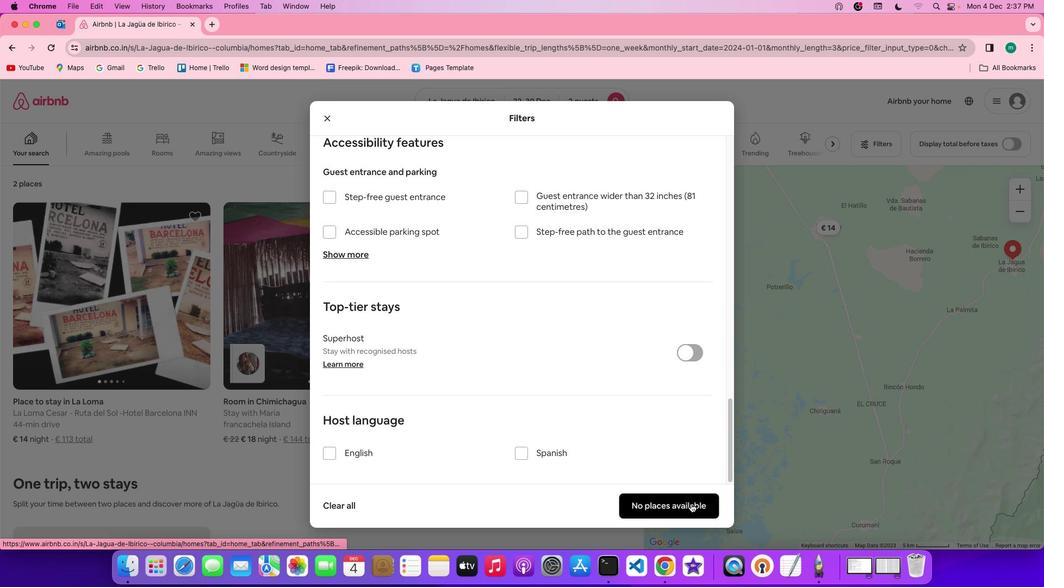 
Action: Mouse moved to (291, 333)
Screenshot: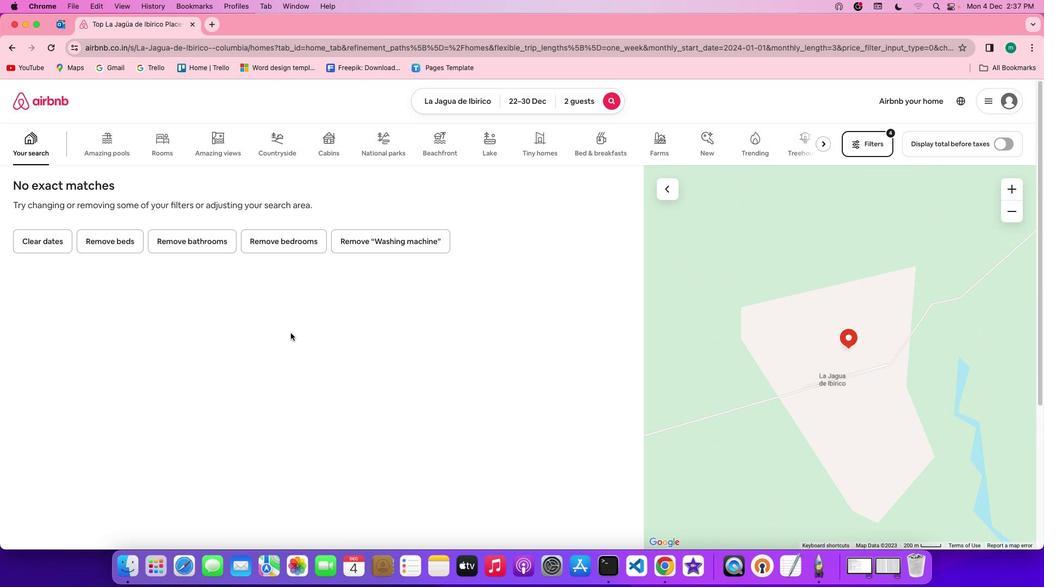 
